 Task: Look for space in Parobé, Brazil from 11th June, 2023 to 15th June, 2023 for 2 adults in price range Rs.7000 to Rs.16000. Place can be private room with 1  bedroom having 2 beds and 1 bathroom. Property type can be house, flat, guest house, hotel. Booking option can be shelf check-in. Required host language is Spanish.
Action: Mouse moved to (526, 145)
Screenshot: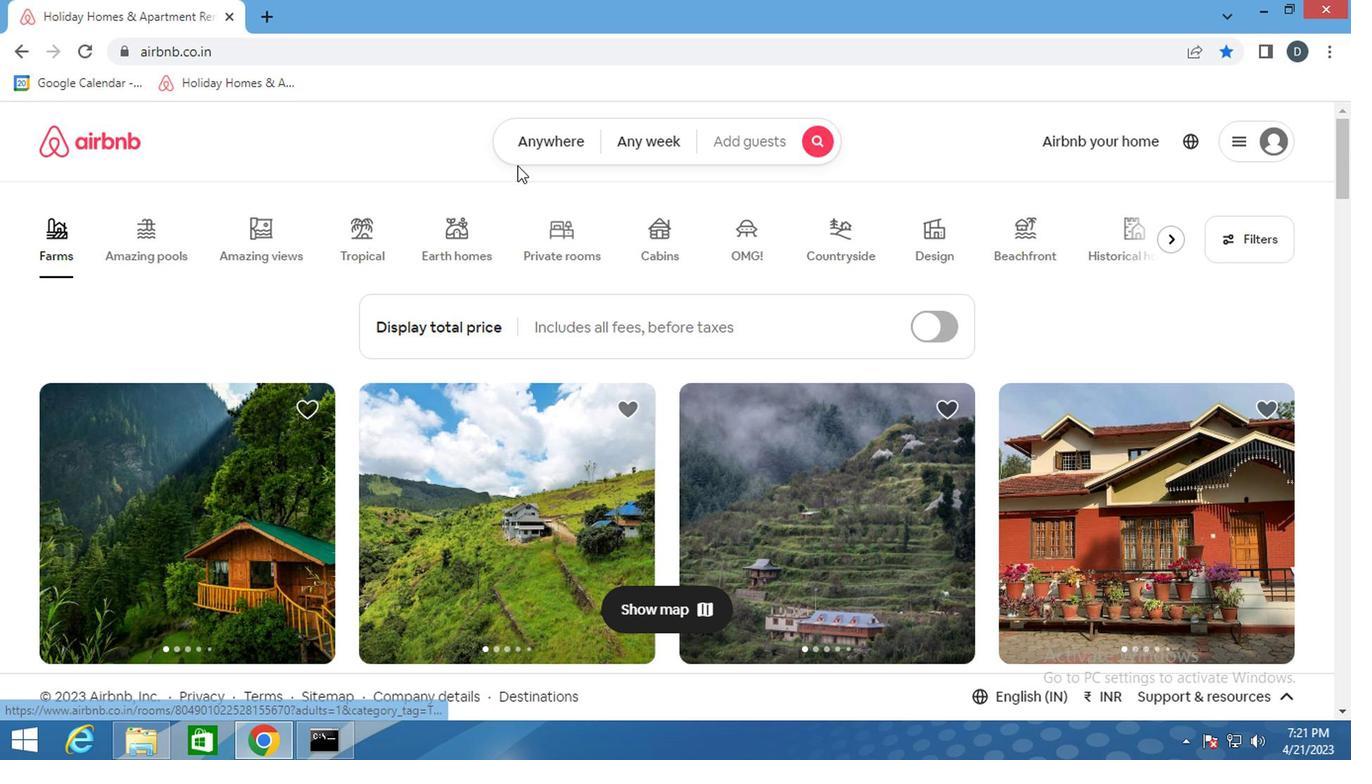 
Action: Mouse pressed left at (526, 145)
Screenshot: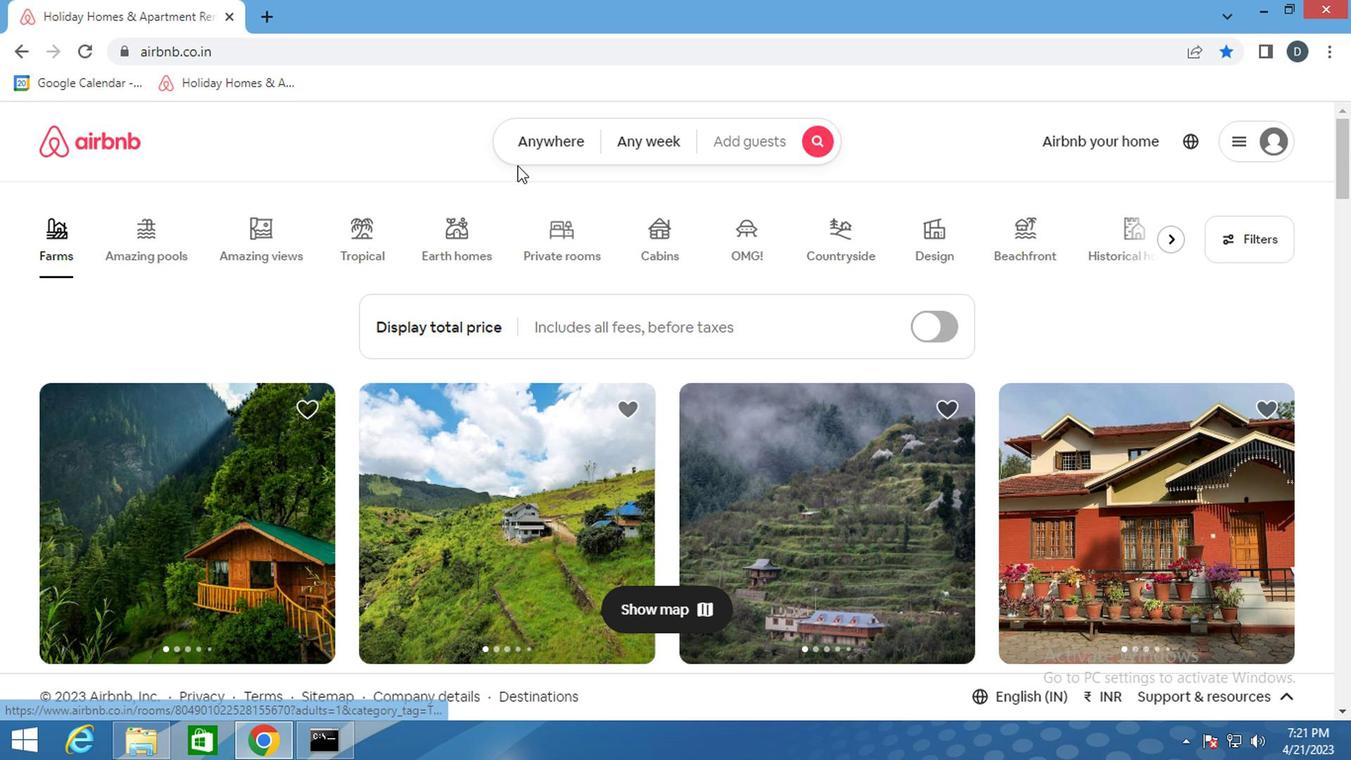 
Action: Mouse moved to (406, 222)
Screenshot: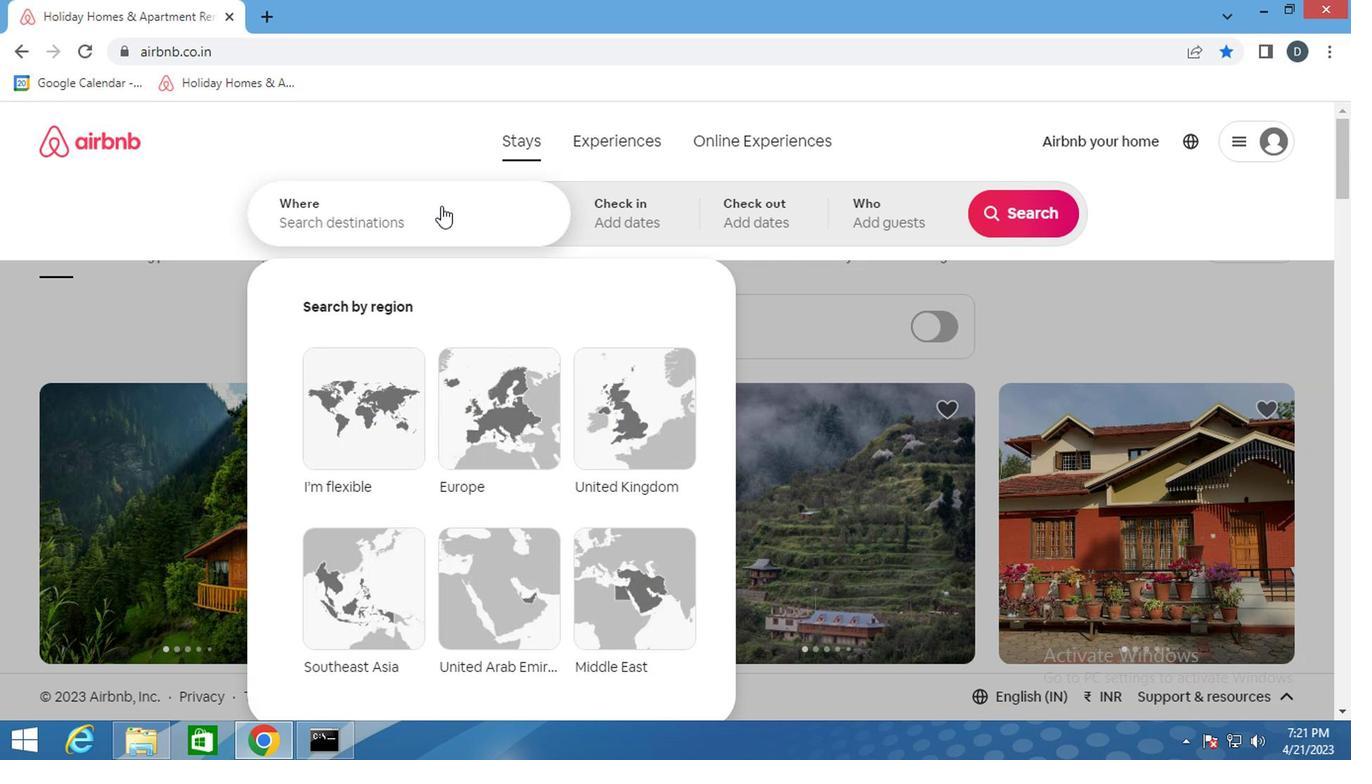 
Action: Mouse pressed left at (406, 222)
Screenshot: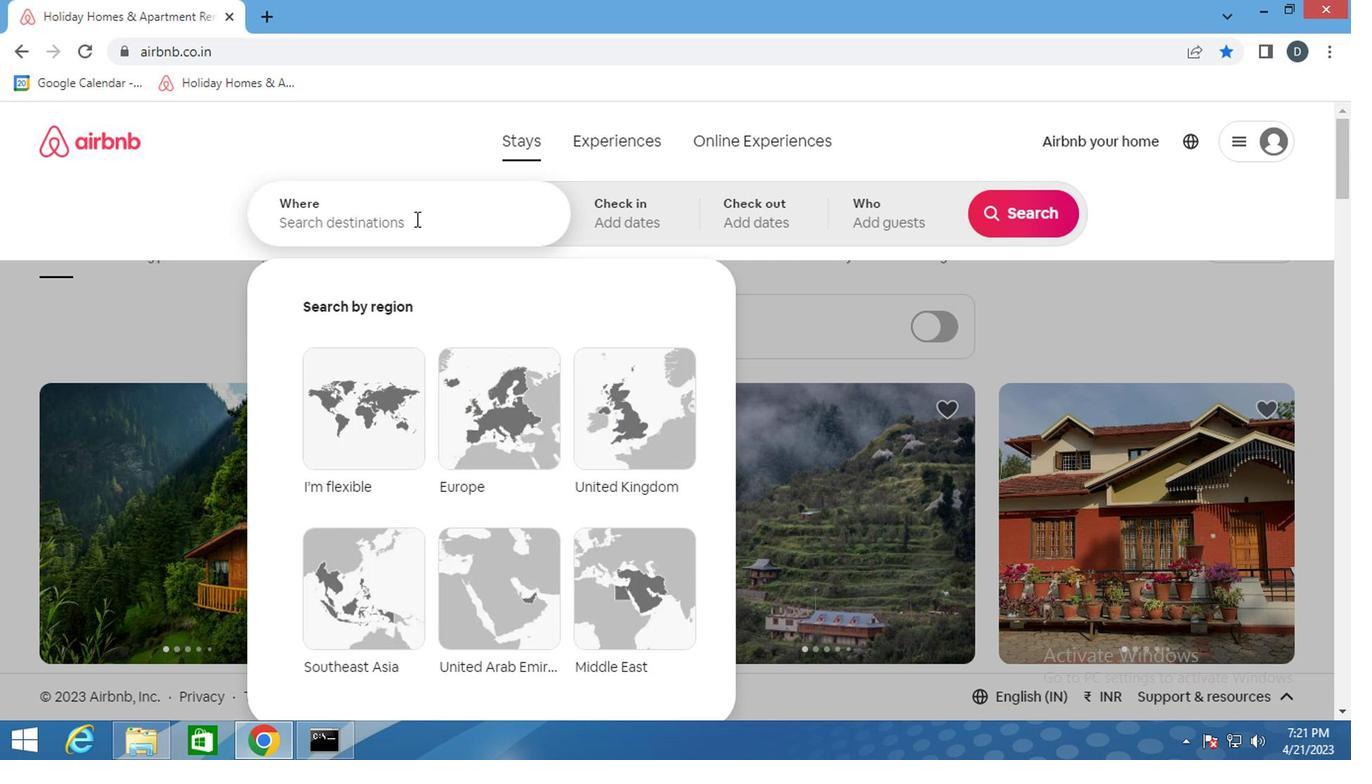 
Action: Mouse moved to (405, 222)
Screenshot: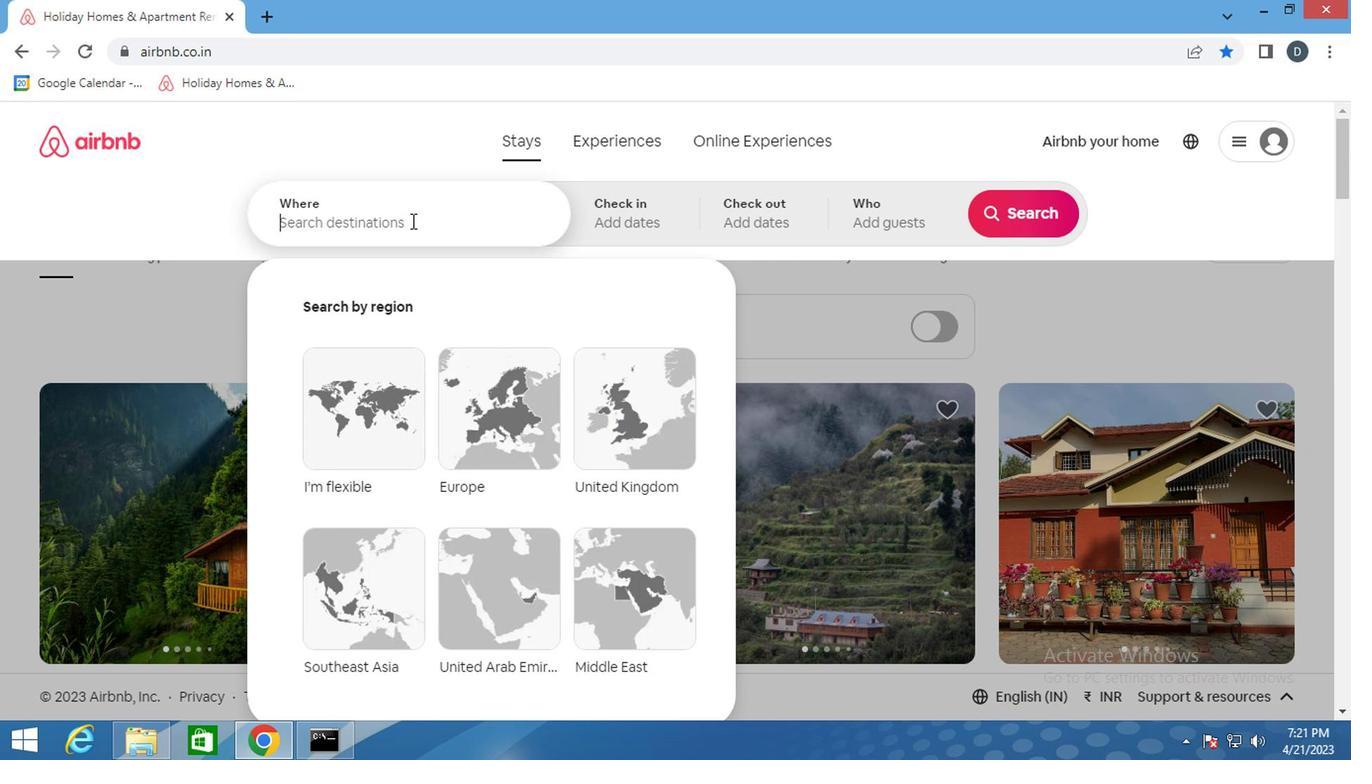 
Action: Key pressed <Key.shift>PAROBE,<Key.shift>BRA<Key.backspace>AZIL<Key.enter>
Screenshot: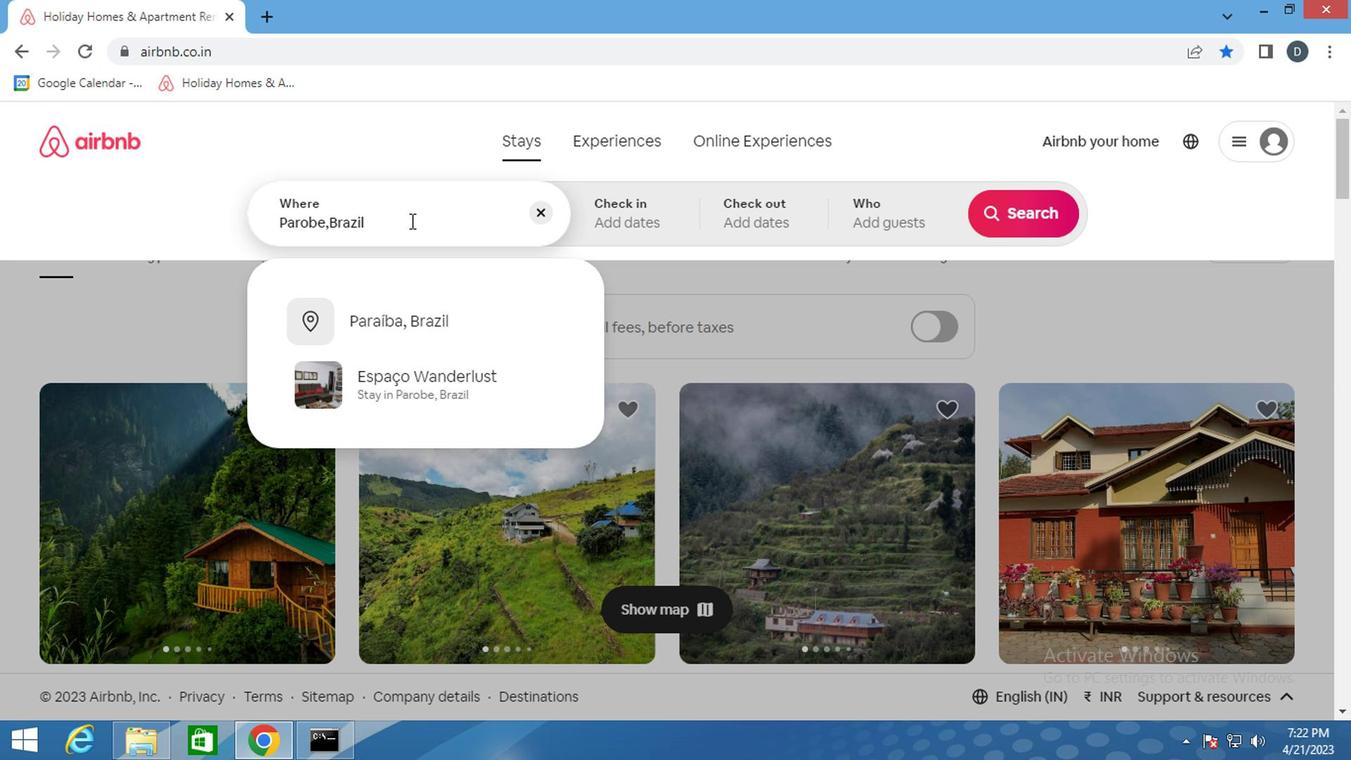 
Action: Mouse moved to (1002, 382)
Screenshot: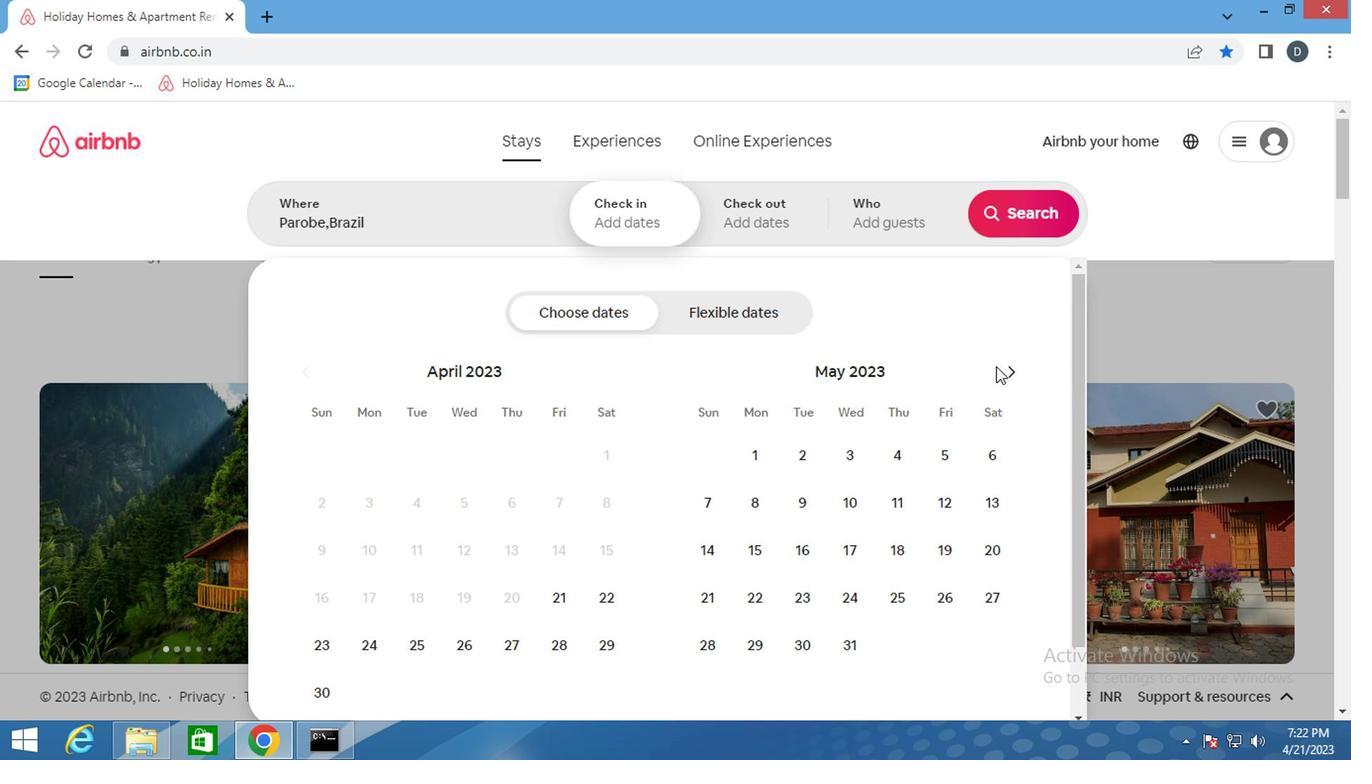 
Action: Mouse pressed left at (1002, 382)
Screenshot: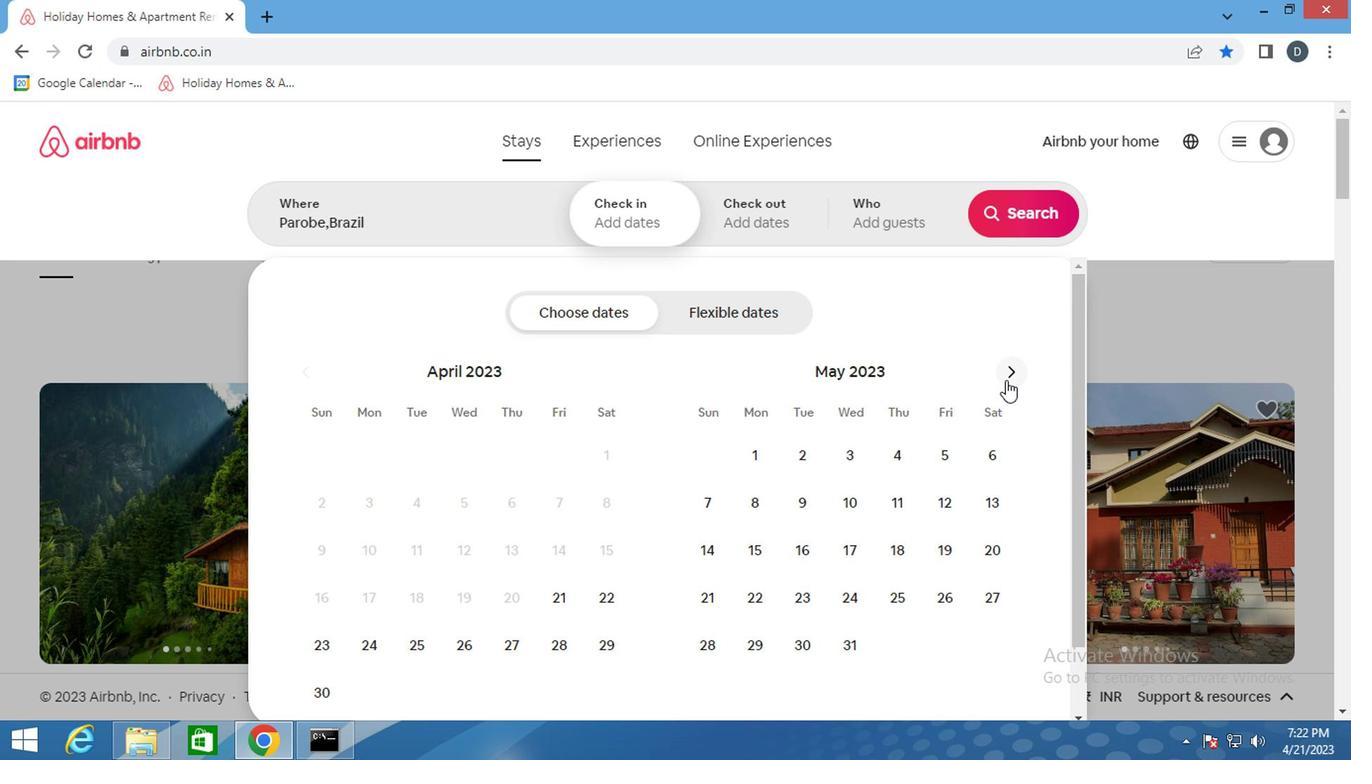 
Action: Mouse pressed left at (1002, 382)
Screenshot: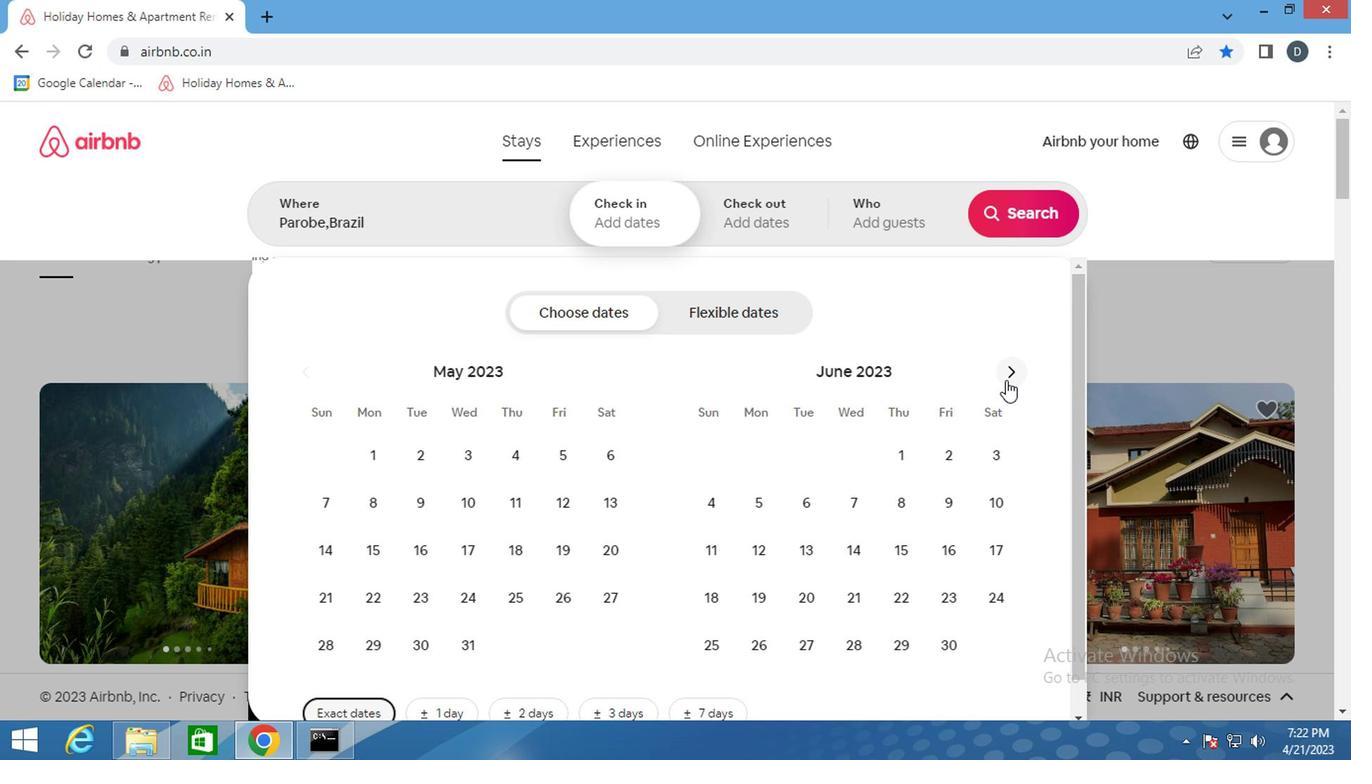 
Action: Mouse moved to (320, 556)
Screenshot: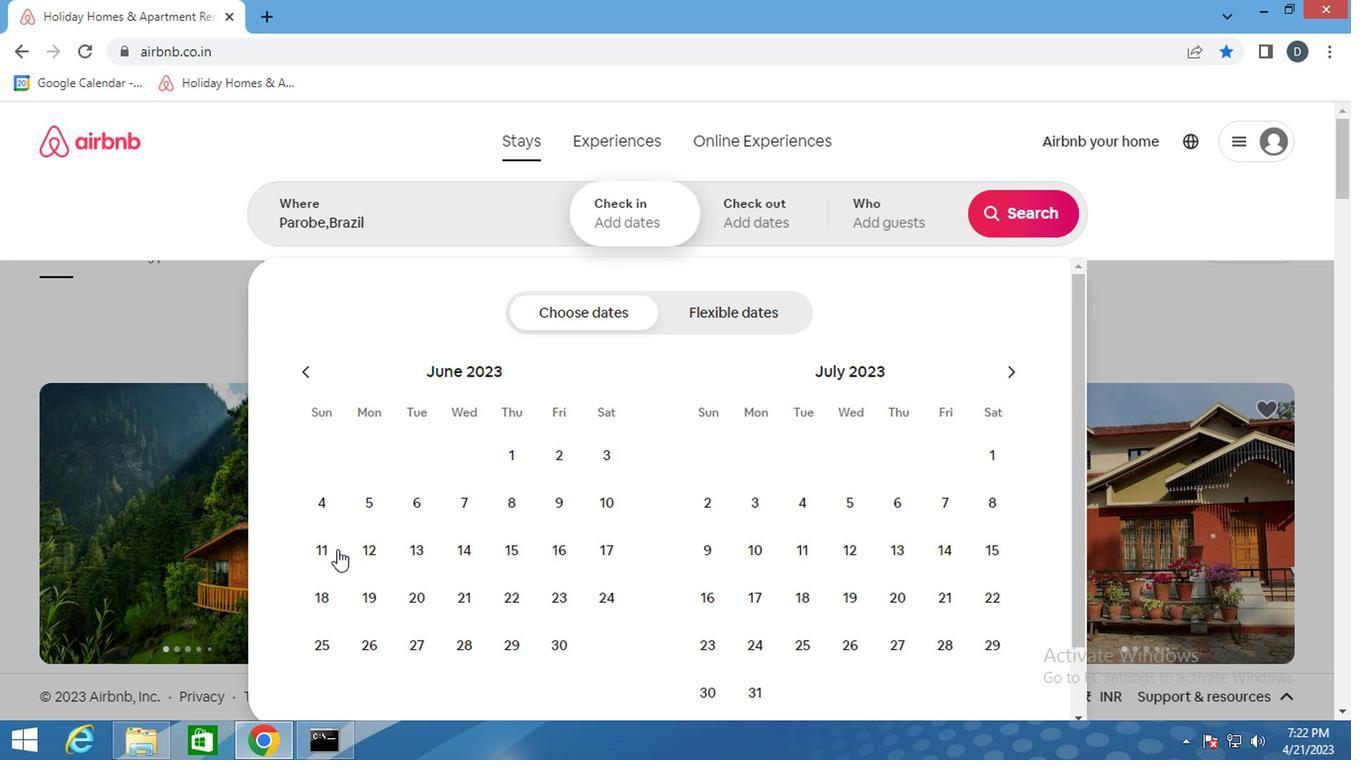 
Action: Mouse pressed left at (320, 556)
Screenshot: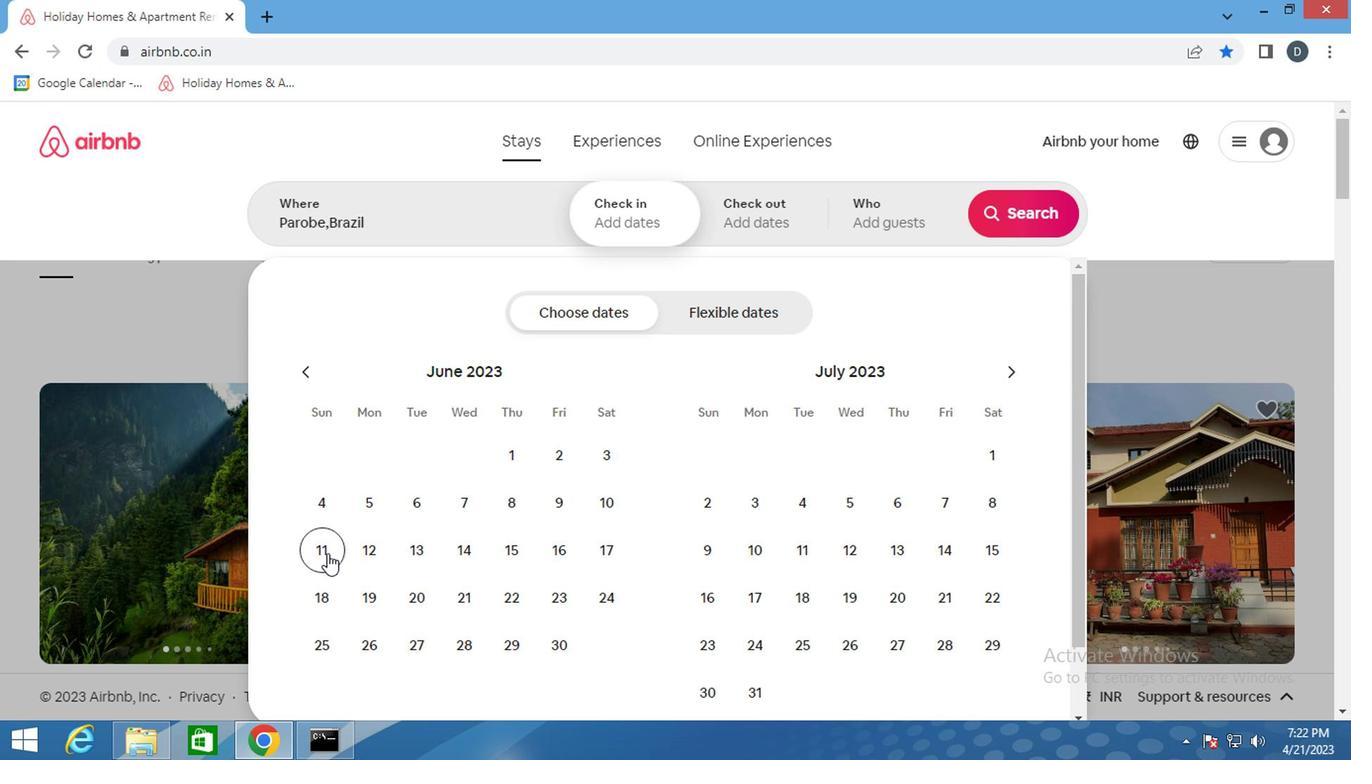 
Action: Mouse moved to (526, 542)
Screenshot: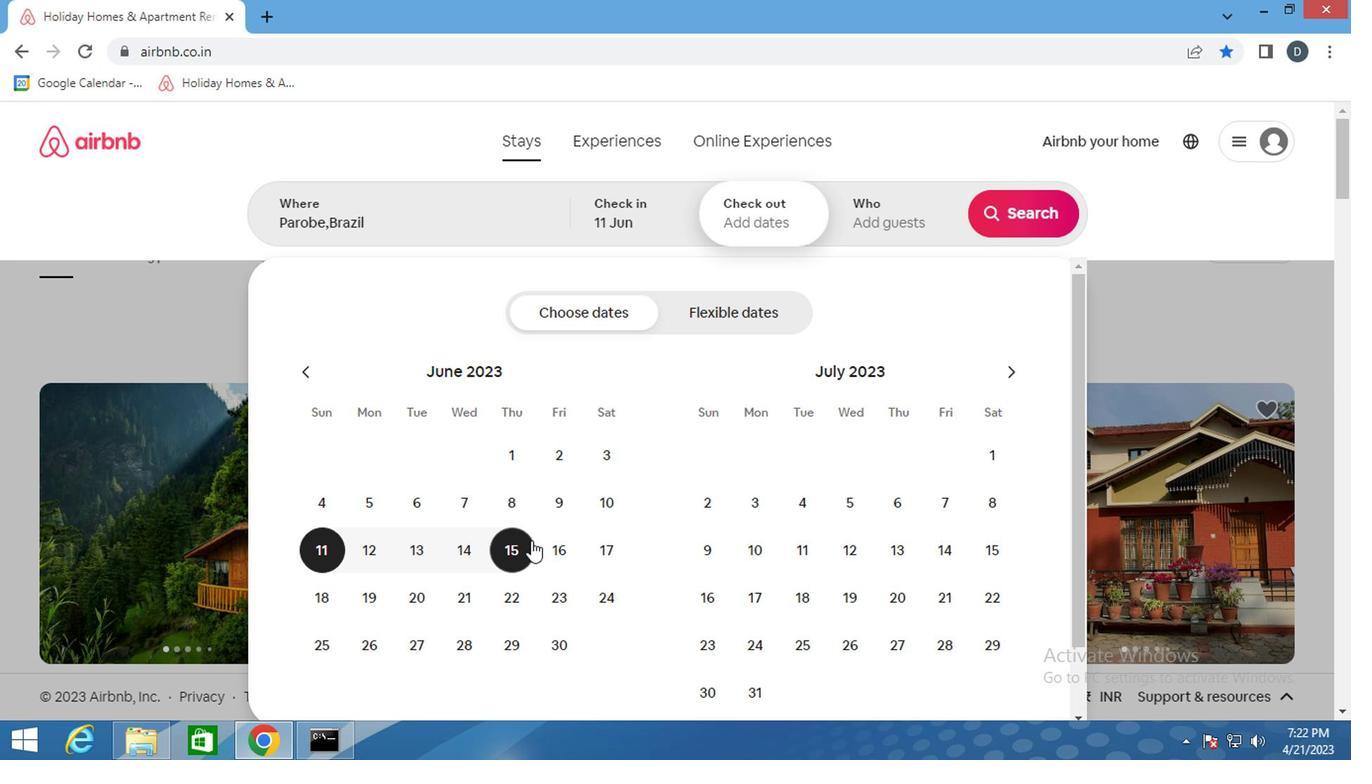 
Action: Mouse pressed left at (526, 542)
Screenshot: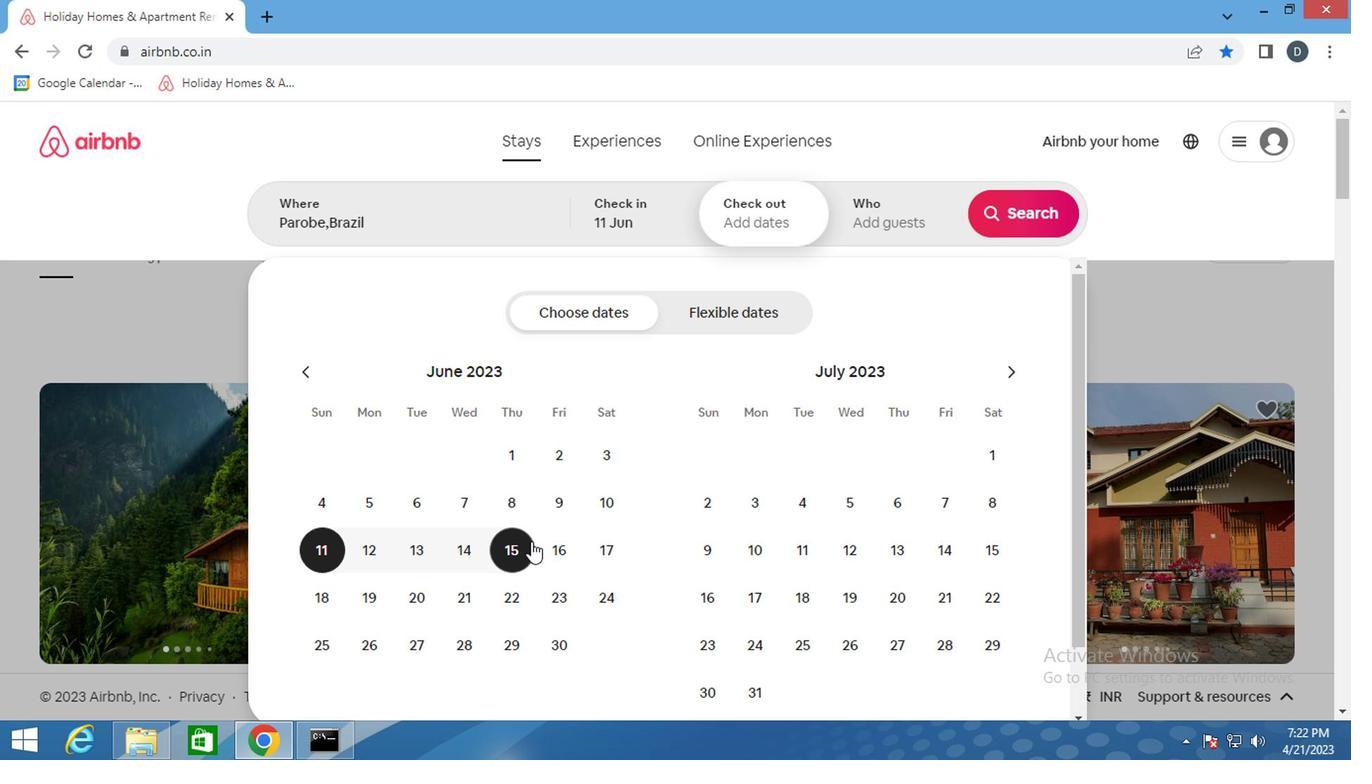
Action: Mouse moved to (859, 201)
Screenshot: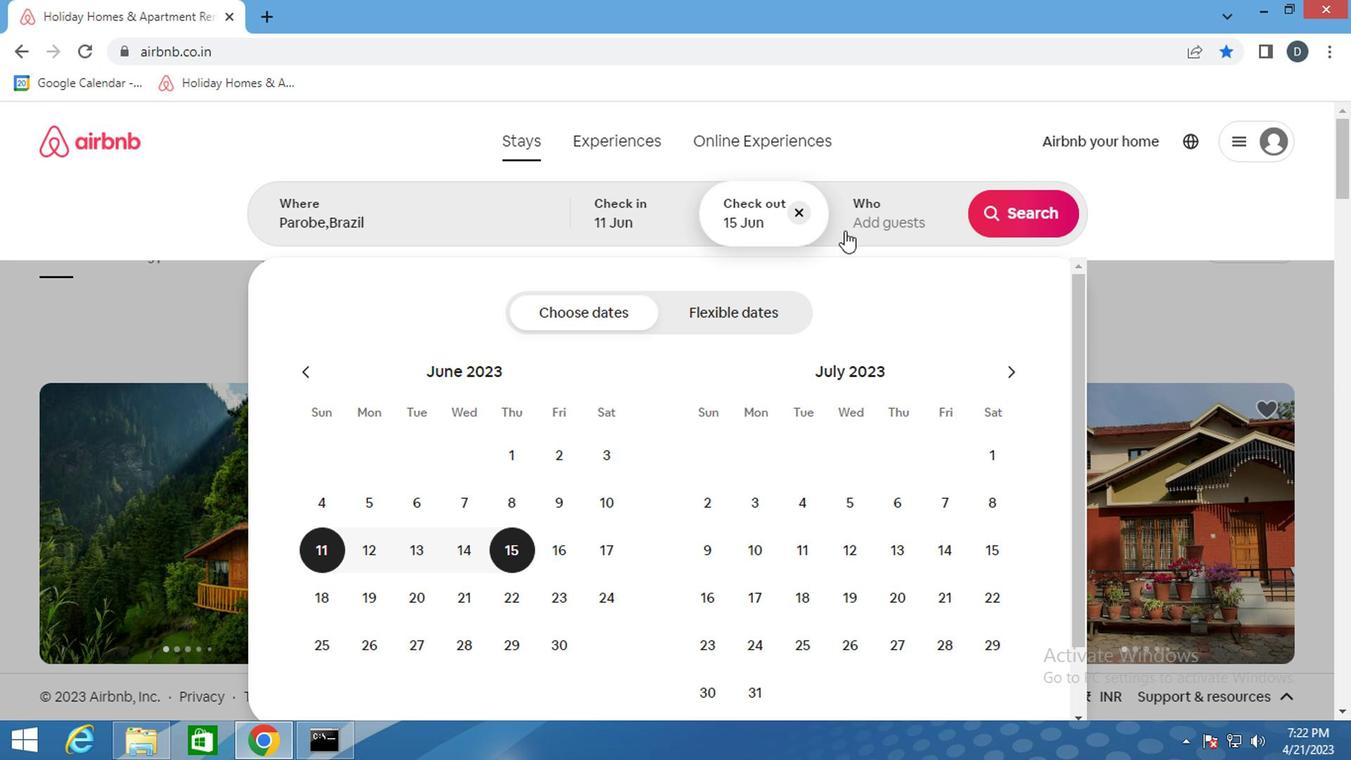 
Action: Mouse pressed left at (859, 201)
Screenshot: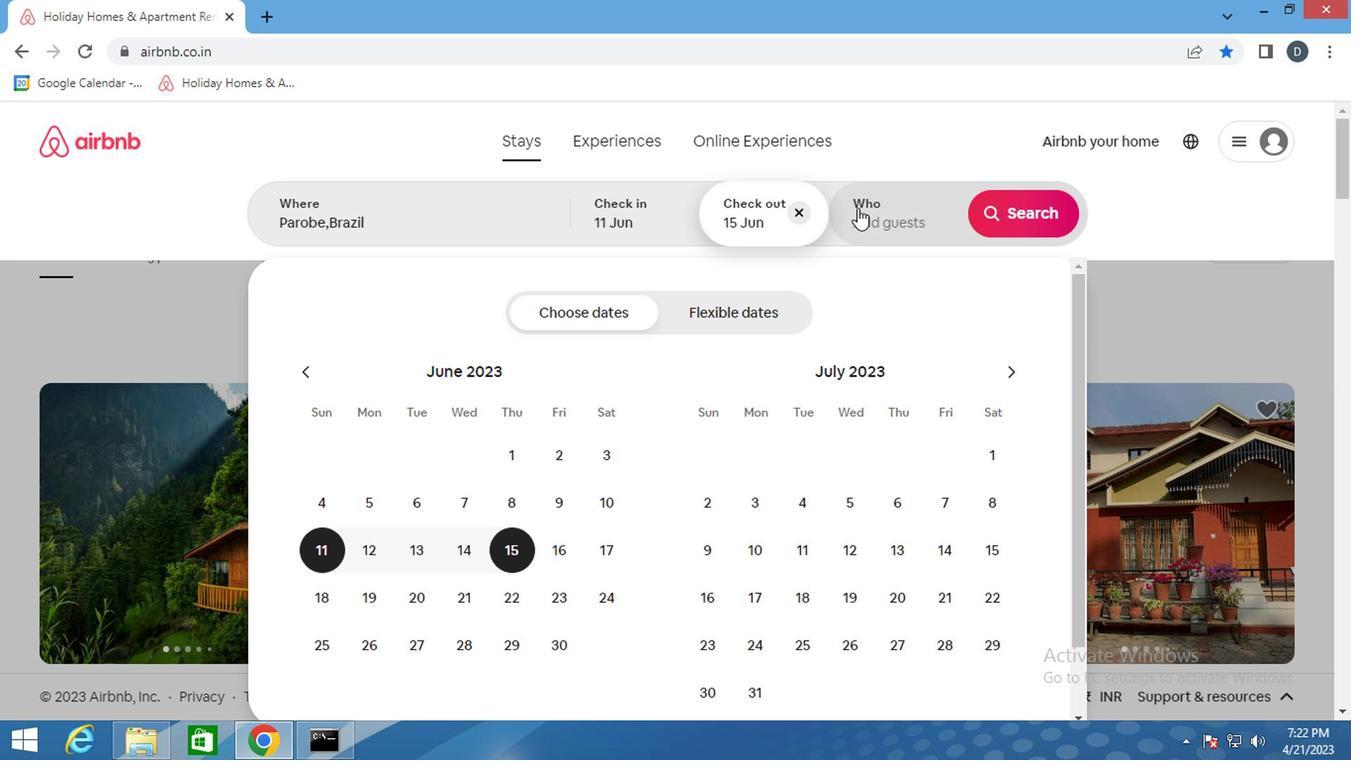 
Action: Mouse moved to (1017, 320)
Screenshot: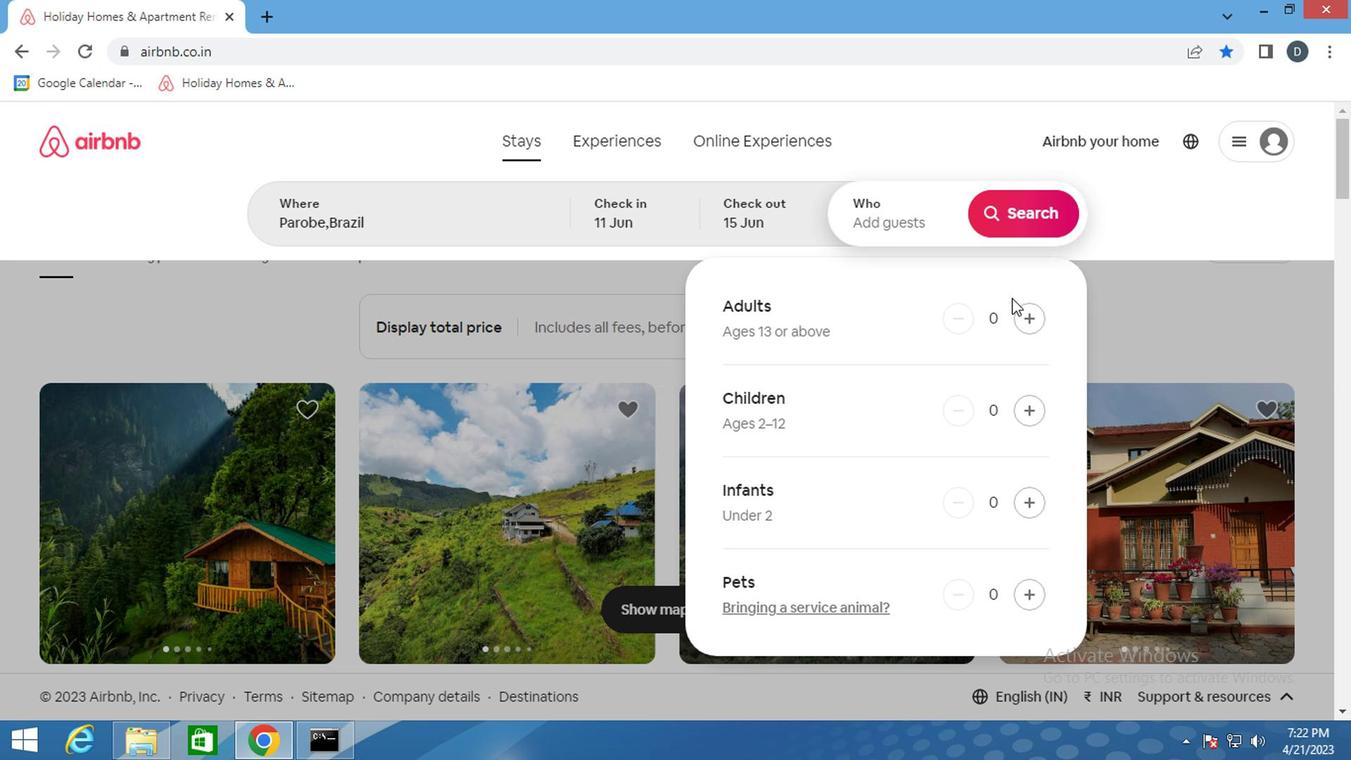 
Action: Mouse pressed left at (1017, 320)
Screenshot: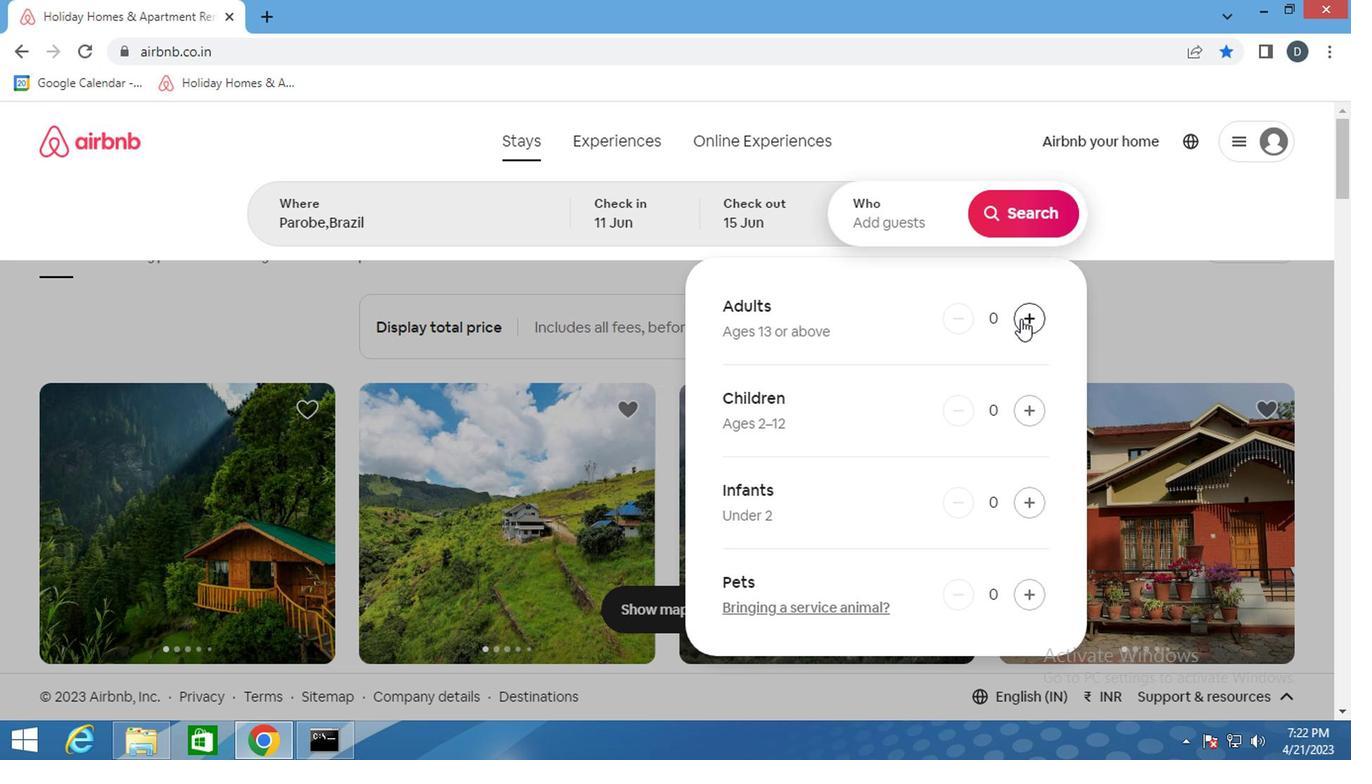 
Action: Mouse pressed left at (1017, 320)
Screenshot: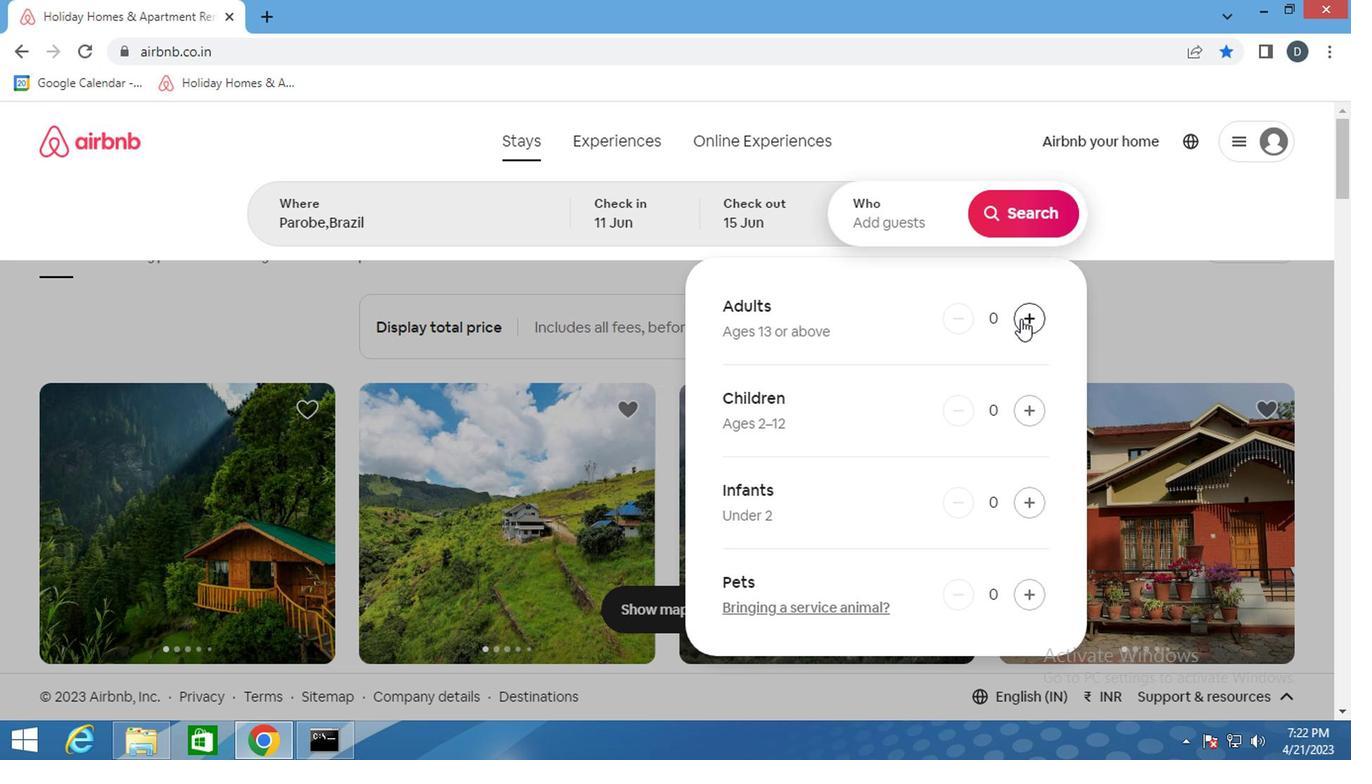 
Action: Mouse moved to (1005, 223)
Screenshot: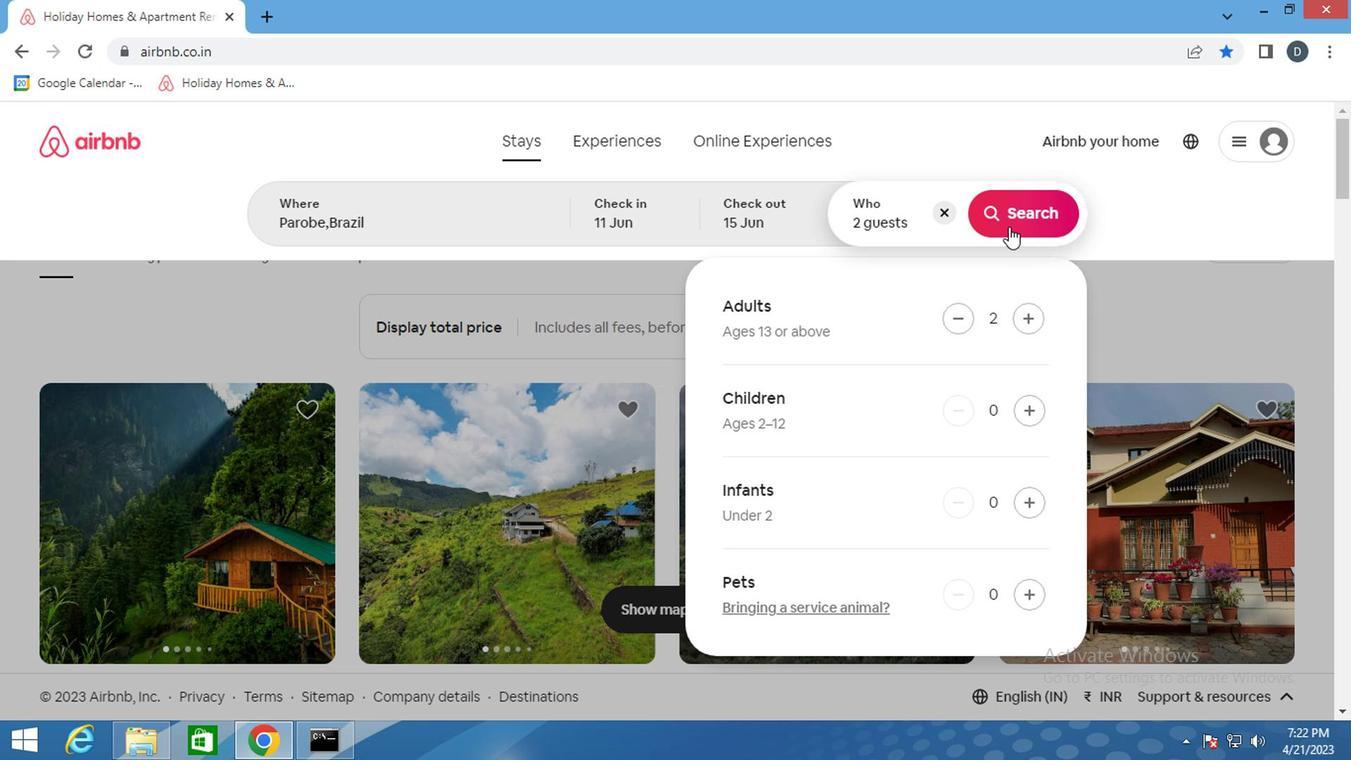 
Action: Mouse pressed left at (1005, 223)
Screenshot: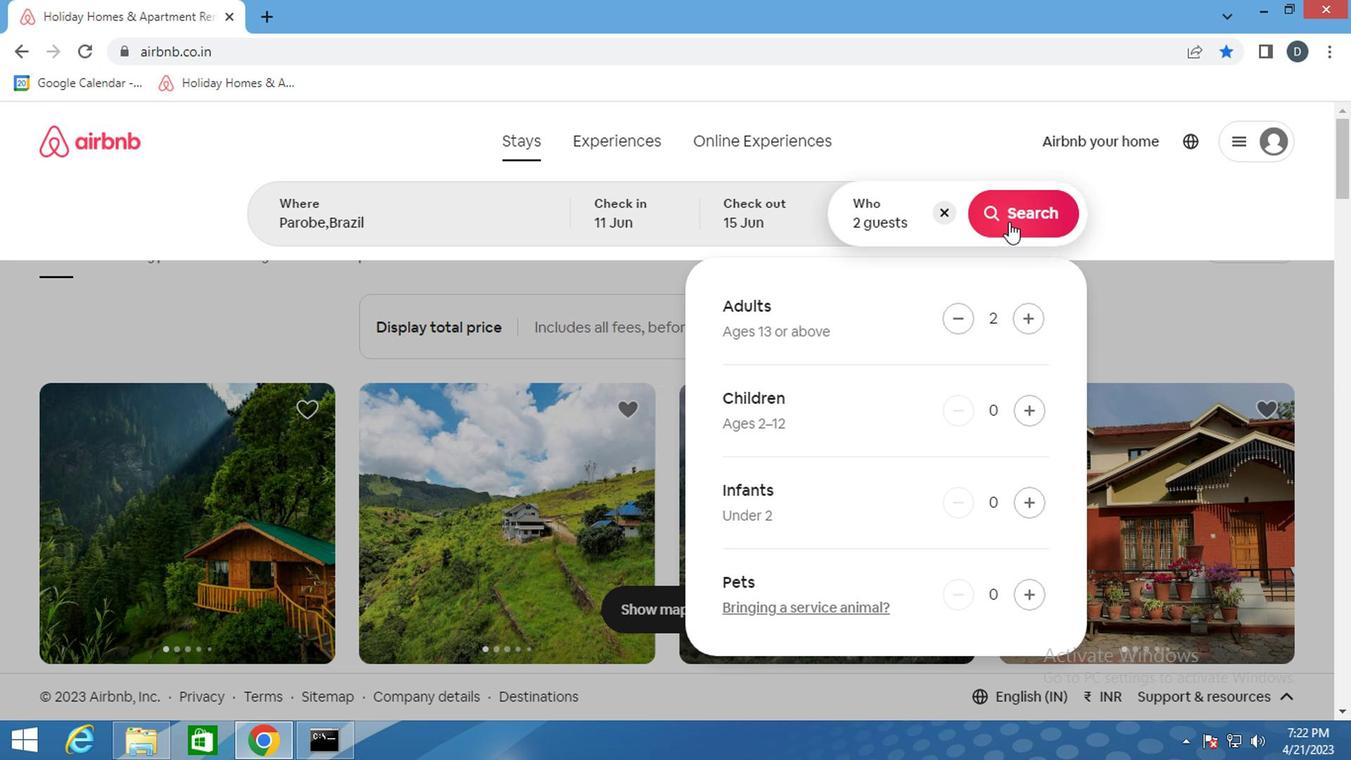 
Action: Mouse moved to (1288, 207)
Screenshot: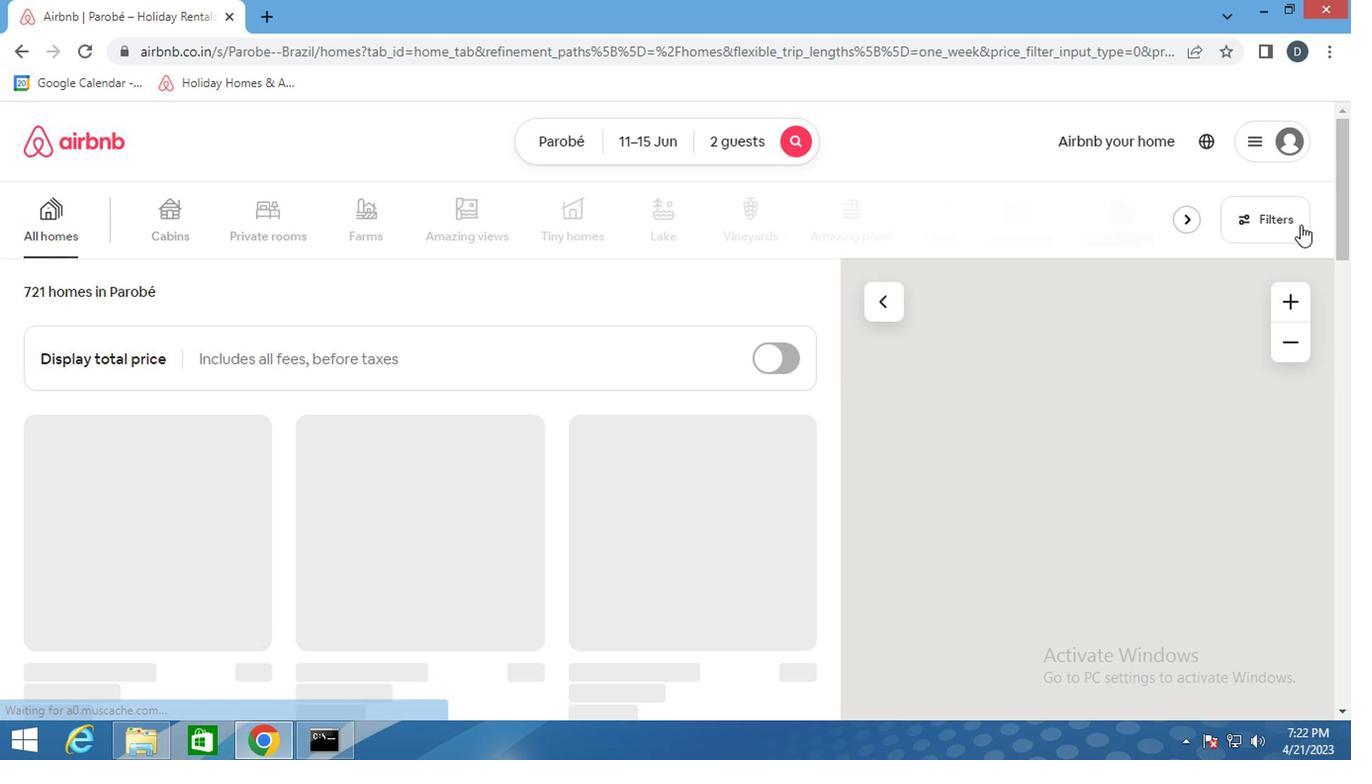 
Action: Mouse pressed left at (1288, 207)
Screenshot: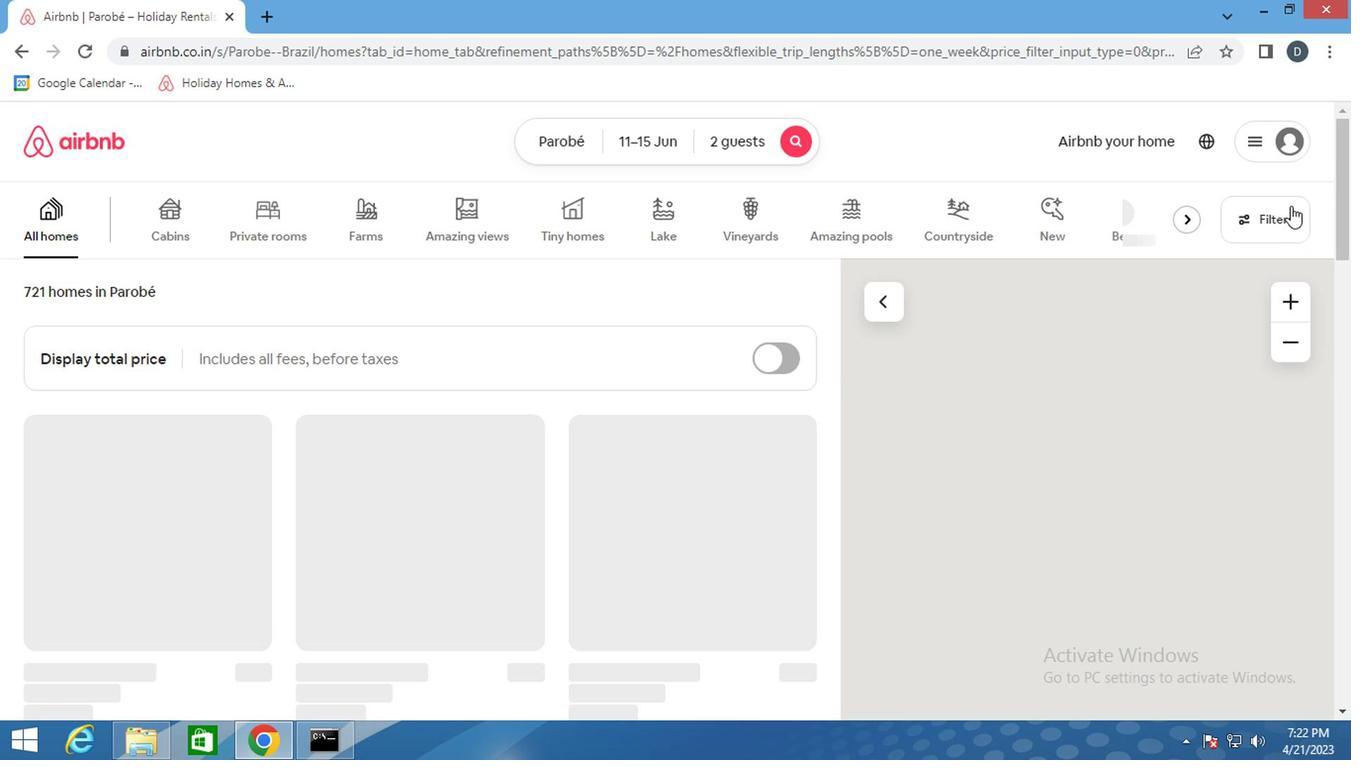 
Action: Mouse moved to (429, 465)
Screenshot: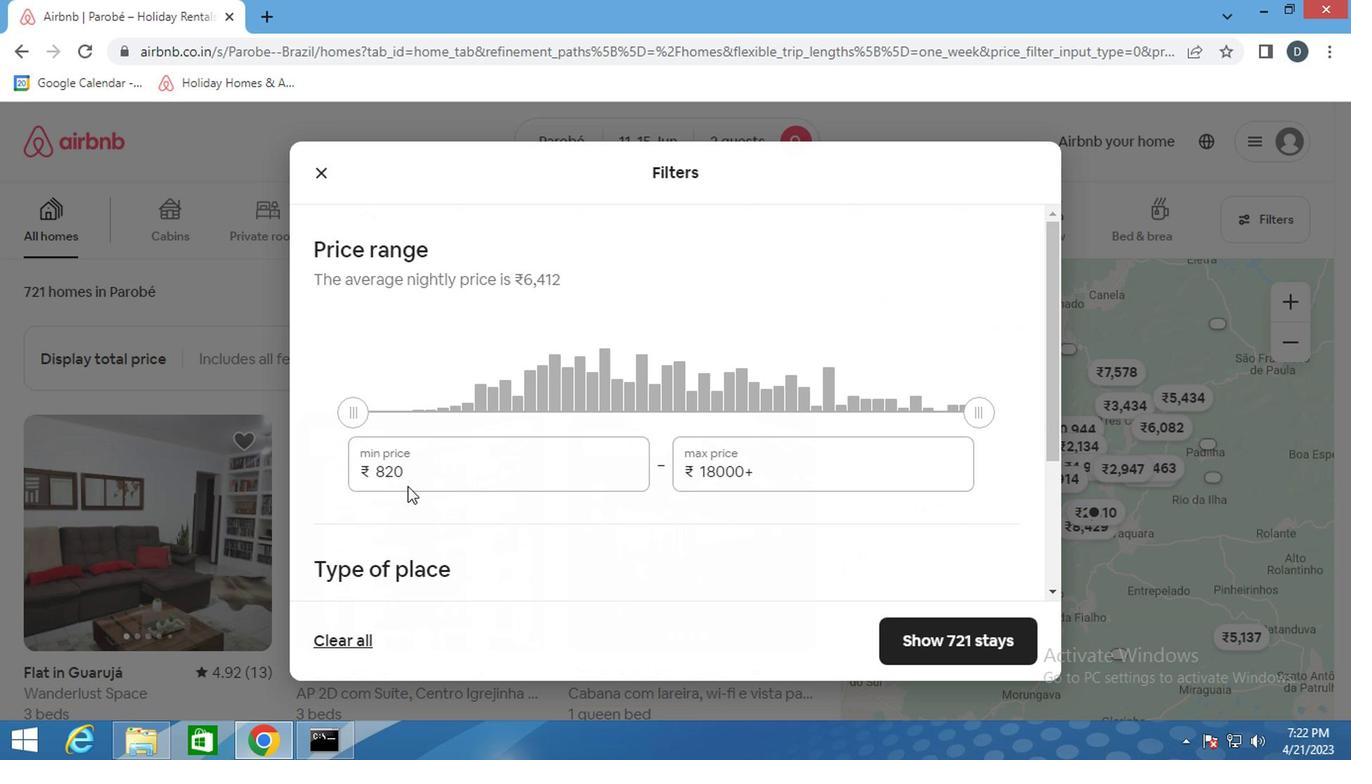 
Action: Mouse pressed left at (429, 465)
Screenshot: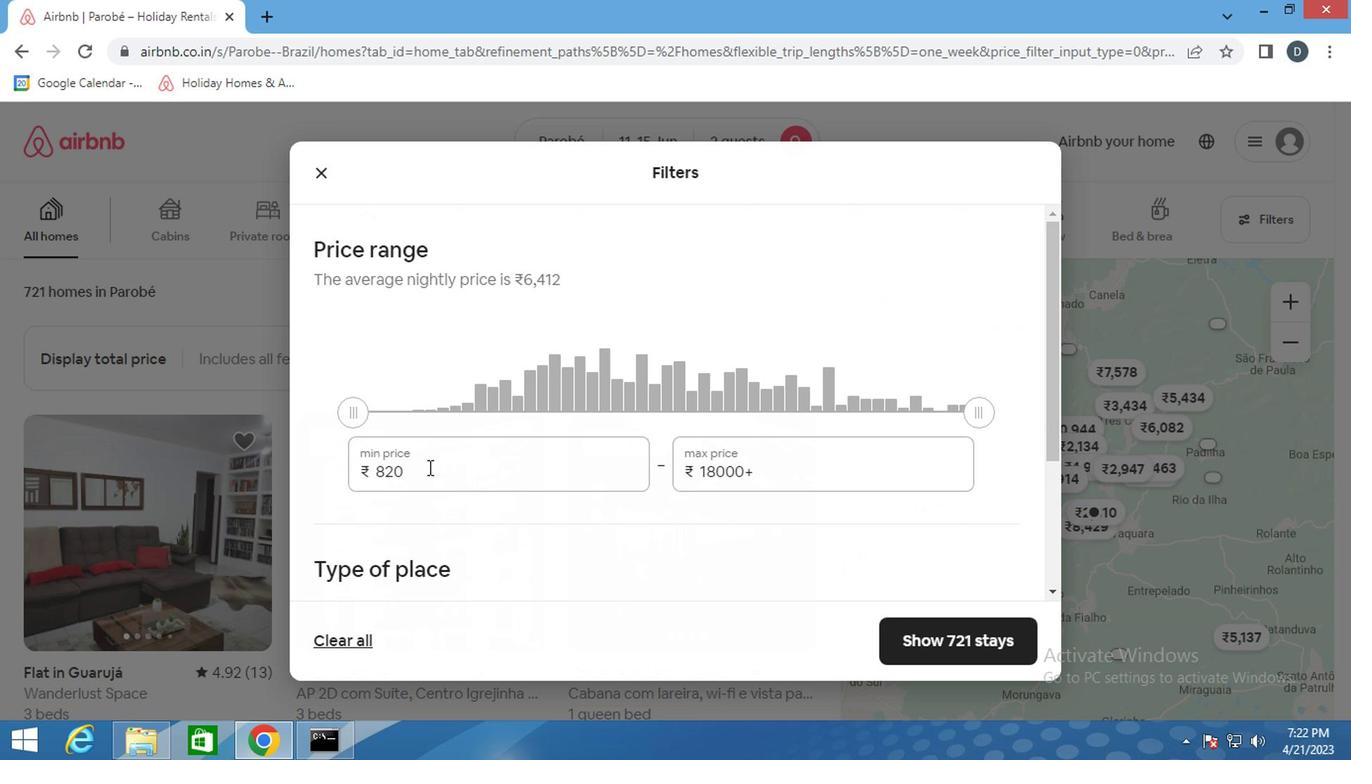 
Action: Mouse pressed left at (429, 465)
Screenshot: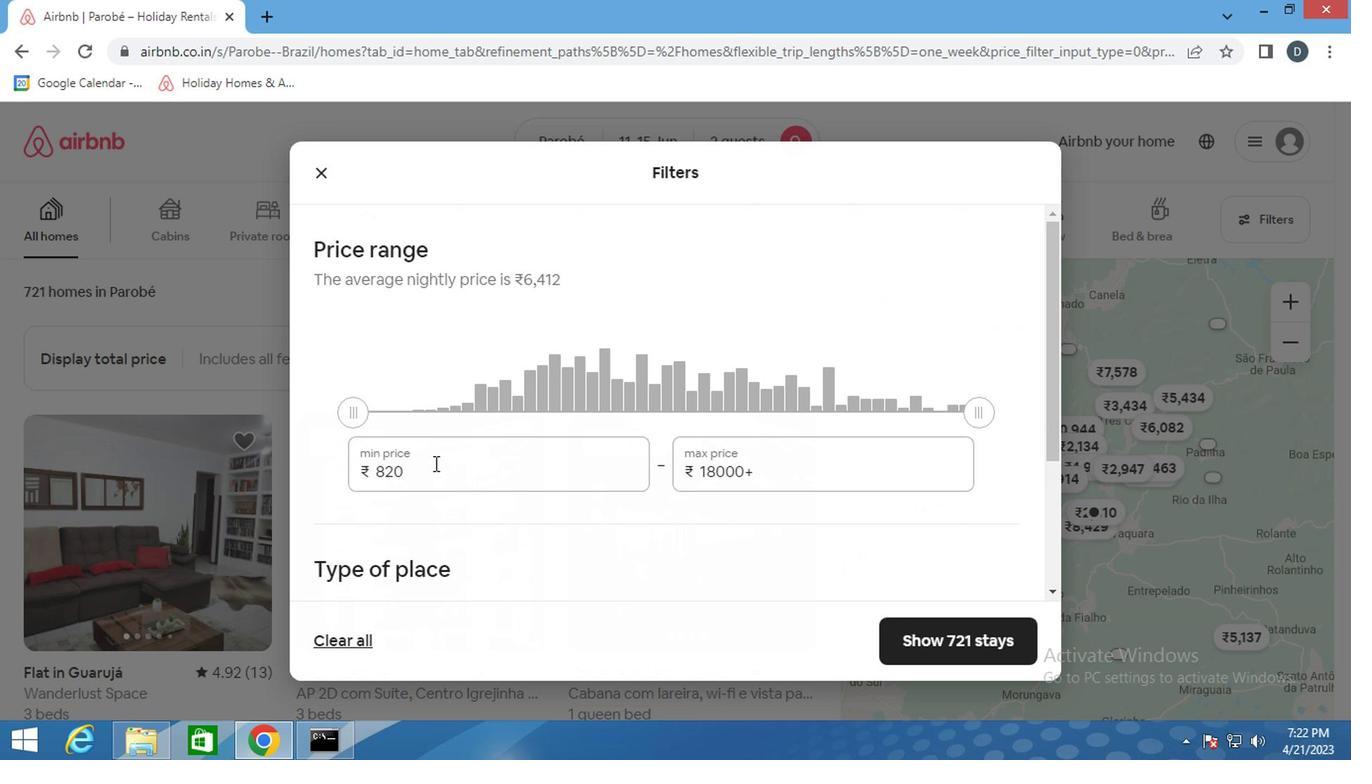 
Action: Key pressed 7000<Key.tab>ctrl+Actrl+1600
Screenshot: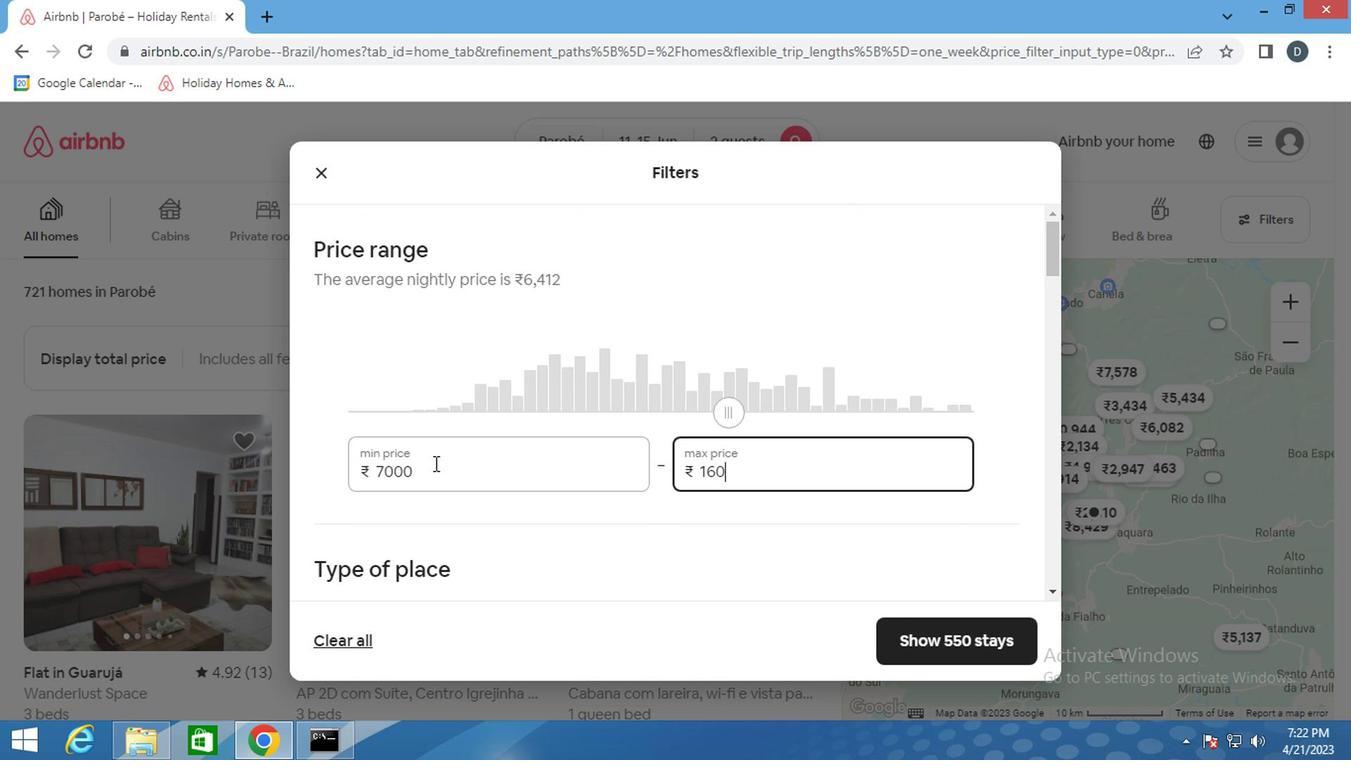 
Action: Mouse moved to (455, 473)
Screenshot: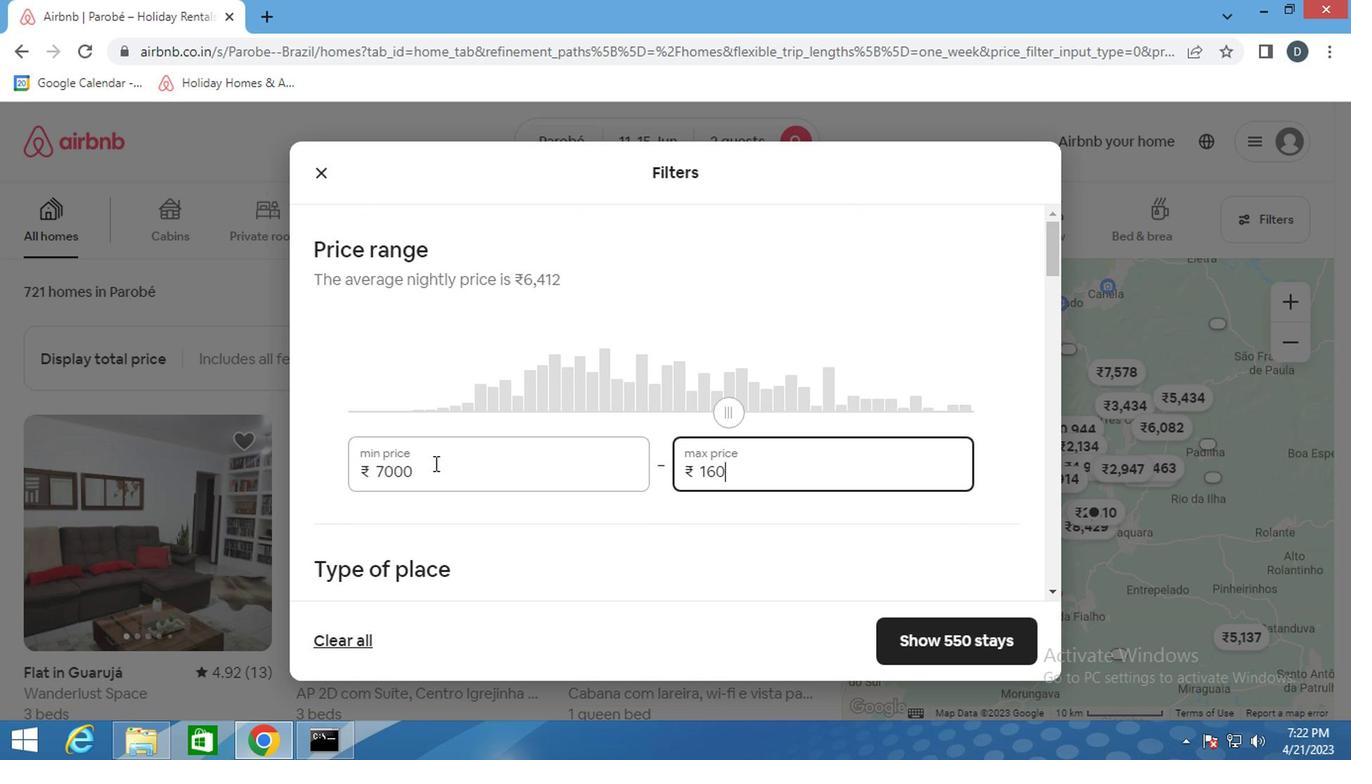 
Action: Key pressed 0
Screenshot: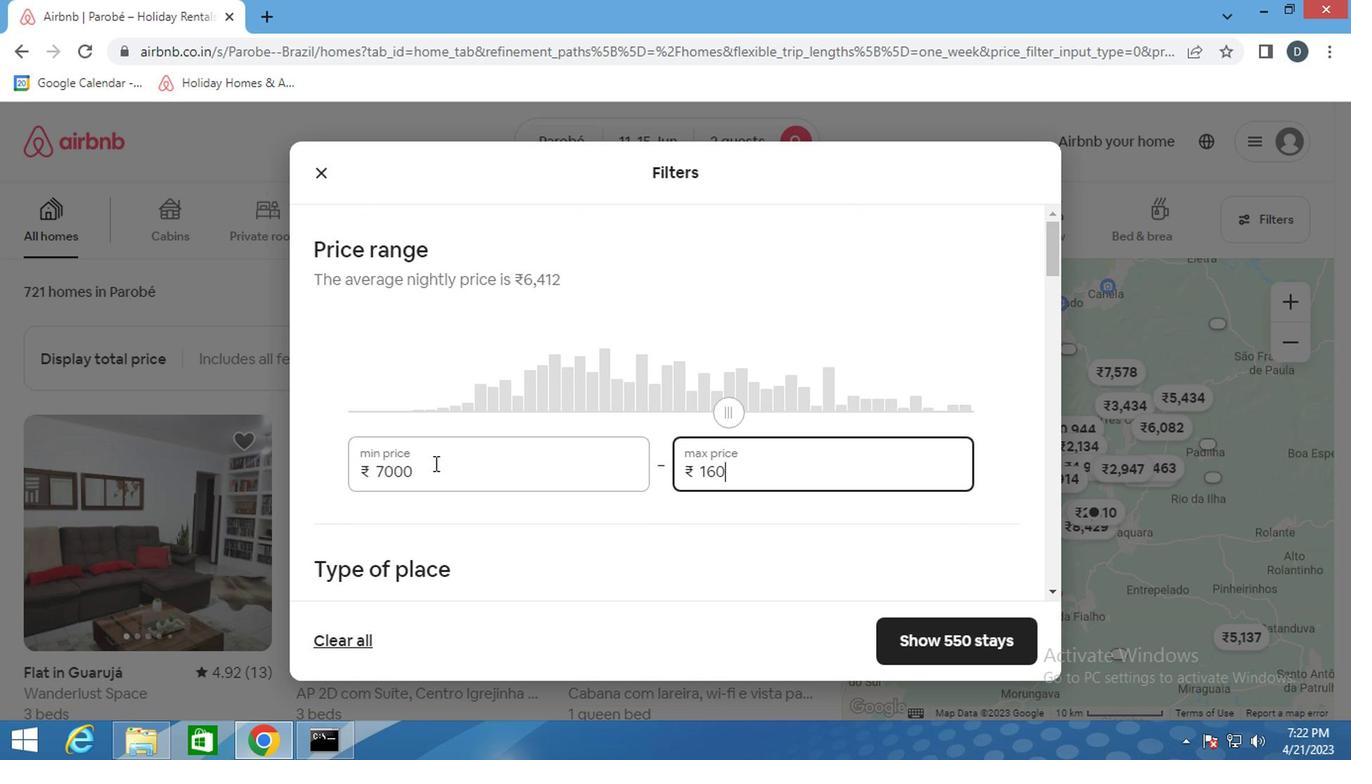 
Action: Mouse moved to (608, 544)
Screenshot: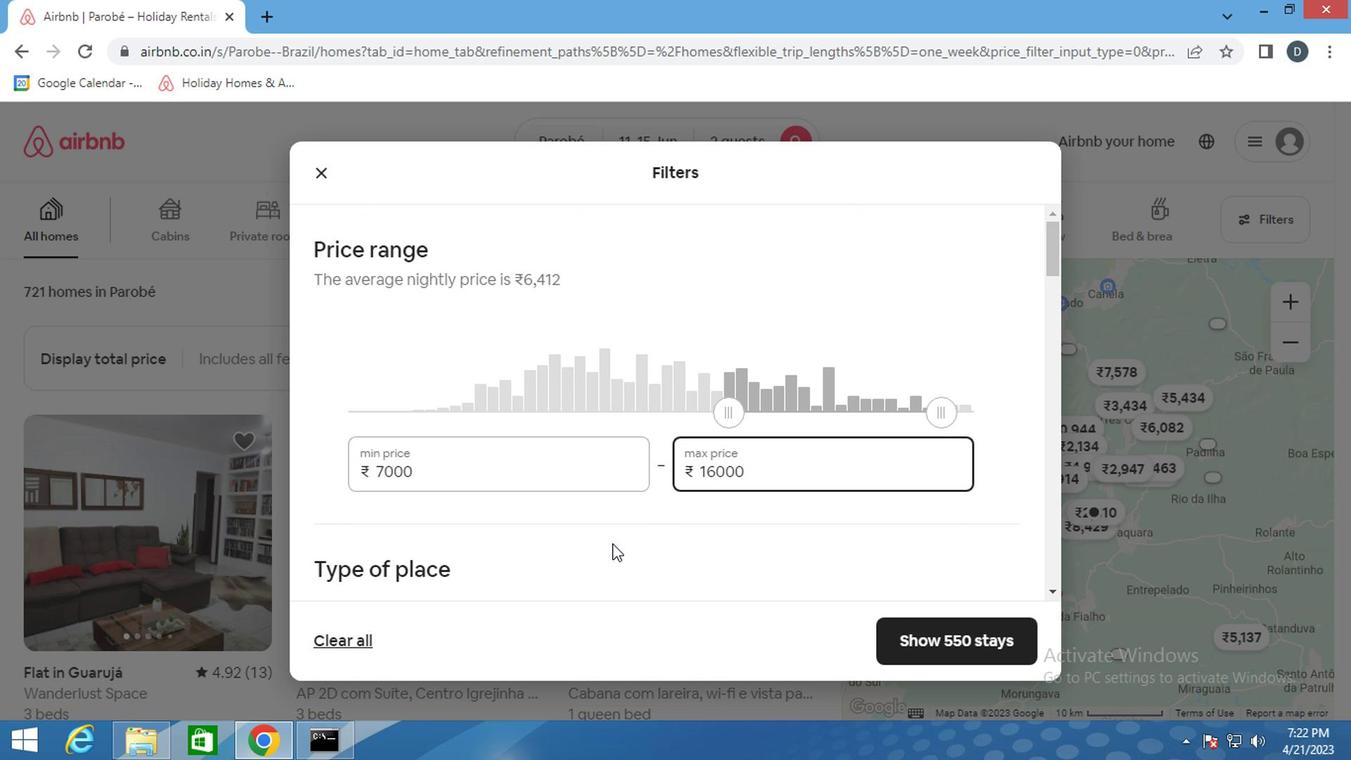 
Action: Mouse scrolled (608, 542) with delta (0, -1)
Screenshot: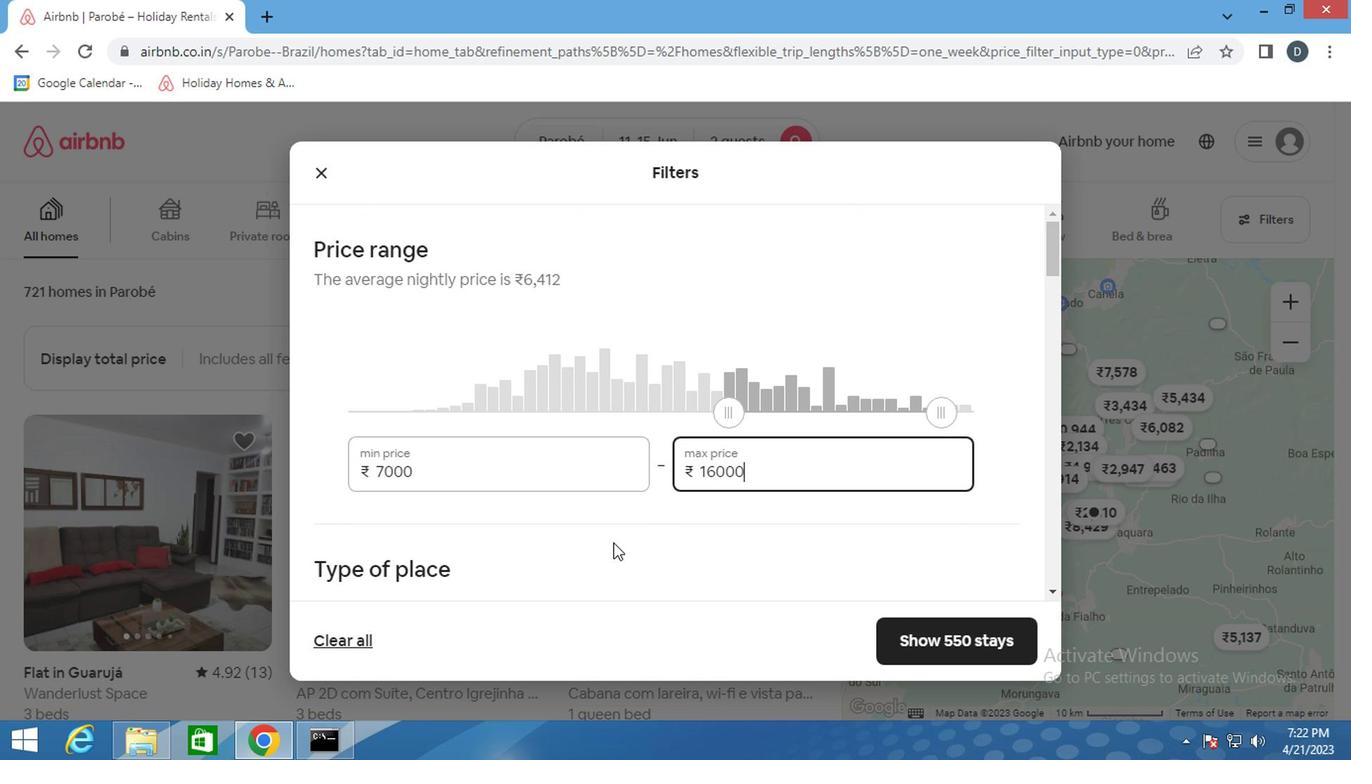 
Action: Mouse scrolled (608, 542) with delta (0, -1)
Screenshot: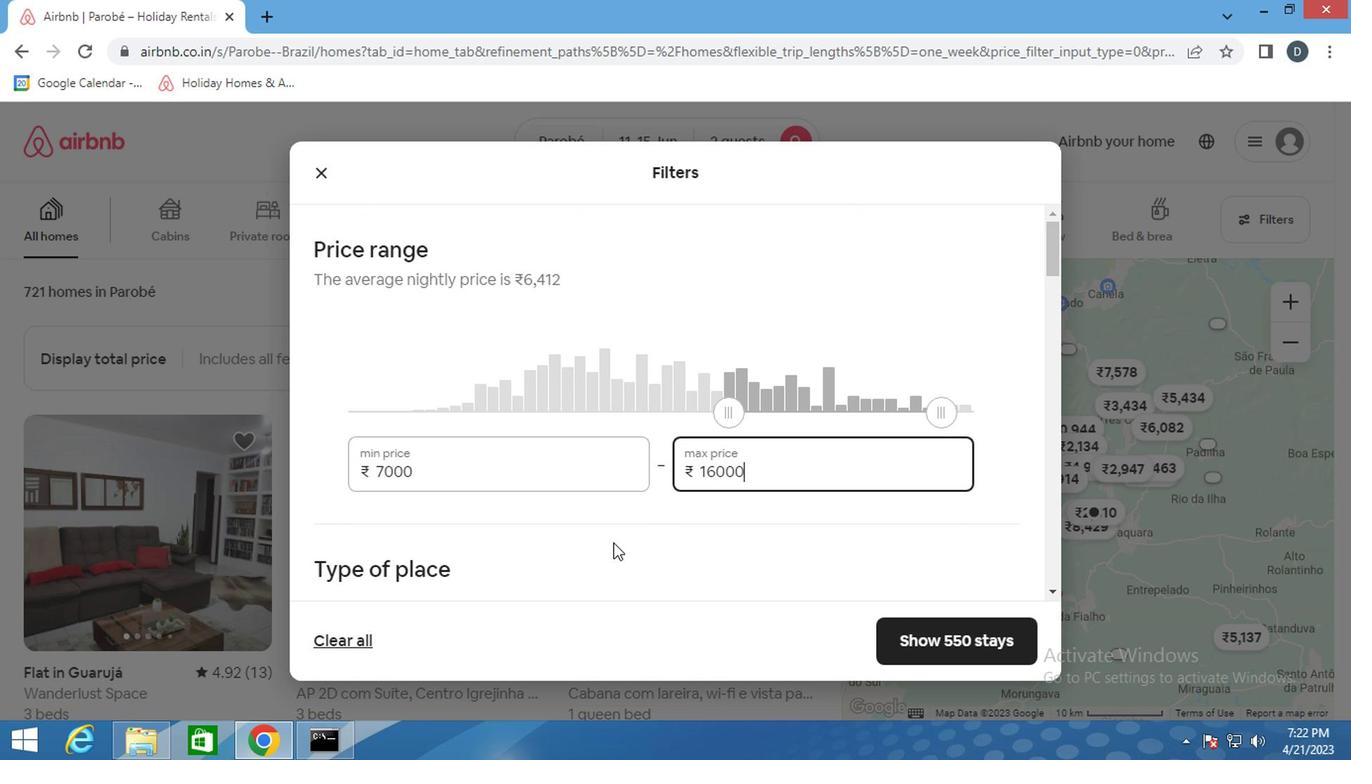 
Action: Mouse scrolled (608, 542) with delta (0, -1)
Screenshot: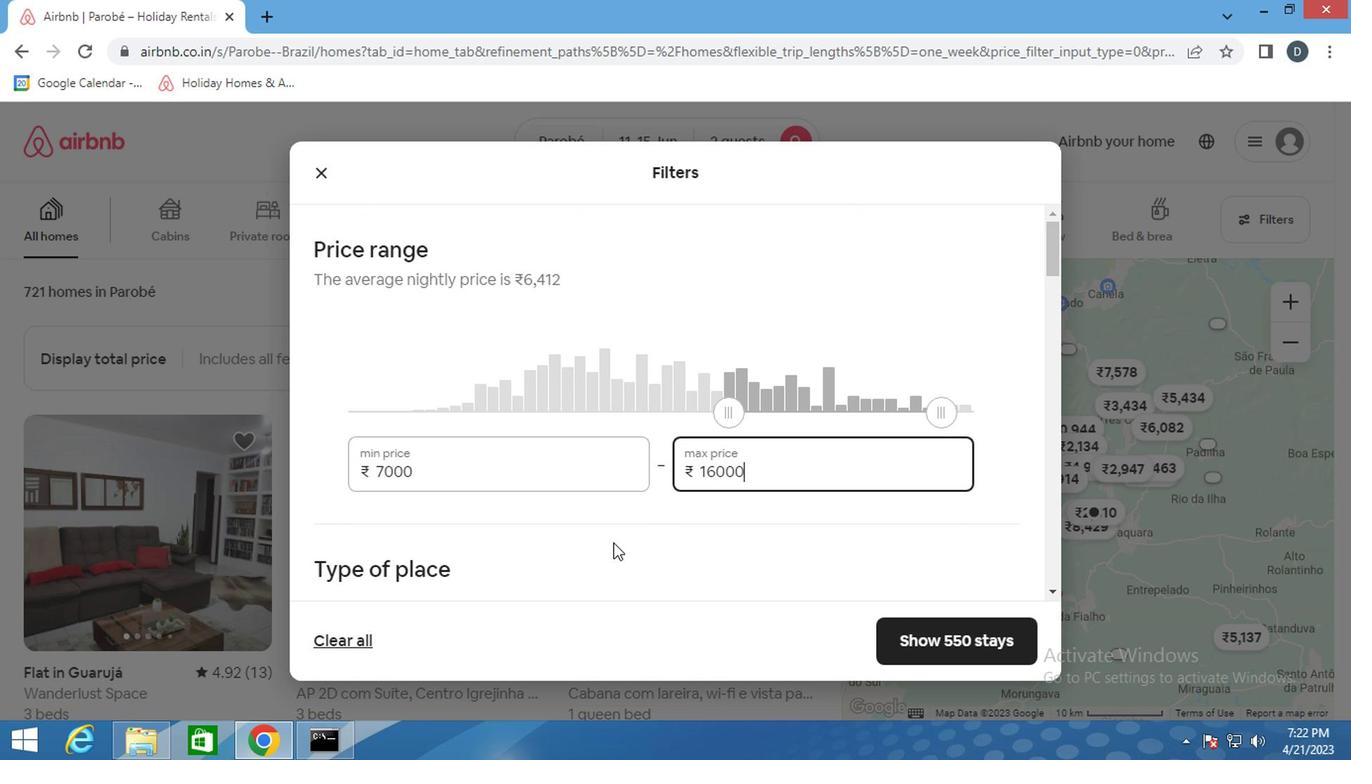 
Action: Mouse scrolled (608, 542) with delta (0, -1)
Screenshot: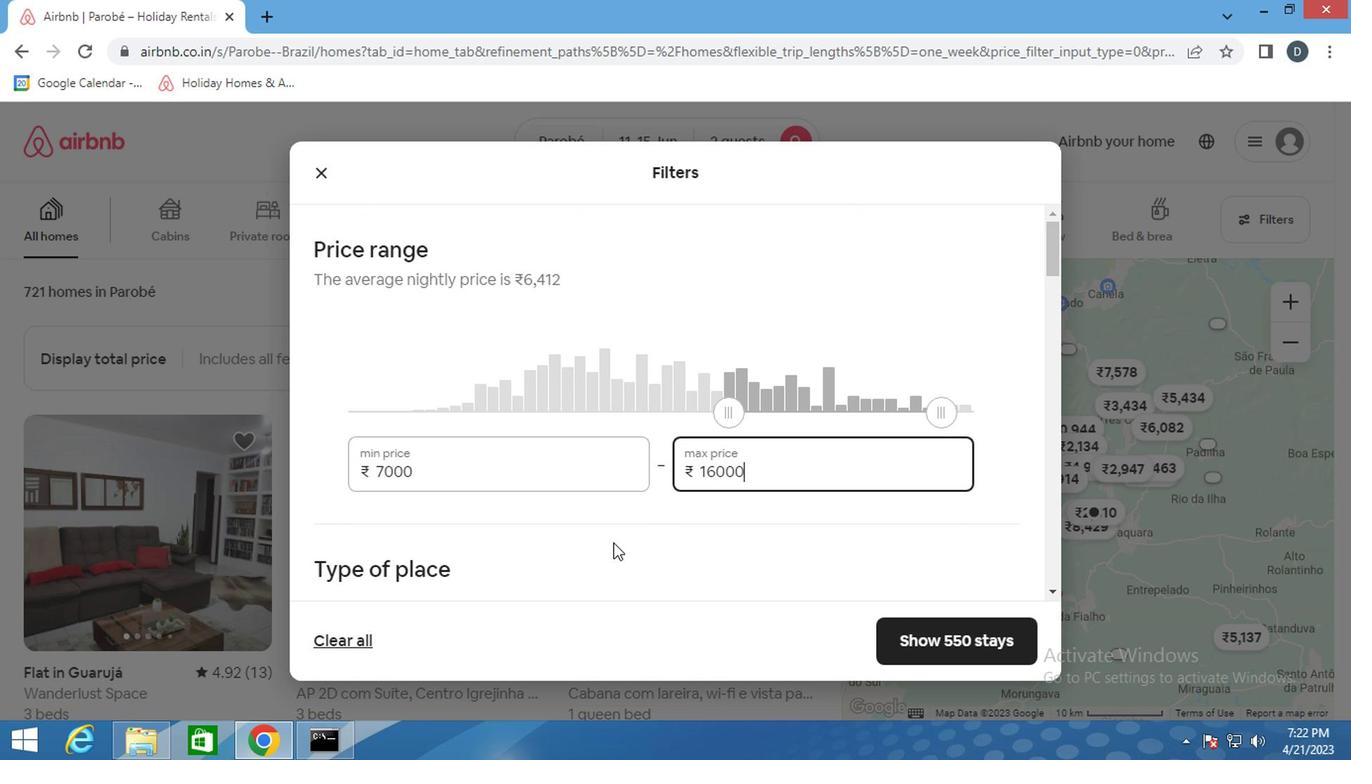 
Action: Mouse moved to (815, 270)
Screenshot: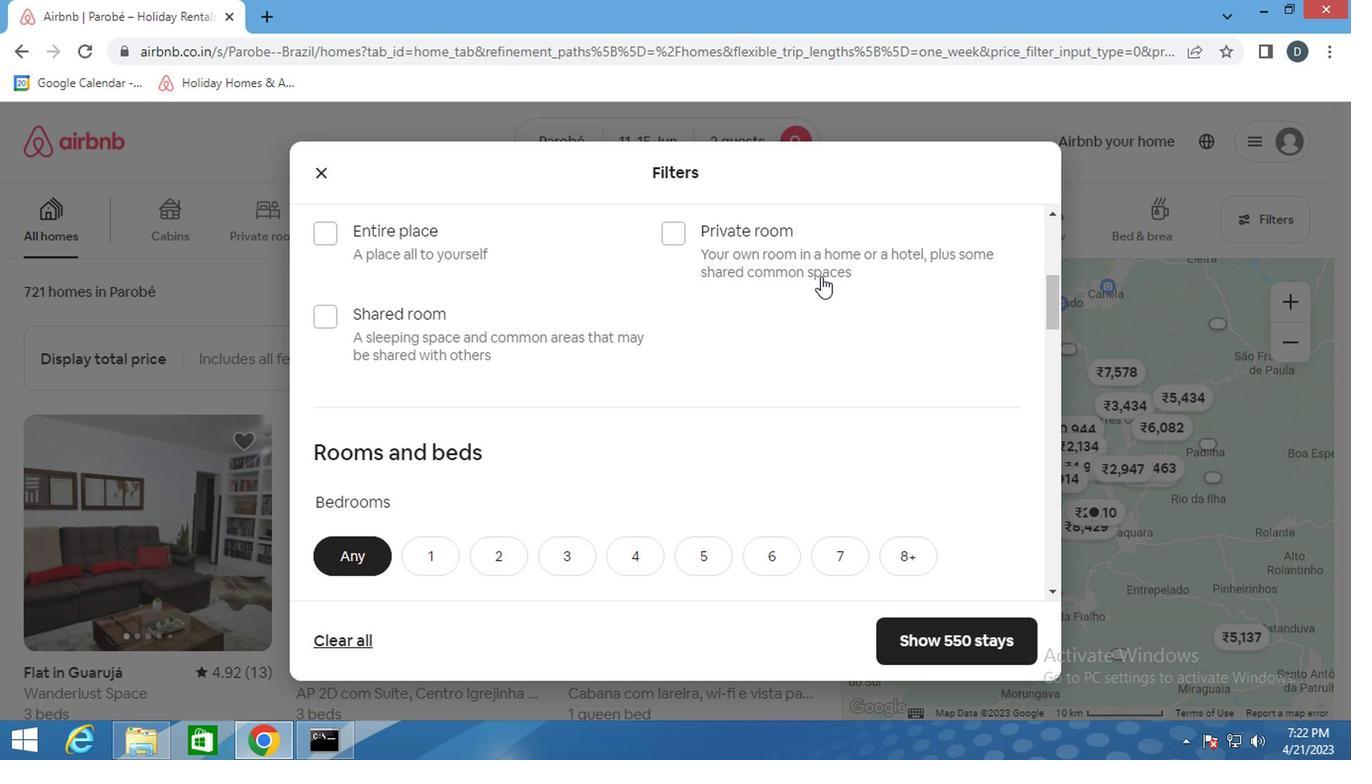 
Action: Mouse pressed left at (815, 270)
Screenshot: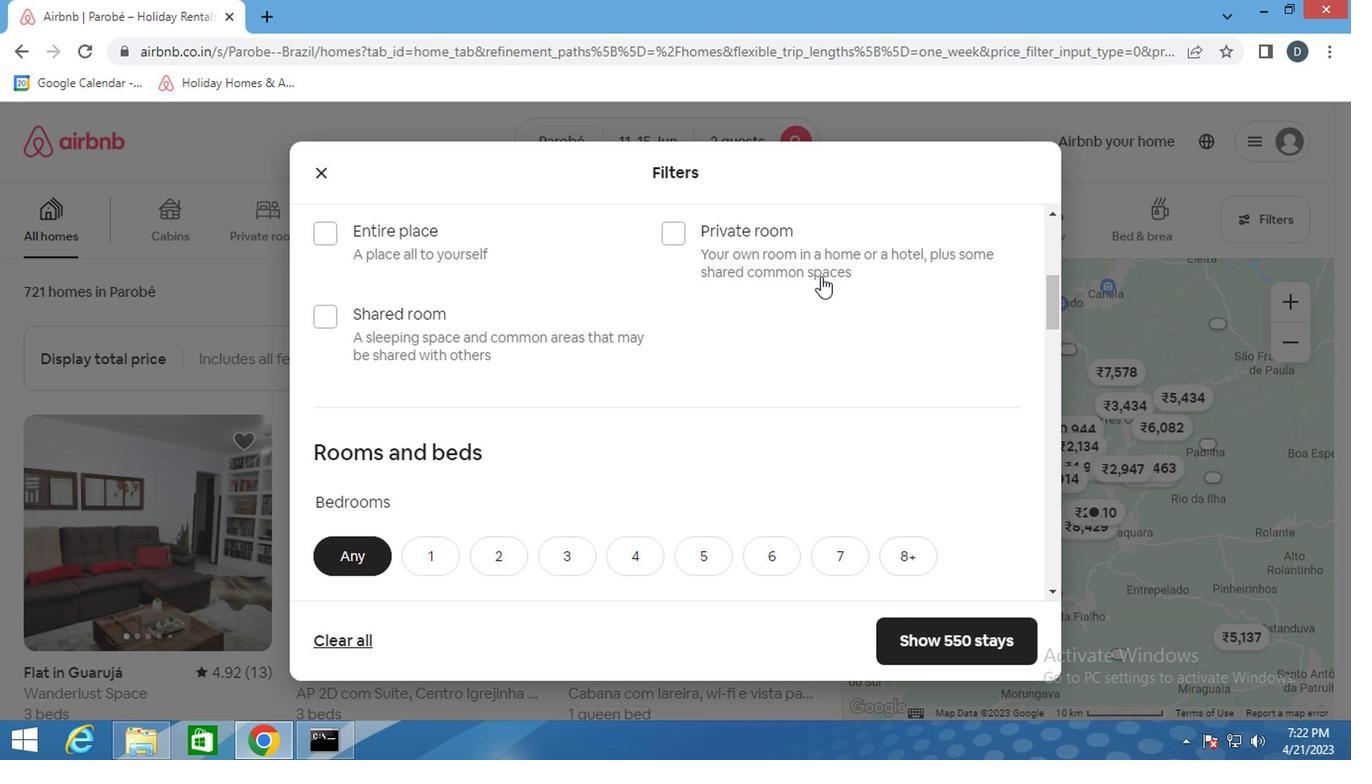 
Action: Mouse moved to (743, 446)
Screenshot: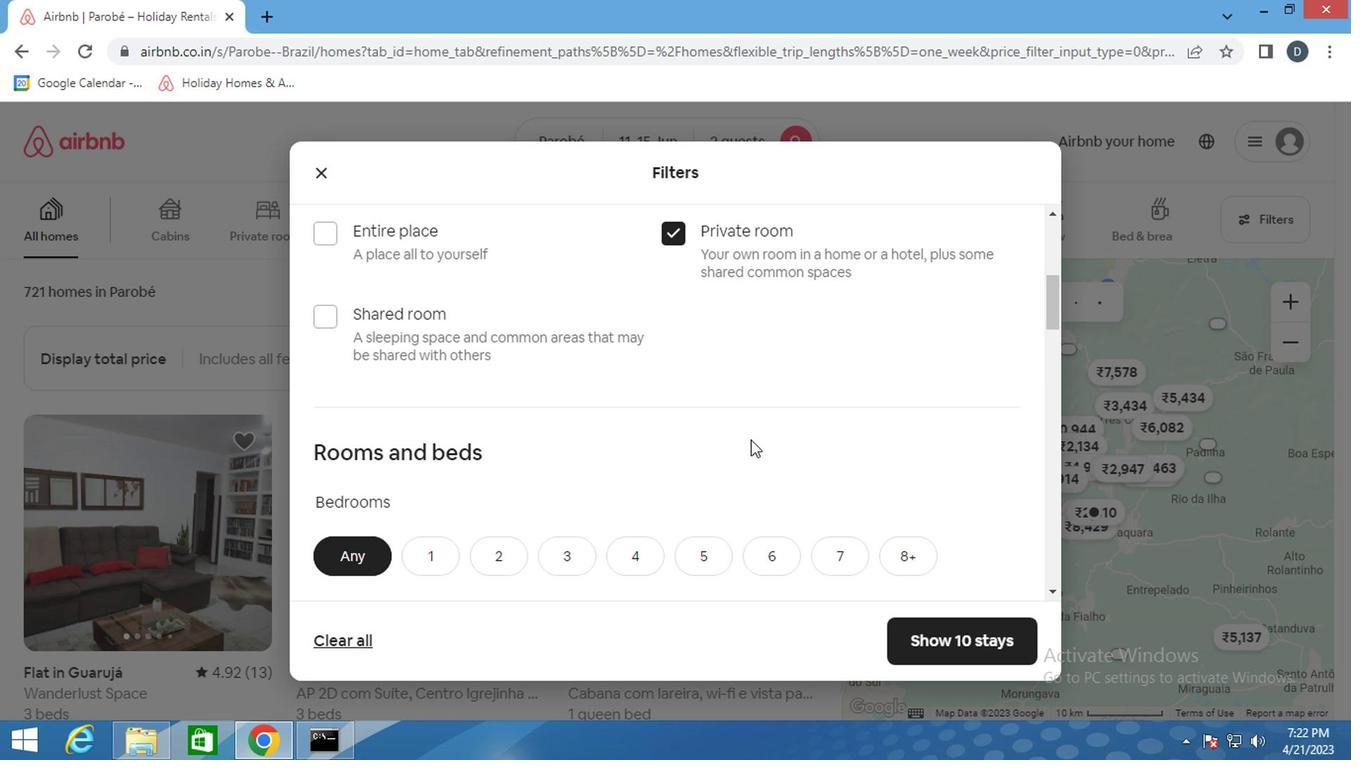 
Action: Mouse scrolled (743, 444) with delta (0, -1)
Screenshot: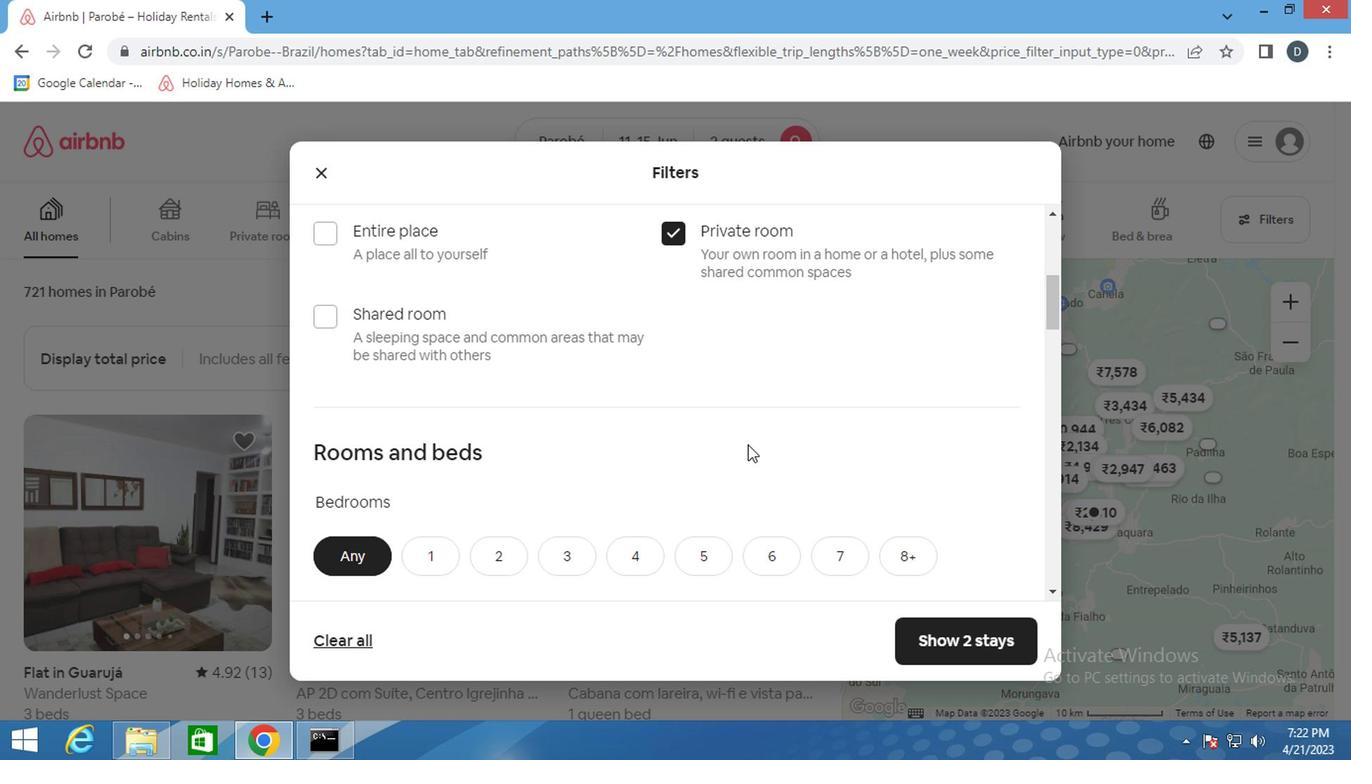 
Action: Mouse scrolled (743, 444) with delta (0, -1)
Screenshot: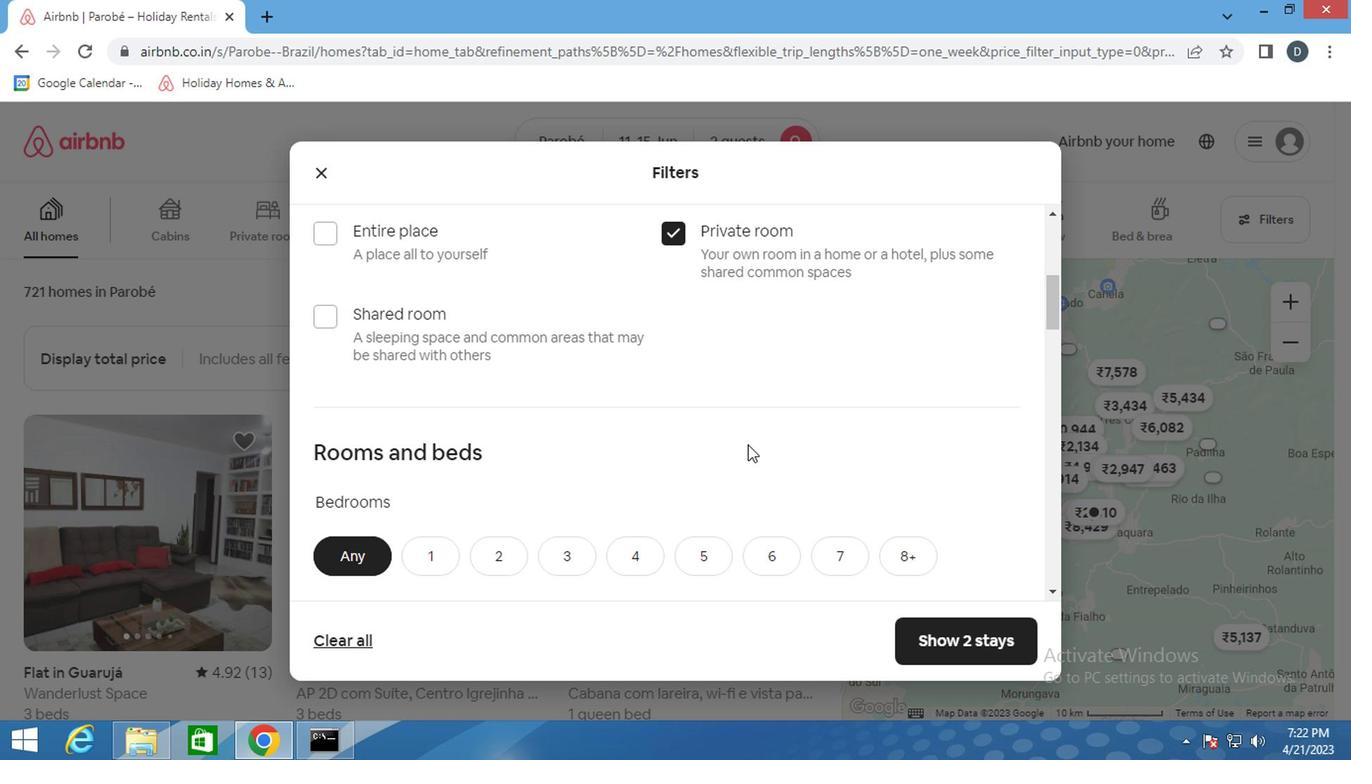 
Action: Mouse moved to (427, 354)
Screenshot: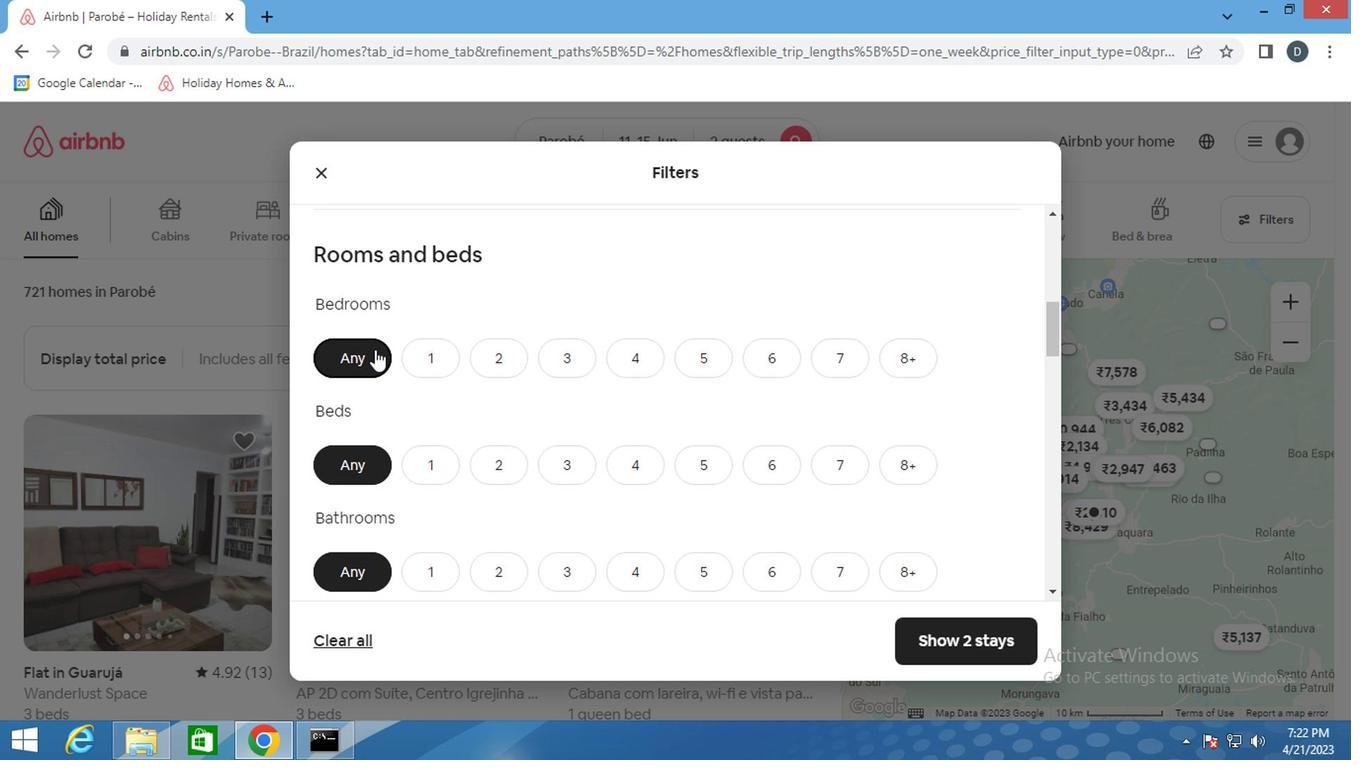 
Action: Mouse pressed left at (427, 354)
Screenshot: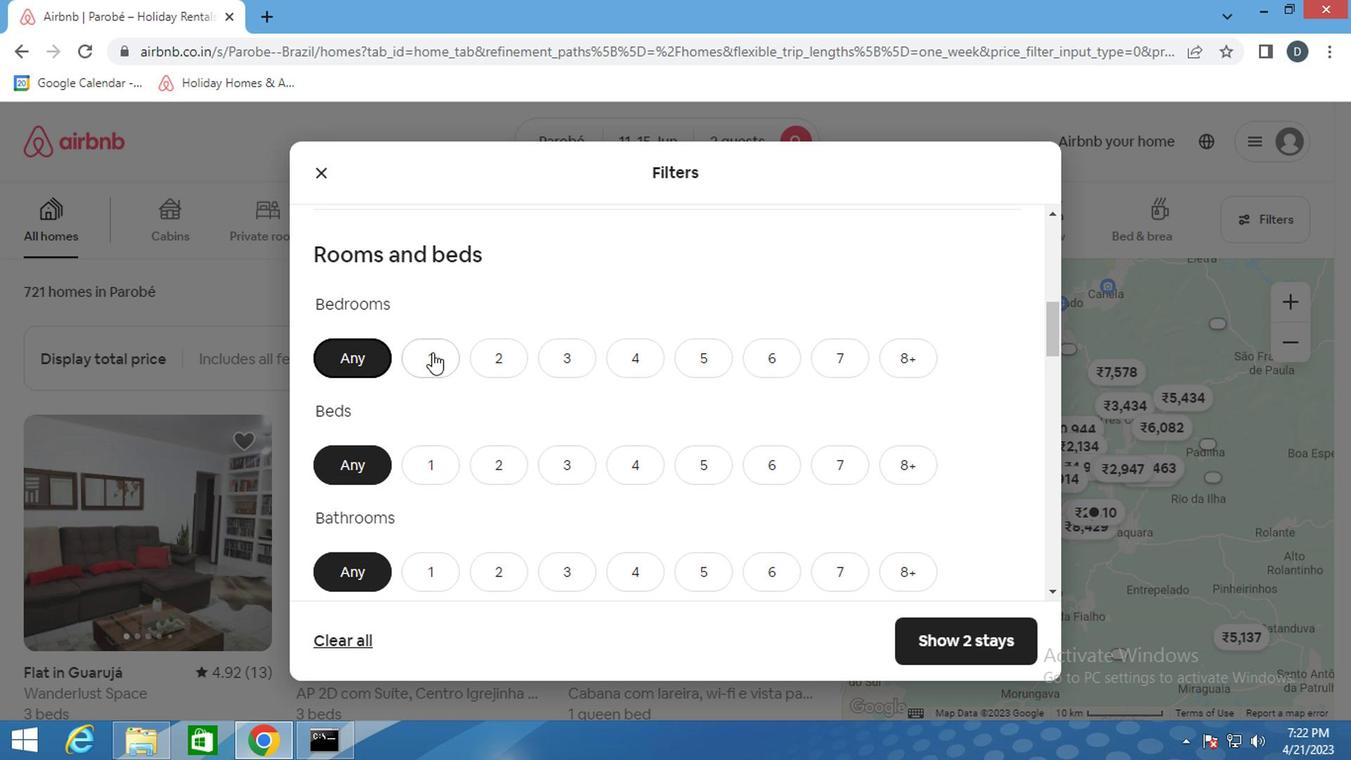 
Action: Mouse moved to (431, 470)
Screenshot: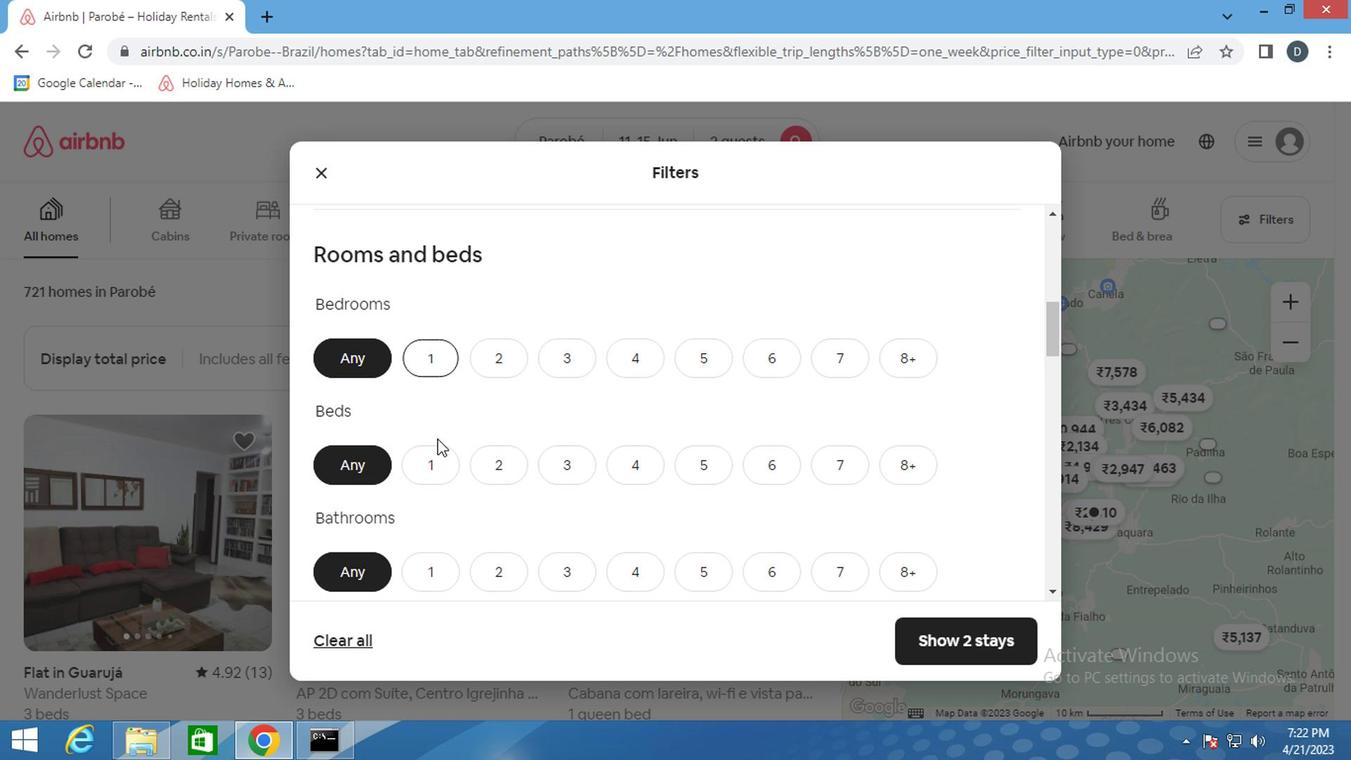 
Action: Mouse pressed left at (431, 470)
Screenshot: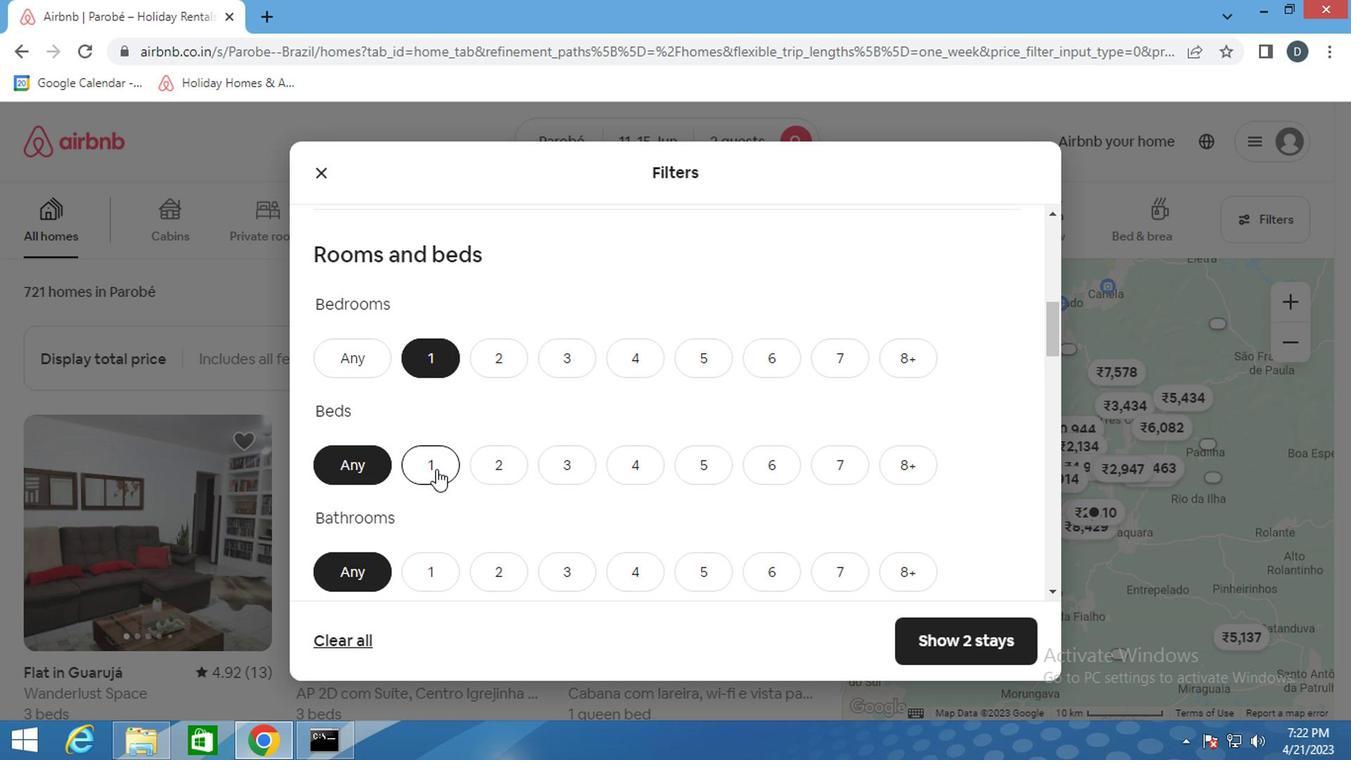 
Action: Mouse moved to (495, 470)
Screenshot: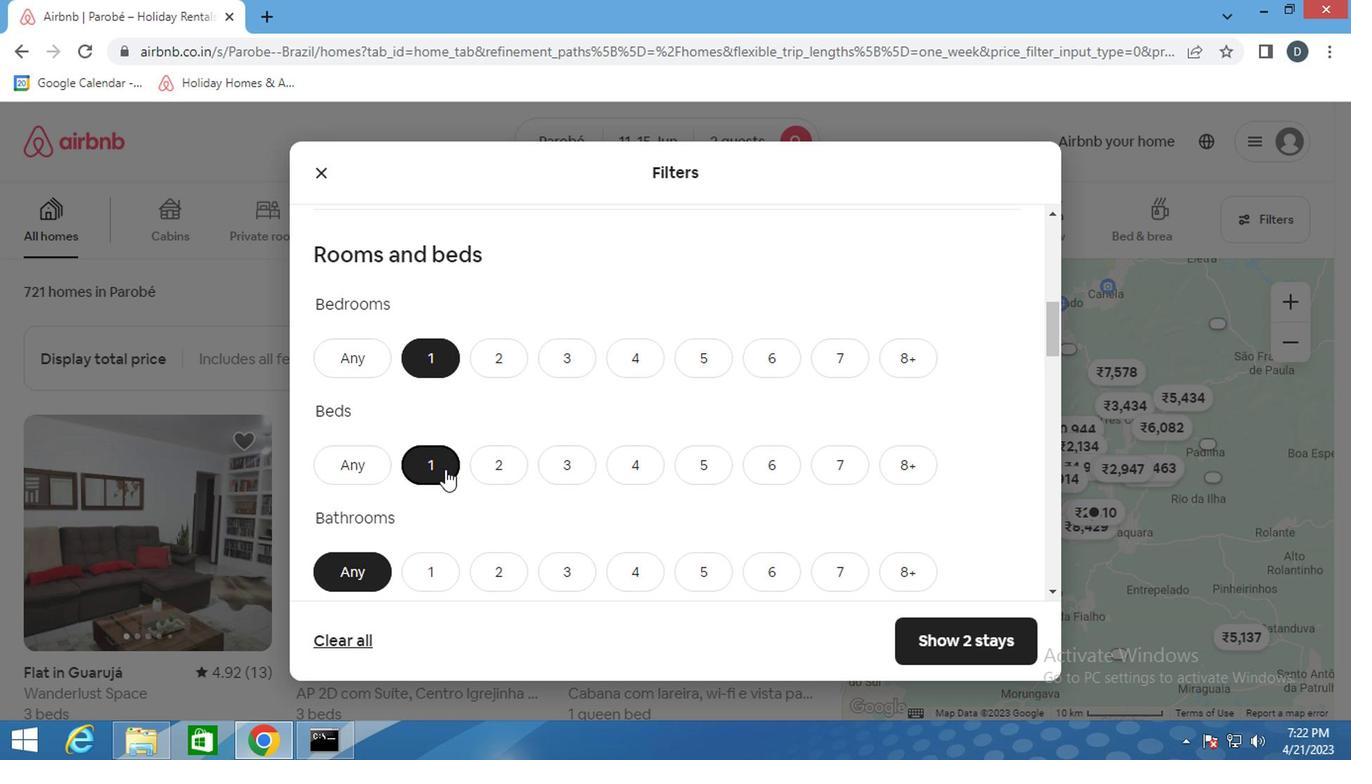 
Action: Mouse pressed left at (495, 470)
Screenshot: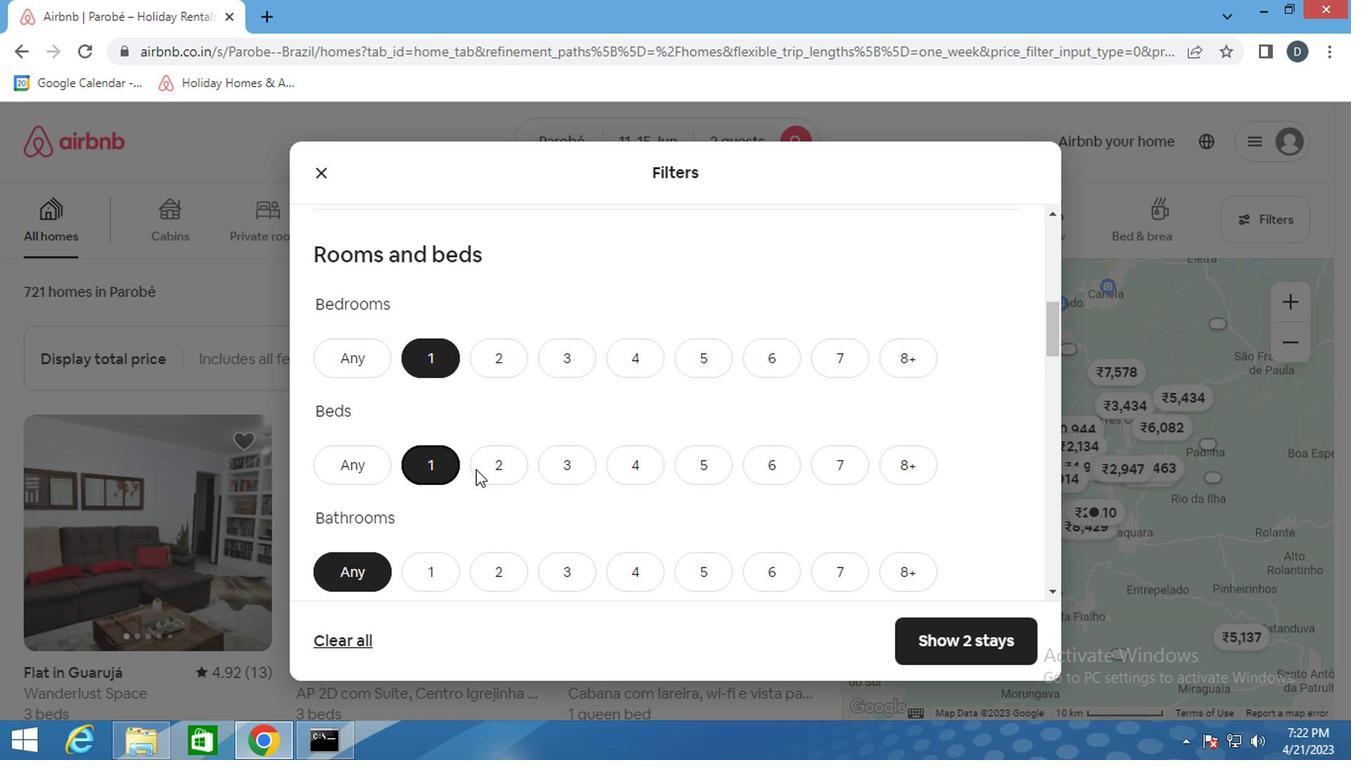 
Action: Mouse moved to (423, 573)
Screenshot: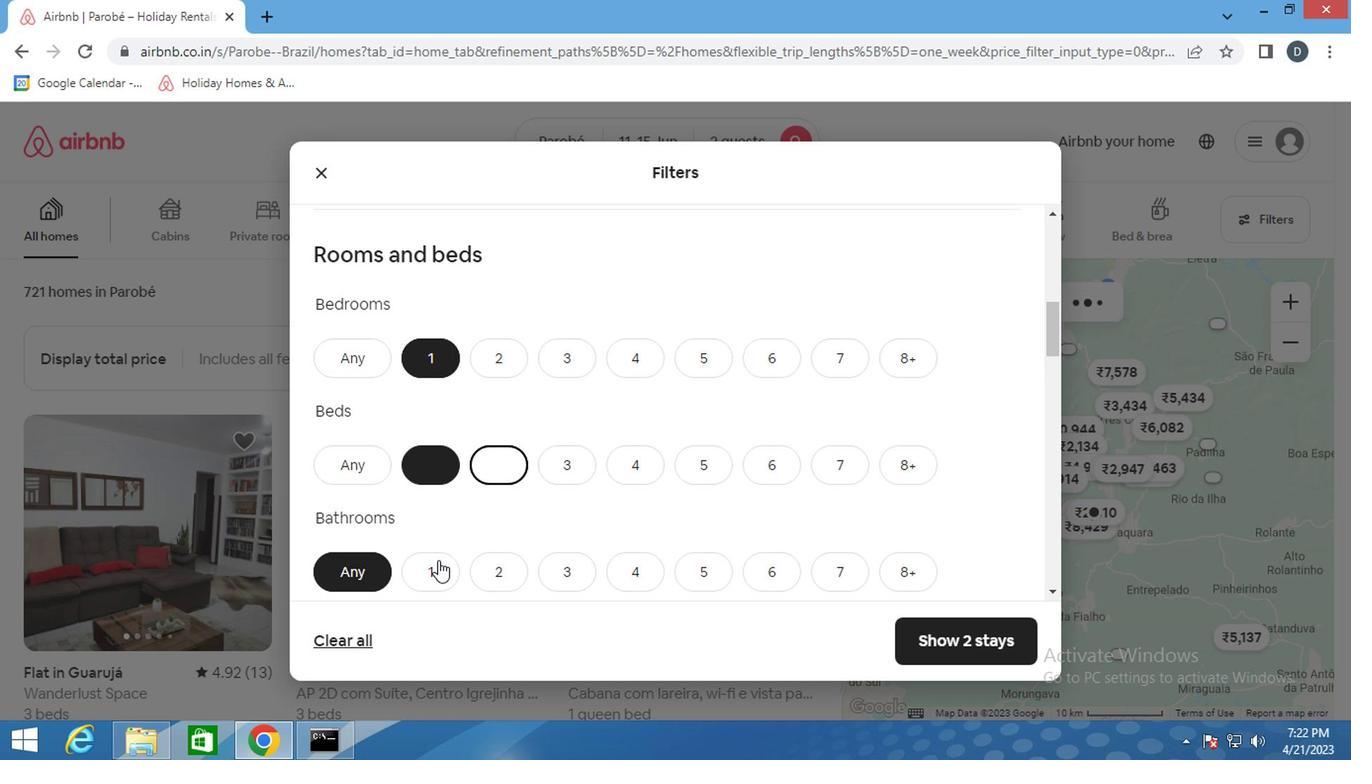
Action: Mouse pressed left at (423, 573)
Screenshot: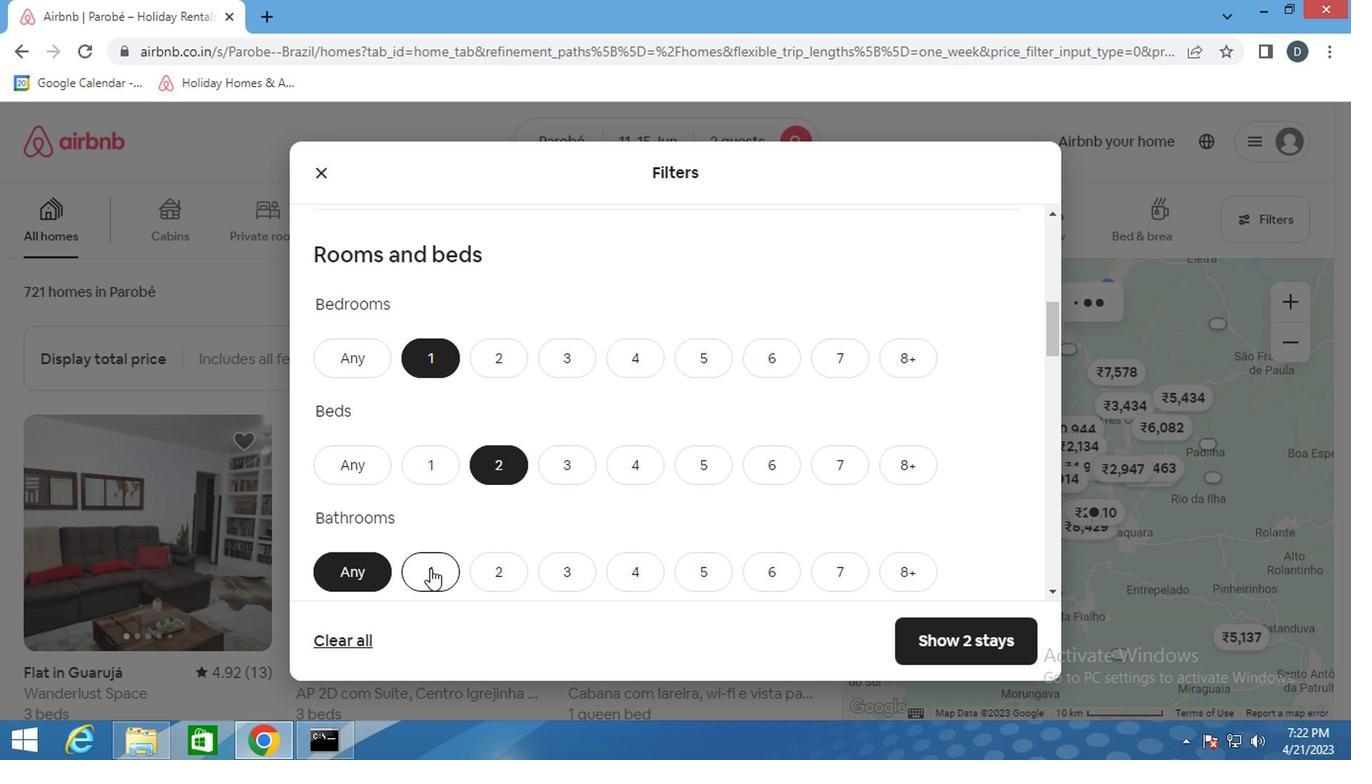
Action: Mouse moved to (542, 504)
Screenshot: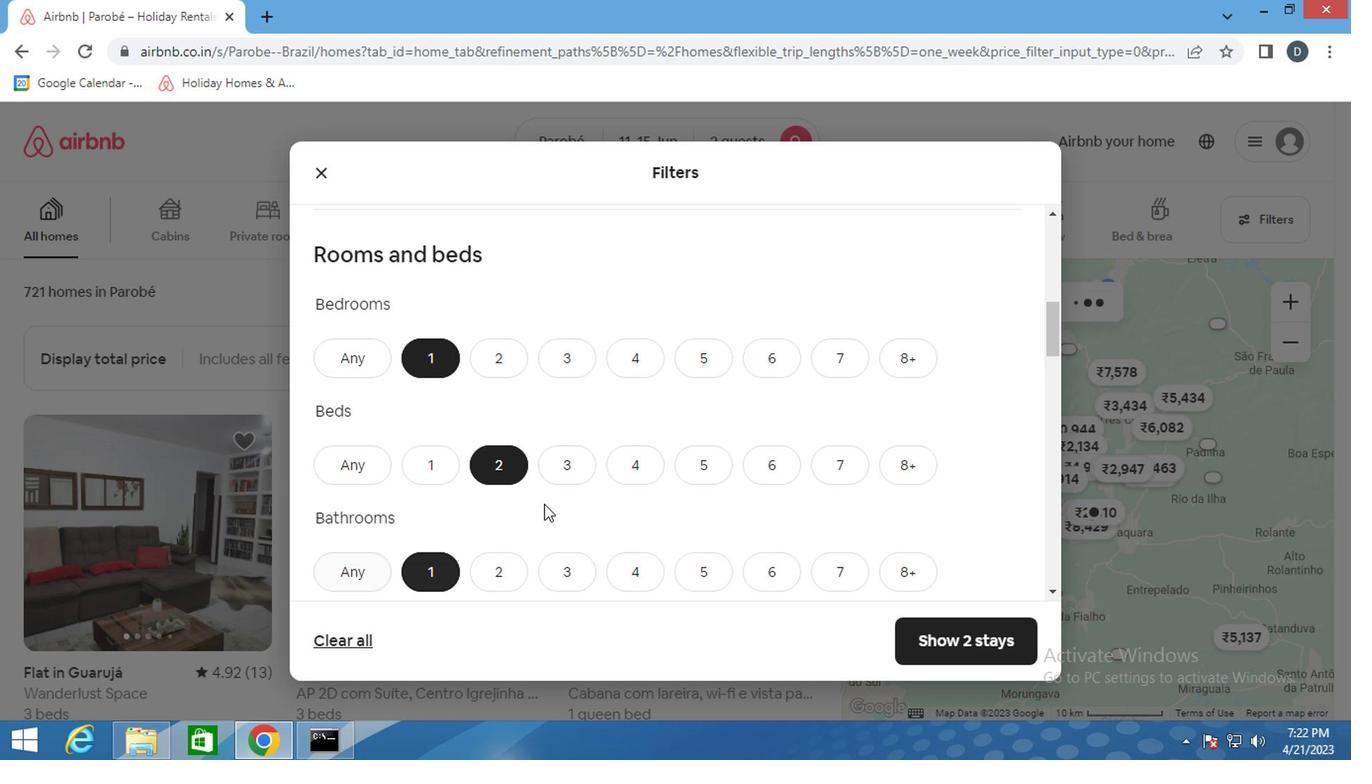 
Action: Mouse scrolled (542, 503) with delta (0, -1)
Screenshot: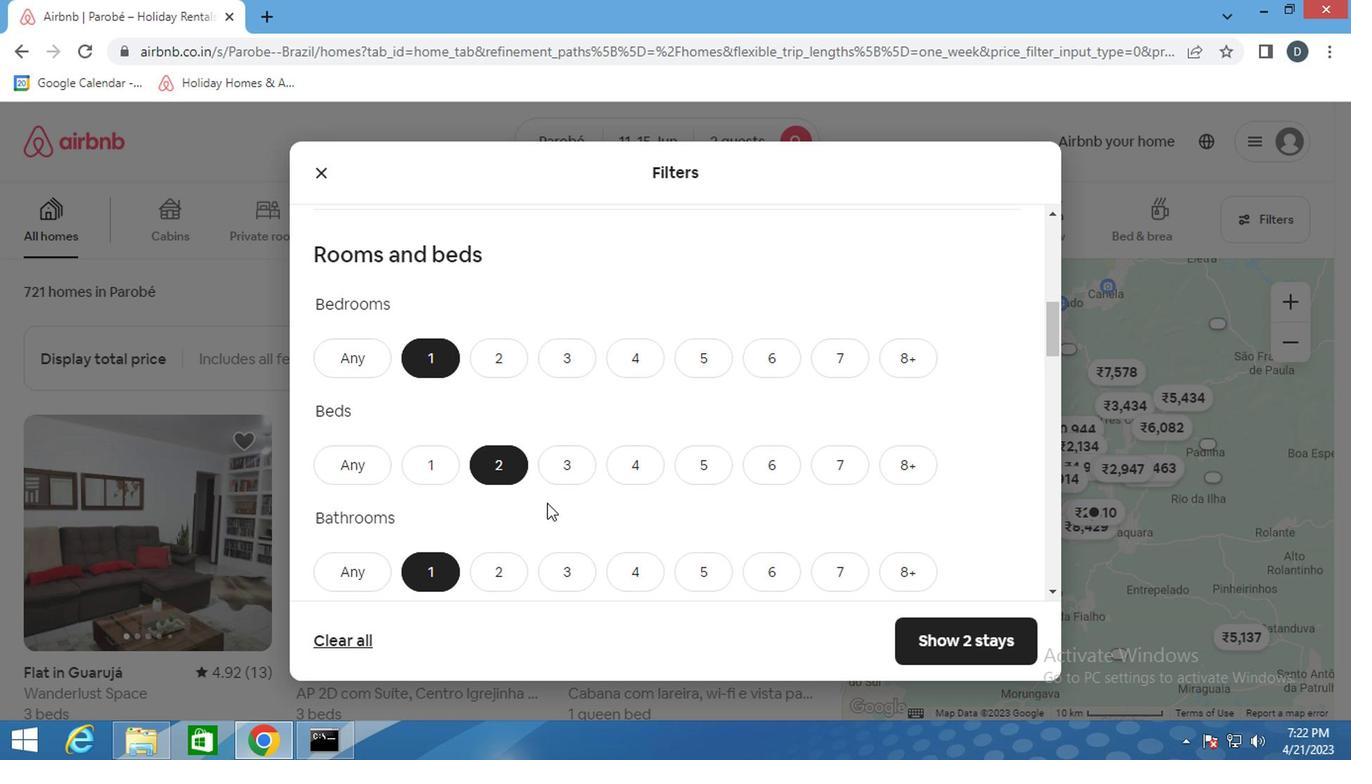
Action: Mouse scrolled (542, 503) with delta (0, -1)
Screenshot: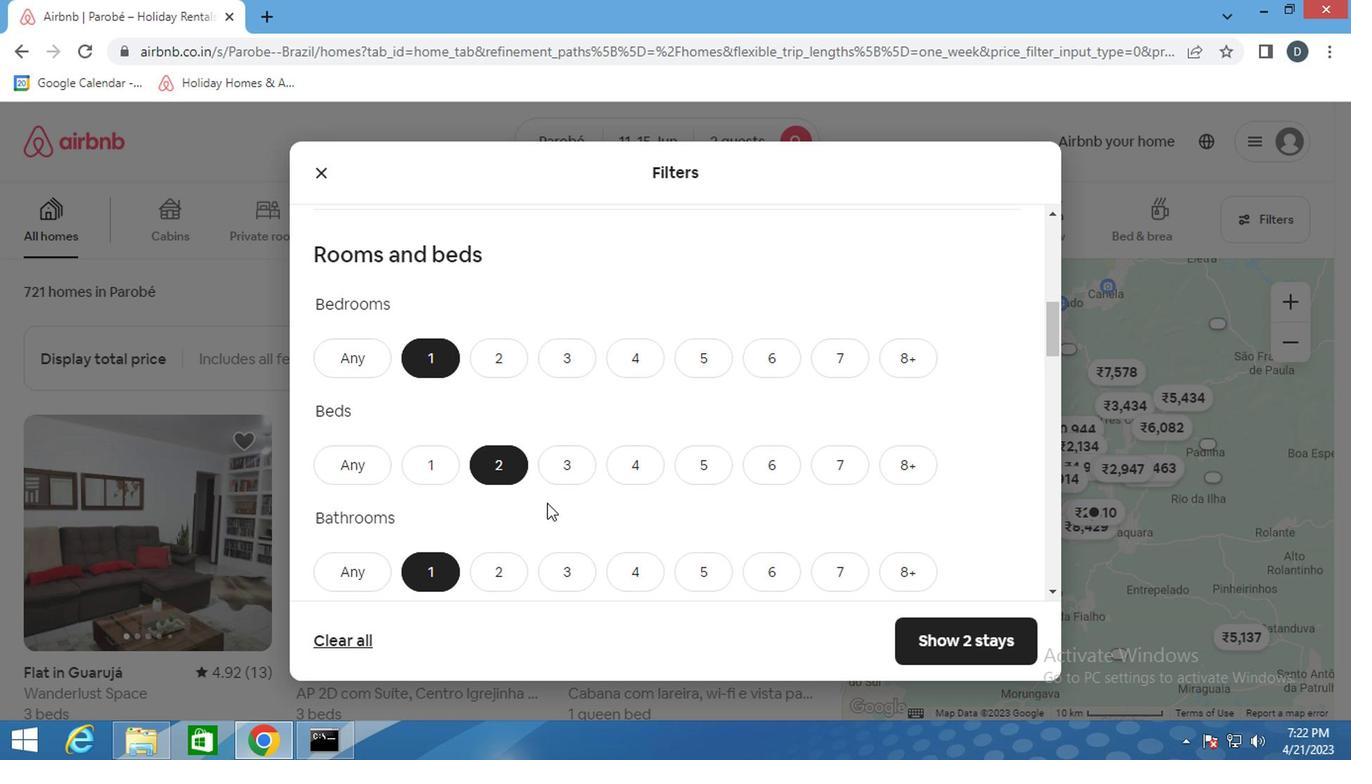 
Action: Mouse scrolled (542, 503) with delta (0, -1)
Screenshot: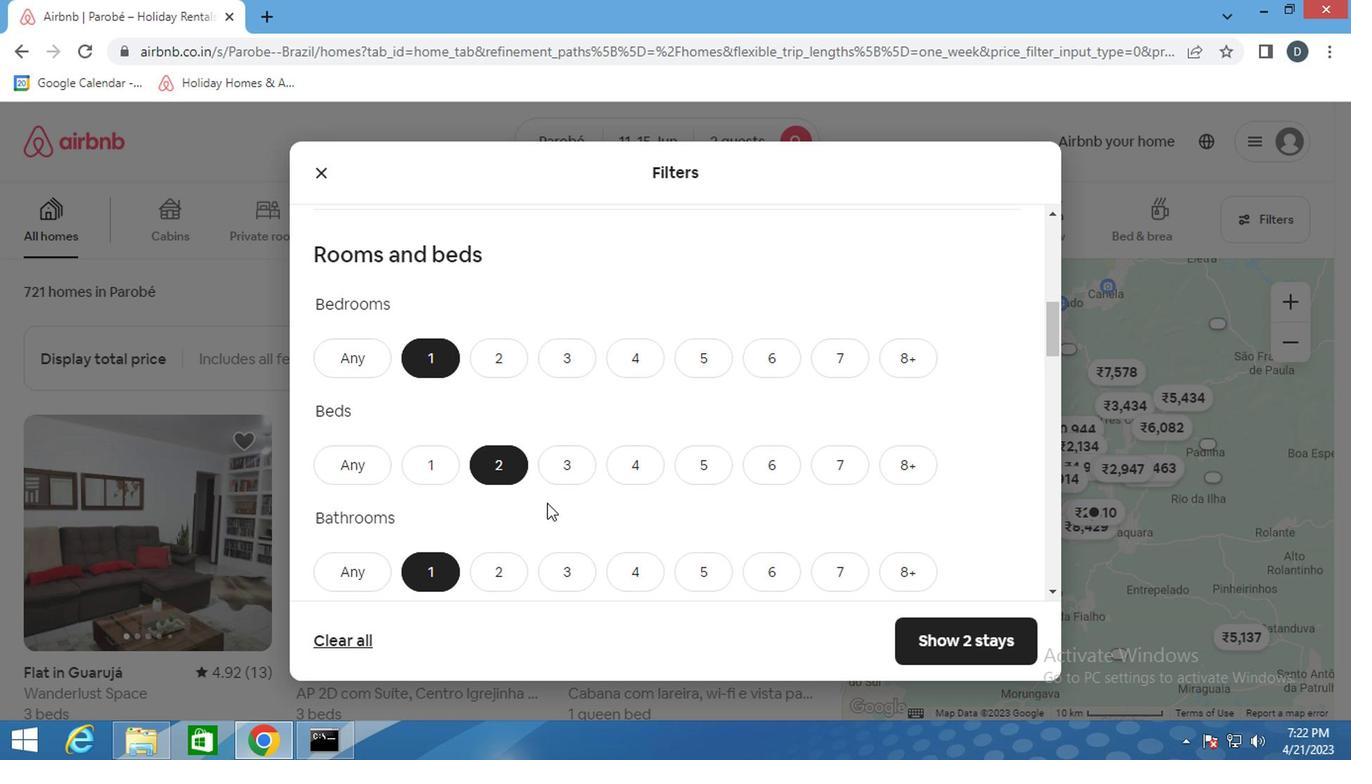 
Action: Mouse moved to (425, 497)
Screenshot: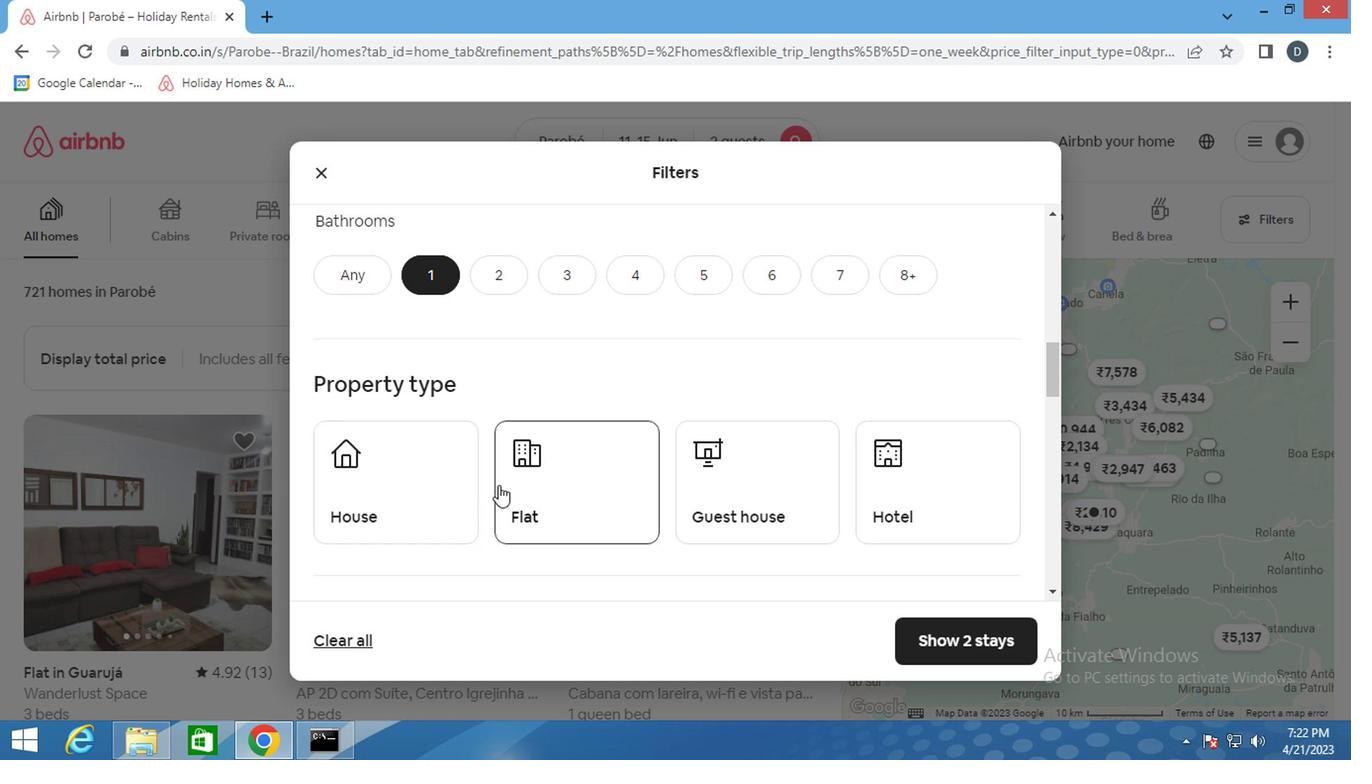 
Action: Mouse pressed left at (425, 497)
Screenshot: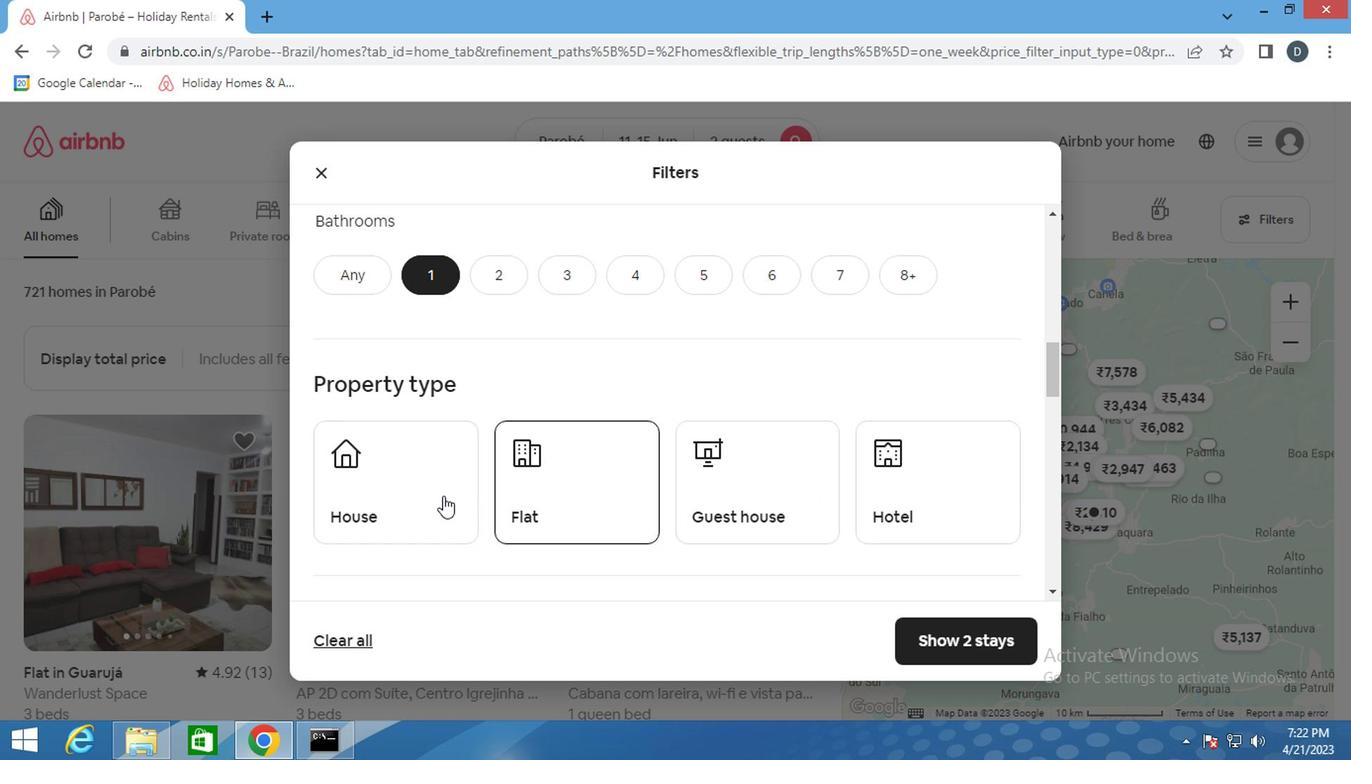 
Action: Mouse moved to (585, 485)
Screenshot: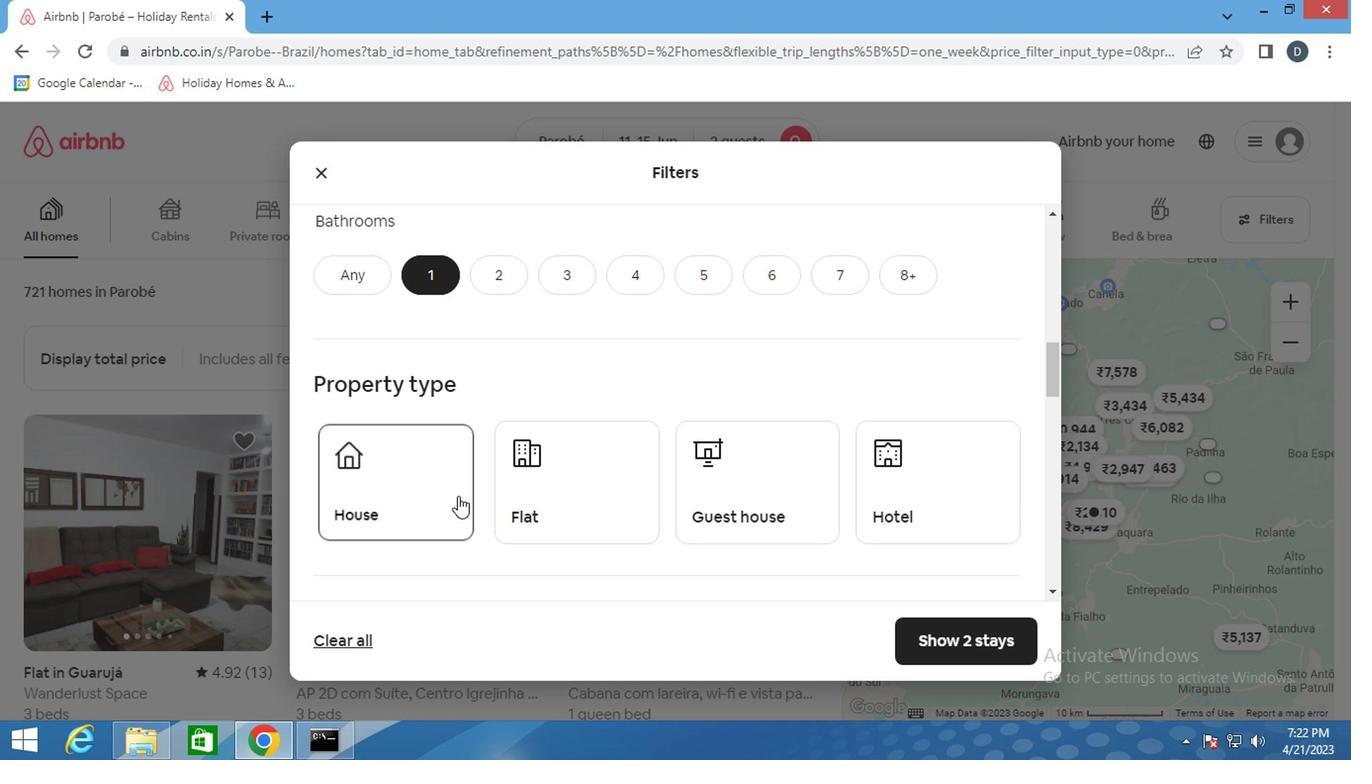
Action: Mouse pressed left at (585, 485)
Screenshot: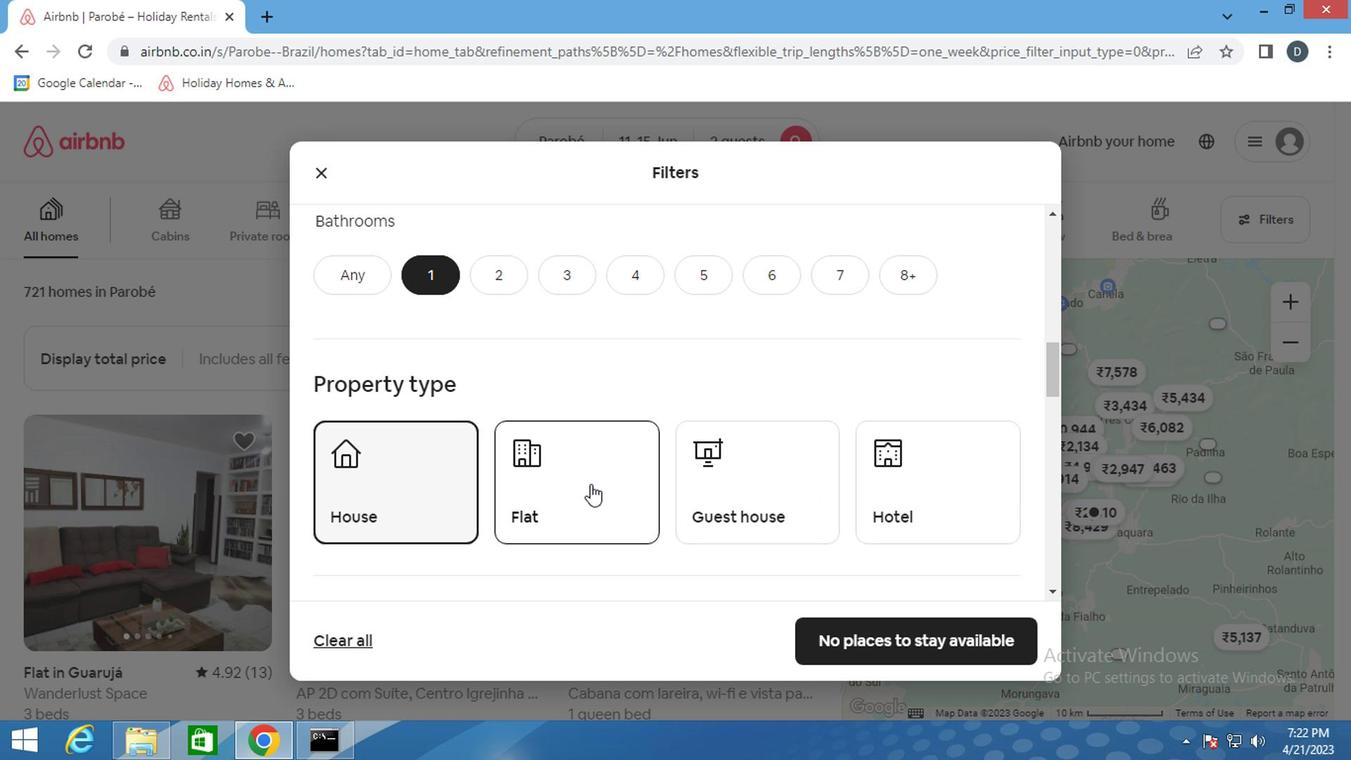
Action: Mouse moved to (743, 475)
Screenshot: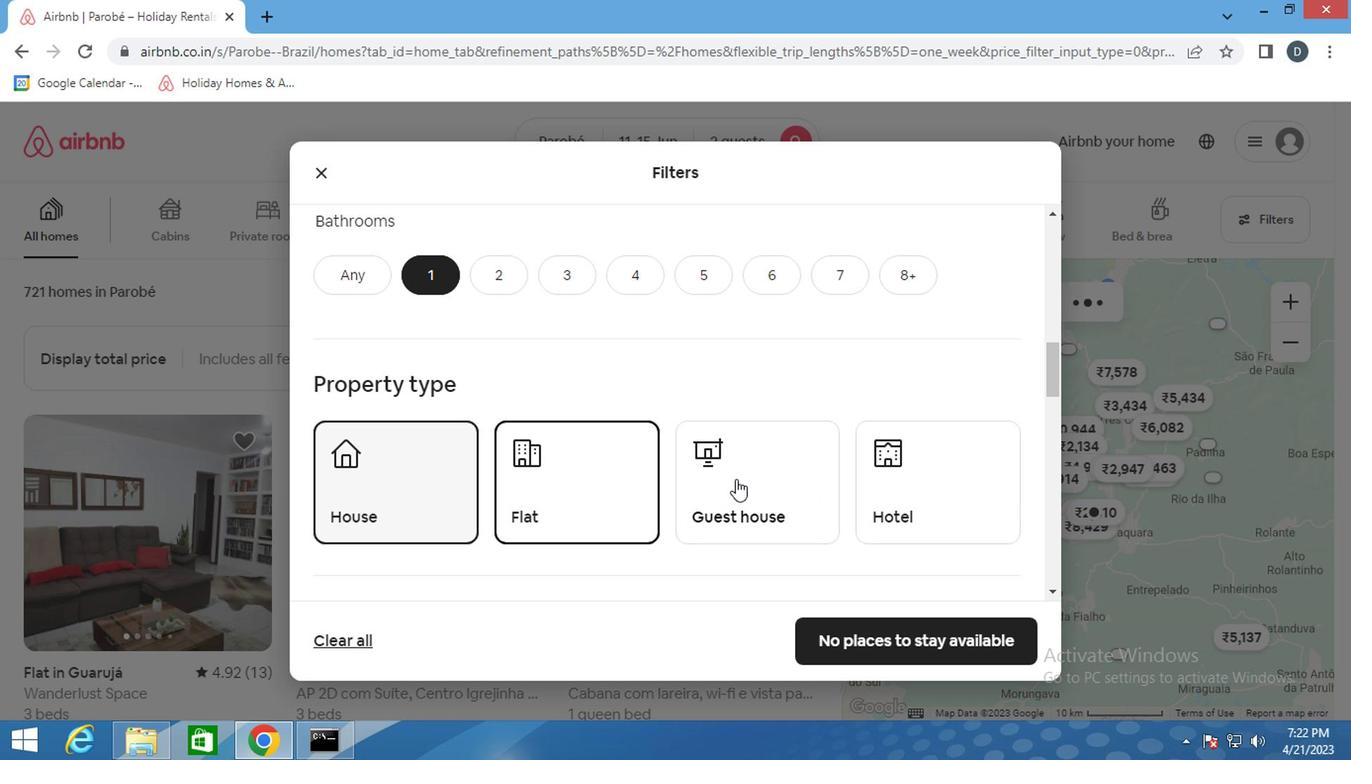 
Action: Mouse pressed left at (743, 475)
Screenshot: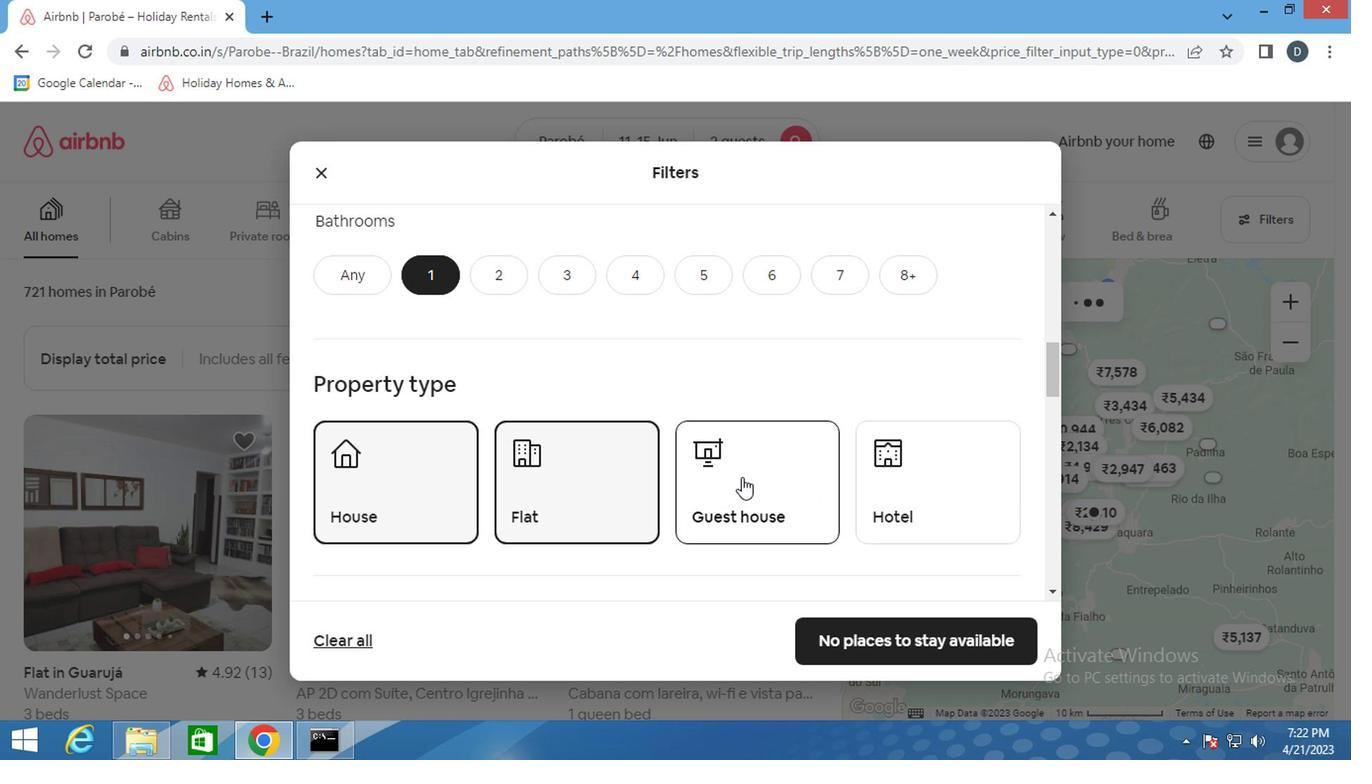 
Action: Mouse moved to (858, 493)
Screenshot: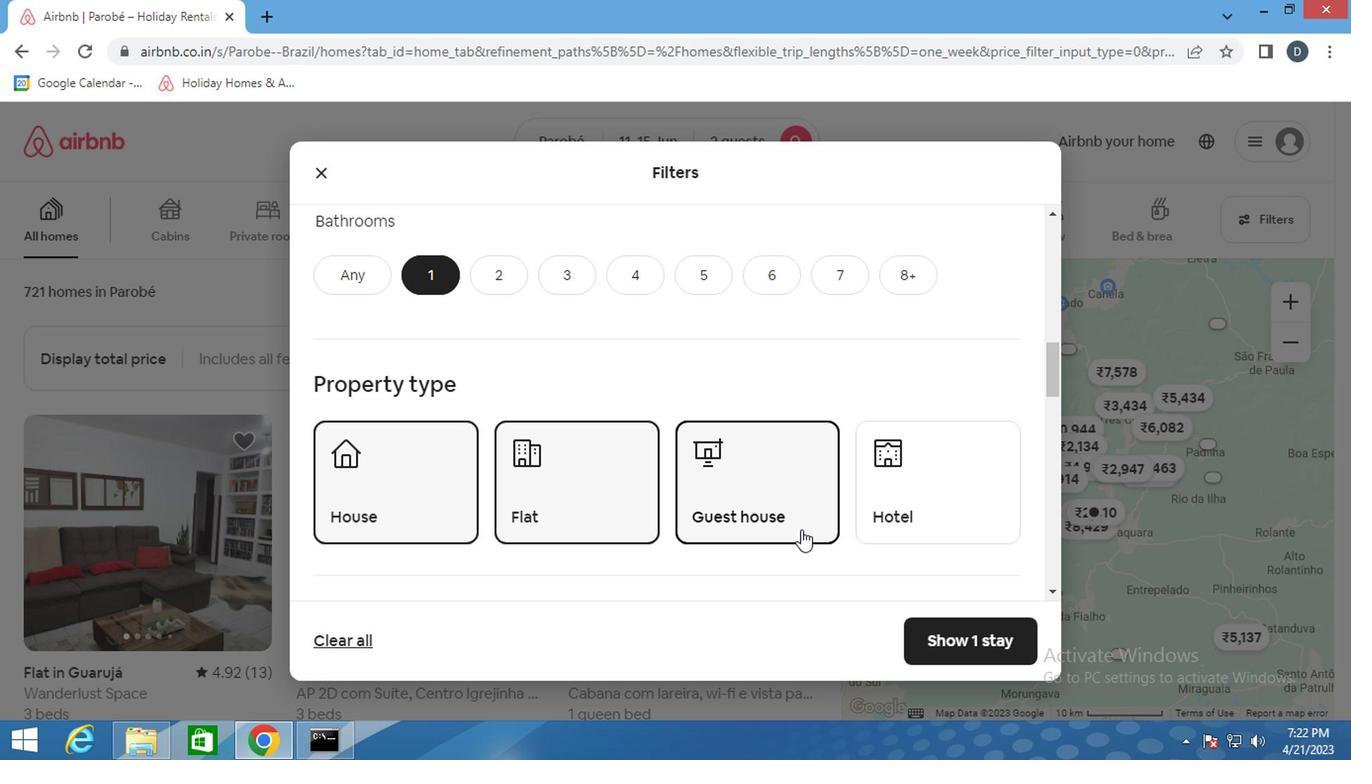 
Action: Mouse pressed left at (858, 493)
Screenshot: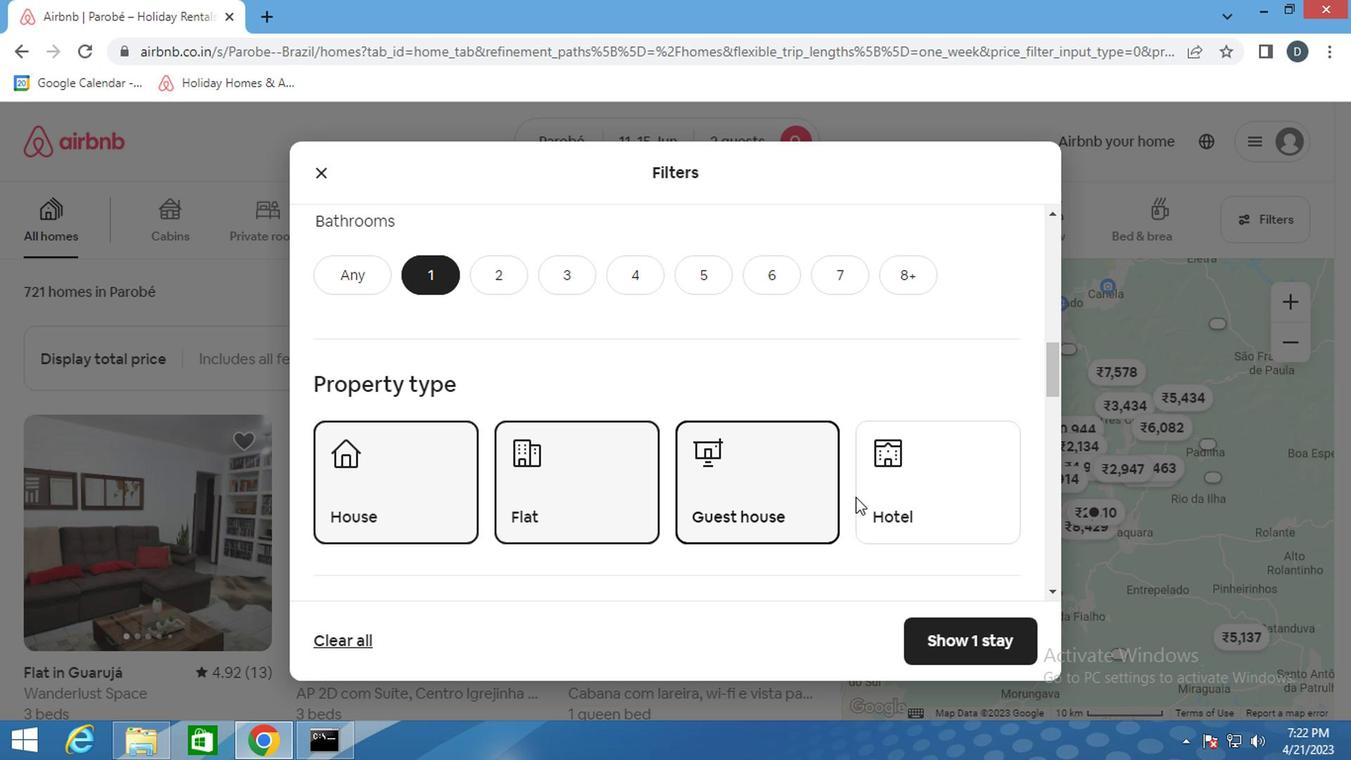 
Action: Mouse moved to (839, 492)
Screenshot: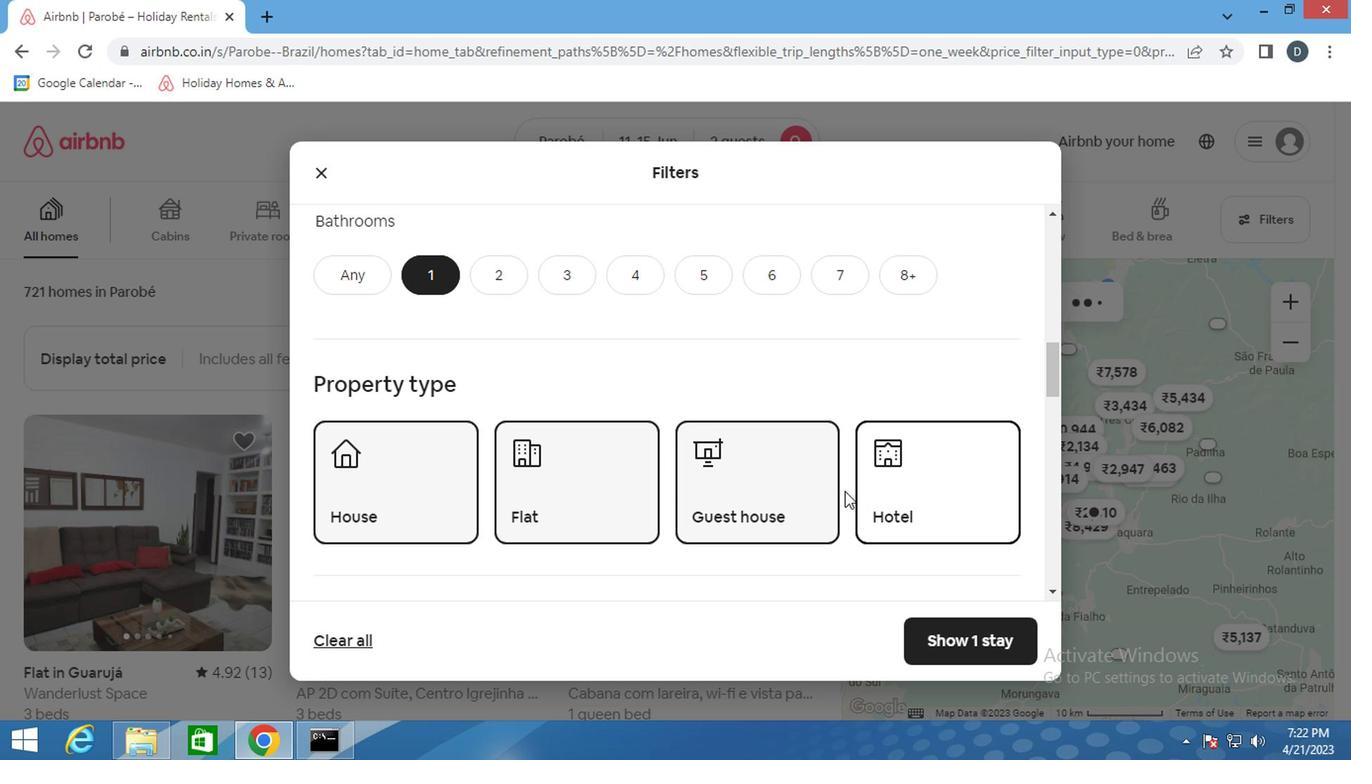 
Action: Mouse scrolled (839, 491) with delta (0, -1)
Screenshot: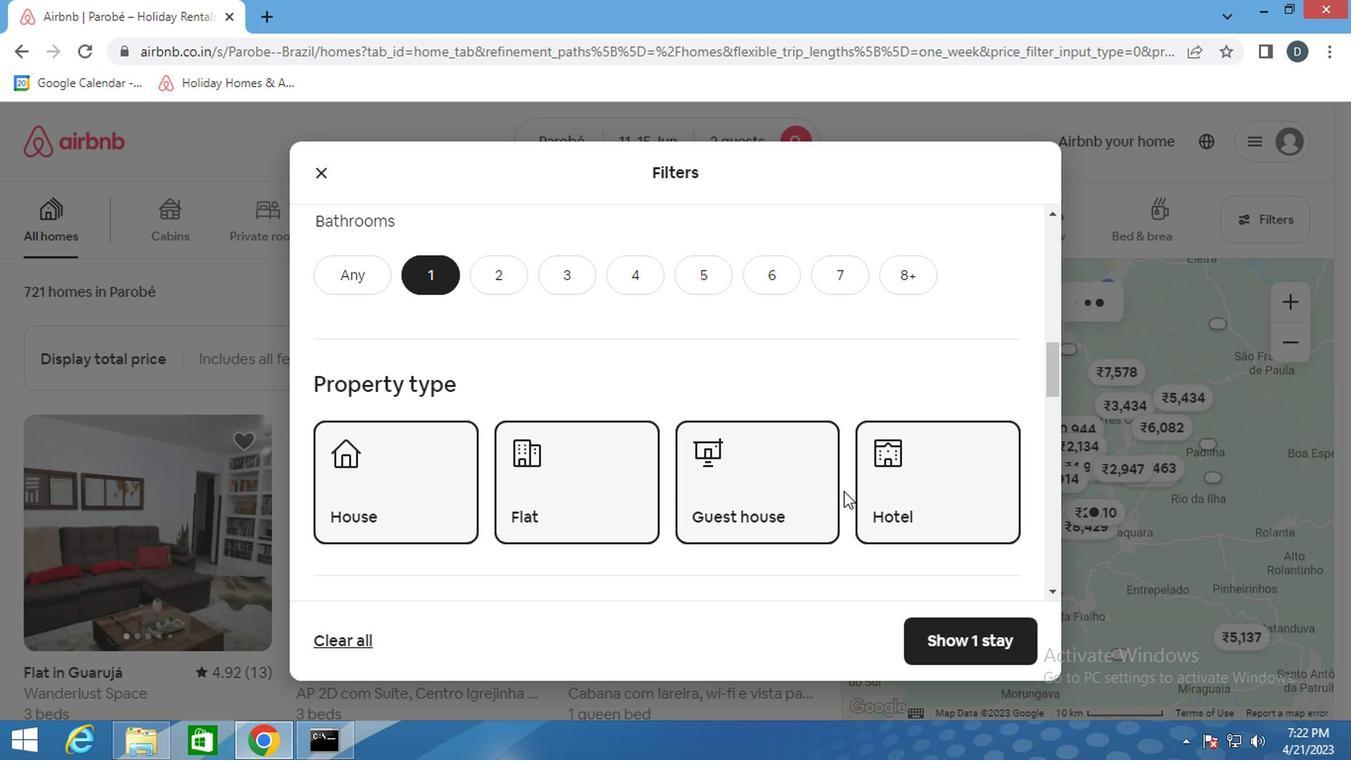 
Action: Mouse scrolled (839, 491) with delta (0, -1)
Screenshot: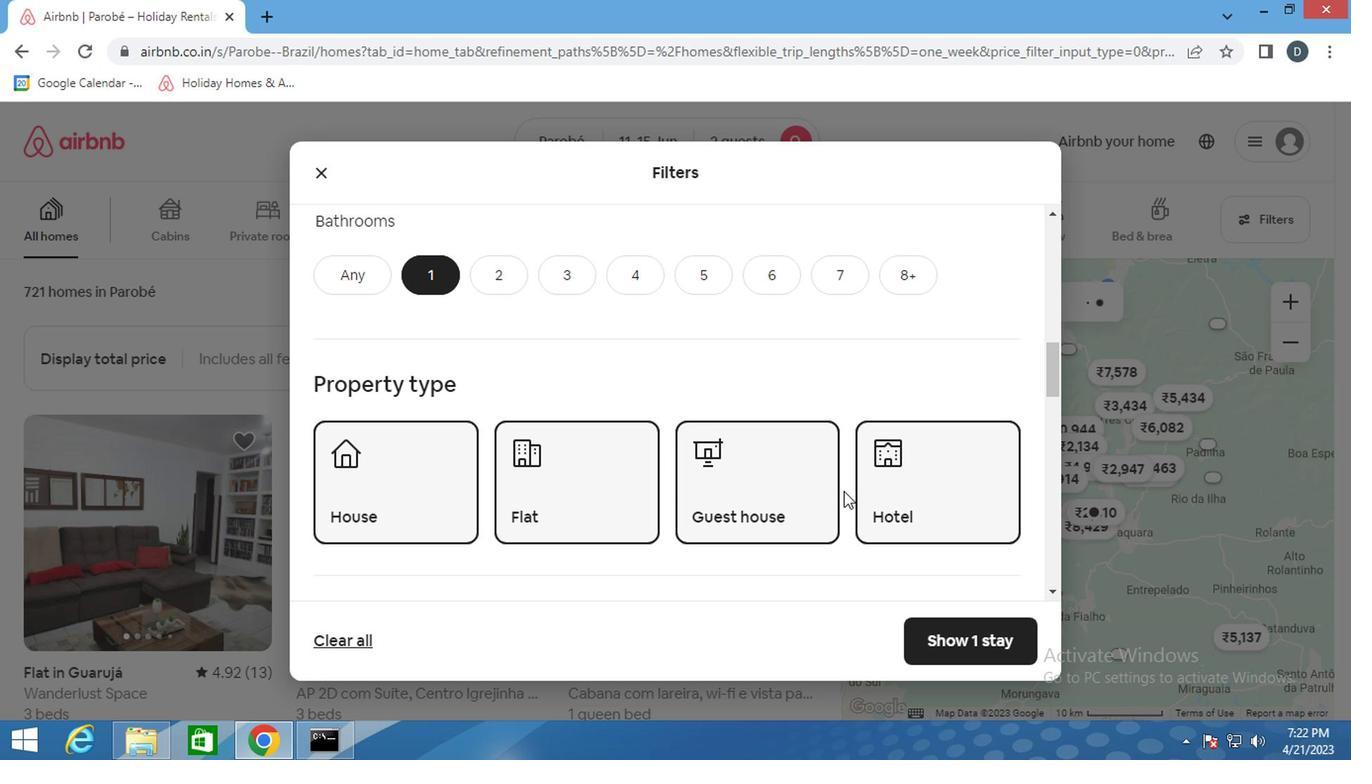 
Action: Mouse scrolled (839, 491) with delta (0, -1)
Screenshot: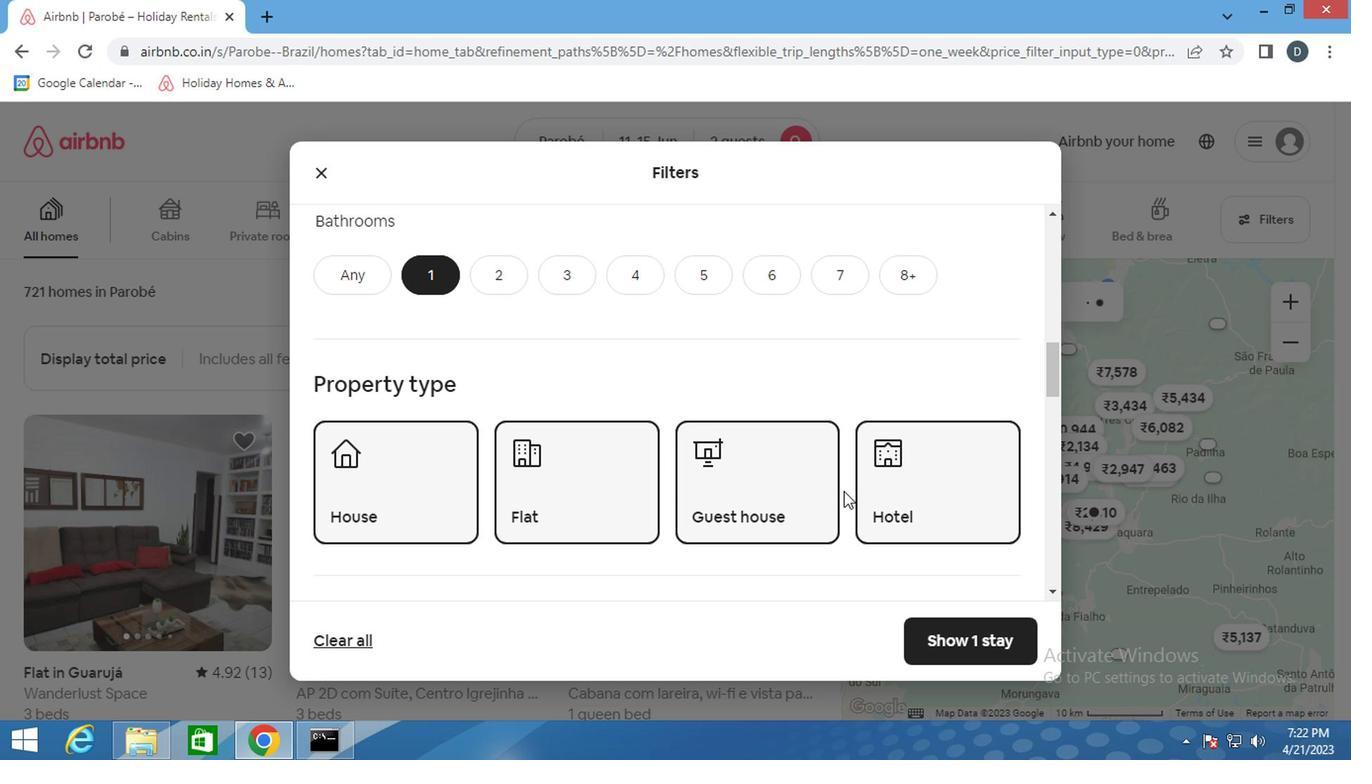 
Action: Mouse scrolled (839, 491) with delta (0, -1)
Screenshot: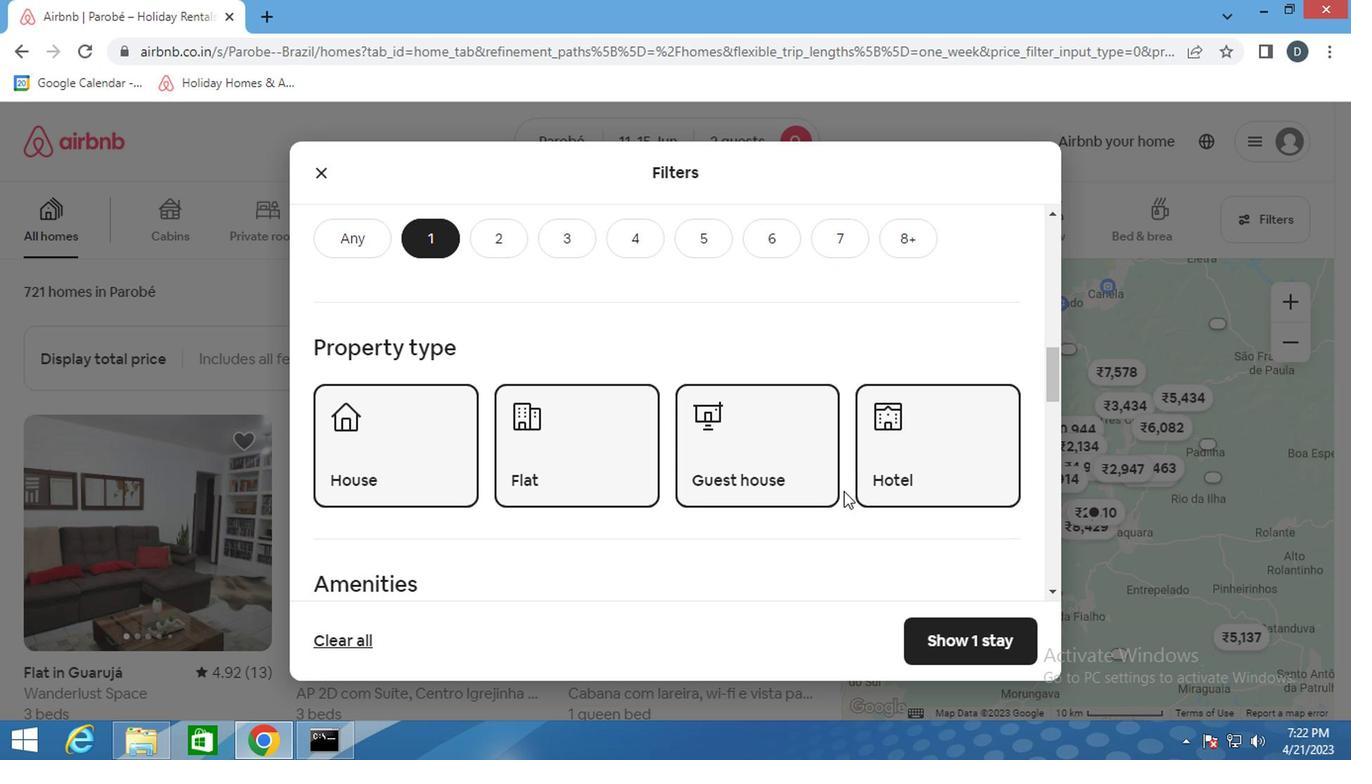 
Action: Mouse moved to (613, 430)
Screenshot: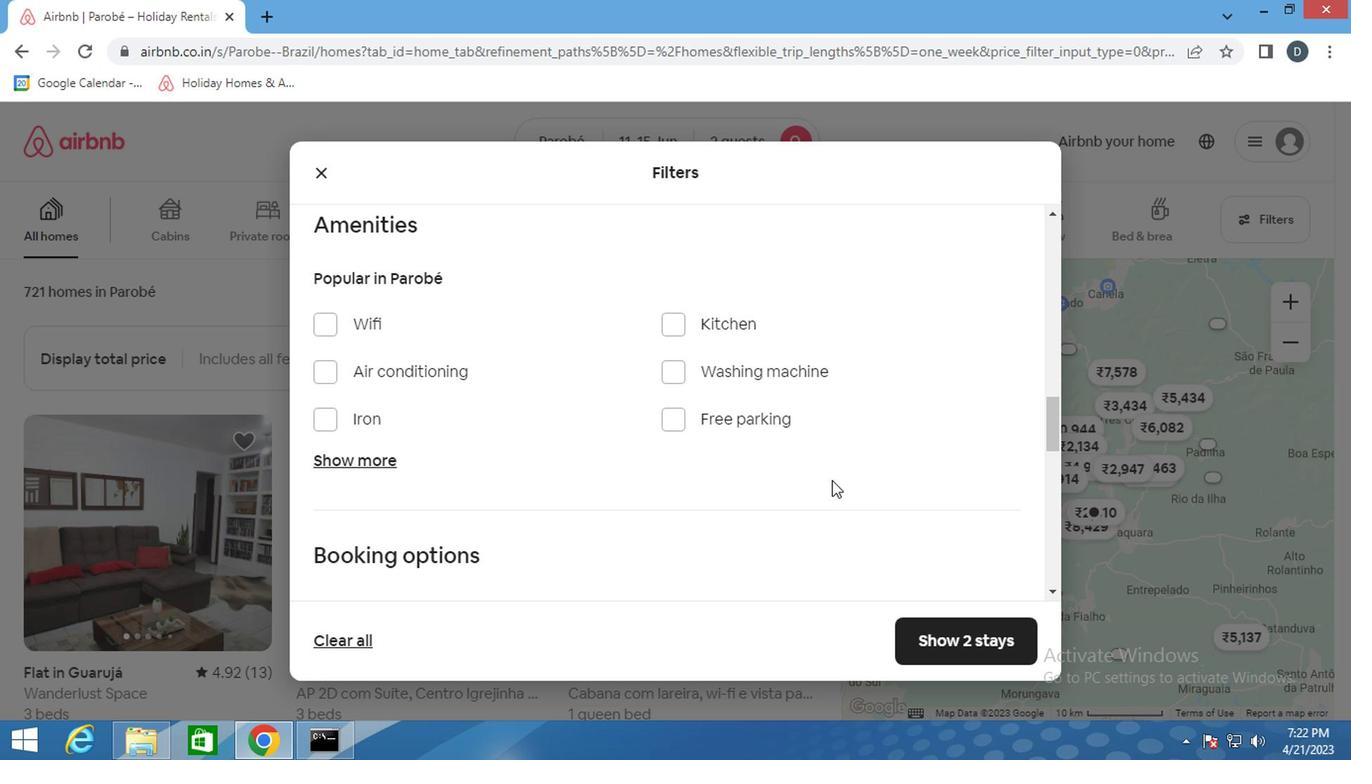 
Action: Mouse scrolled (613, 429) with delta (0, 0)
Screenshot: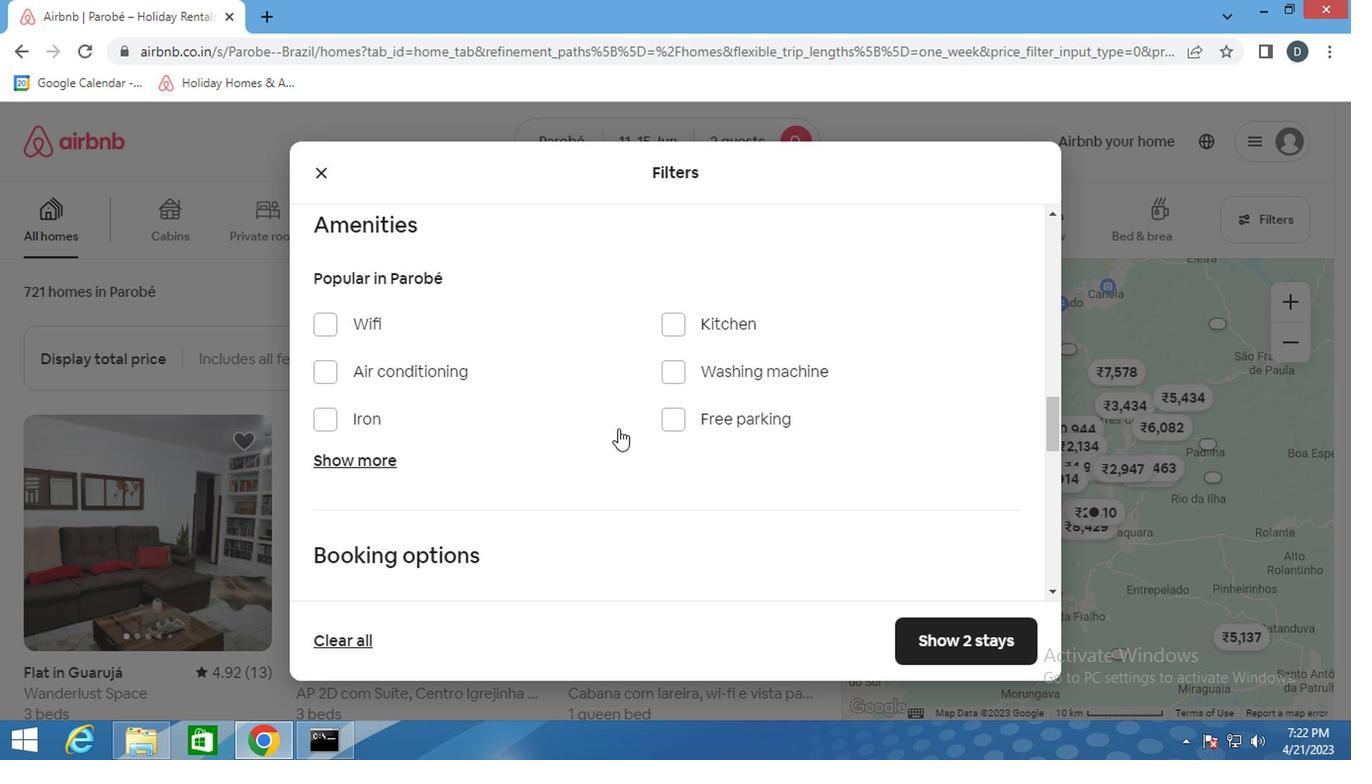 
Action: Mouse scrolled (613, 429) with delta (0, 0)
Screenshot: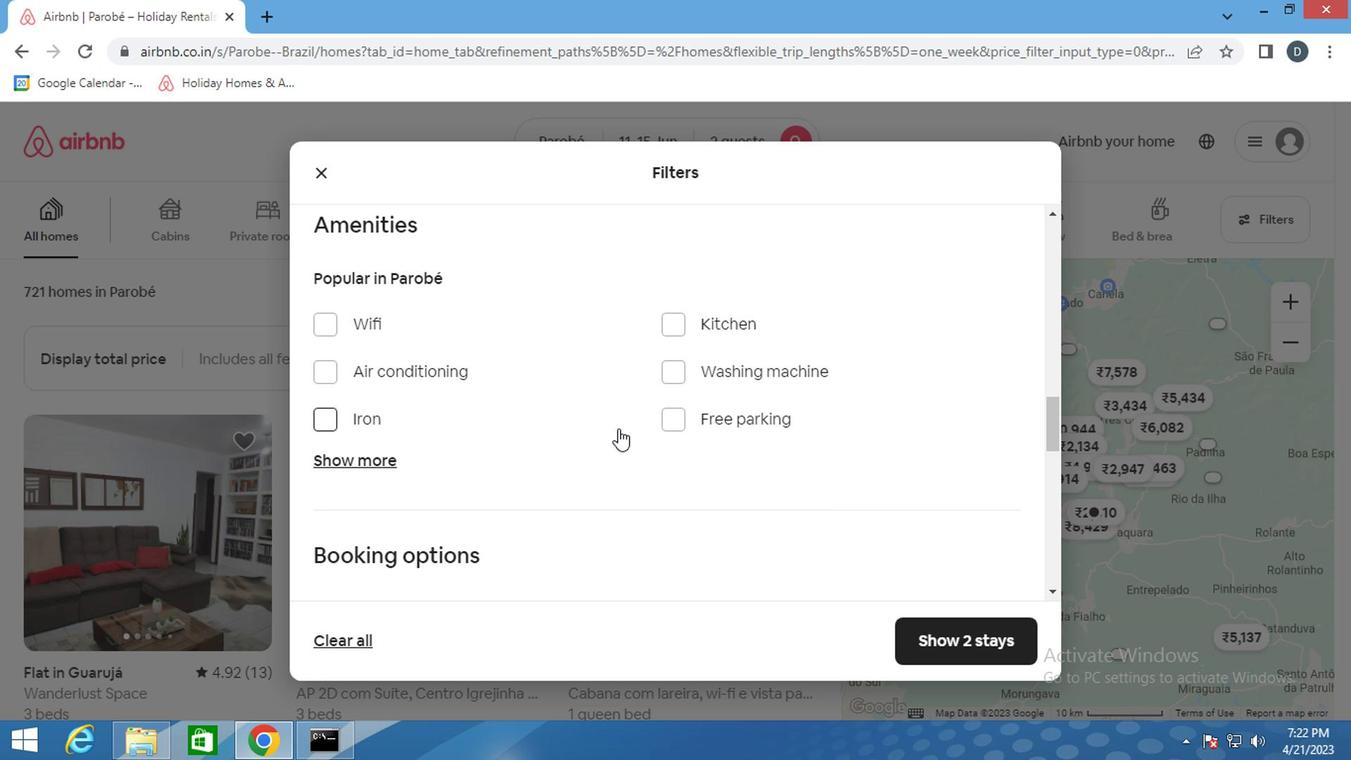
Action: Mouse scrolled (613, 429) with delta (0, 0)
Screenshot: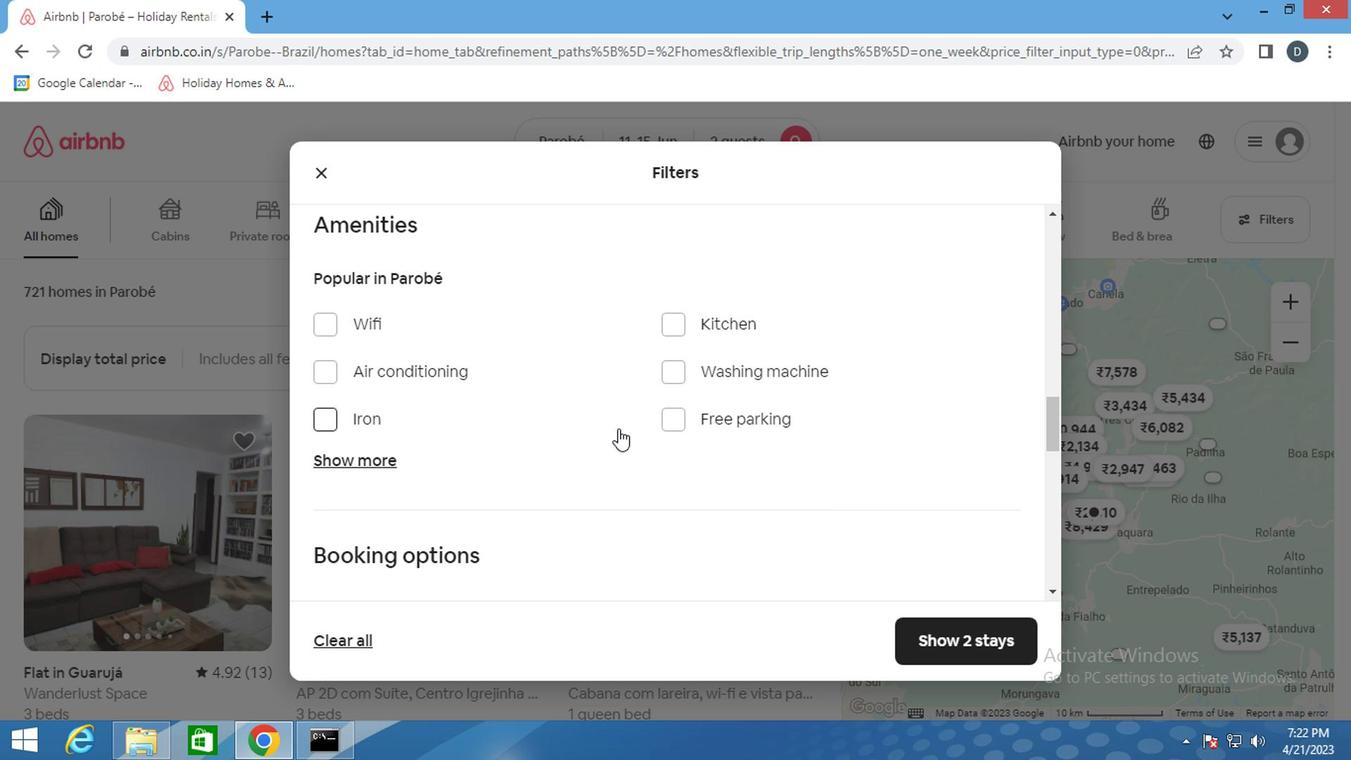 
Action: Mouse moved to (974, 388)
Screenshot: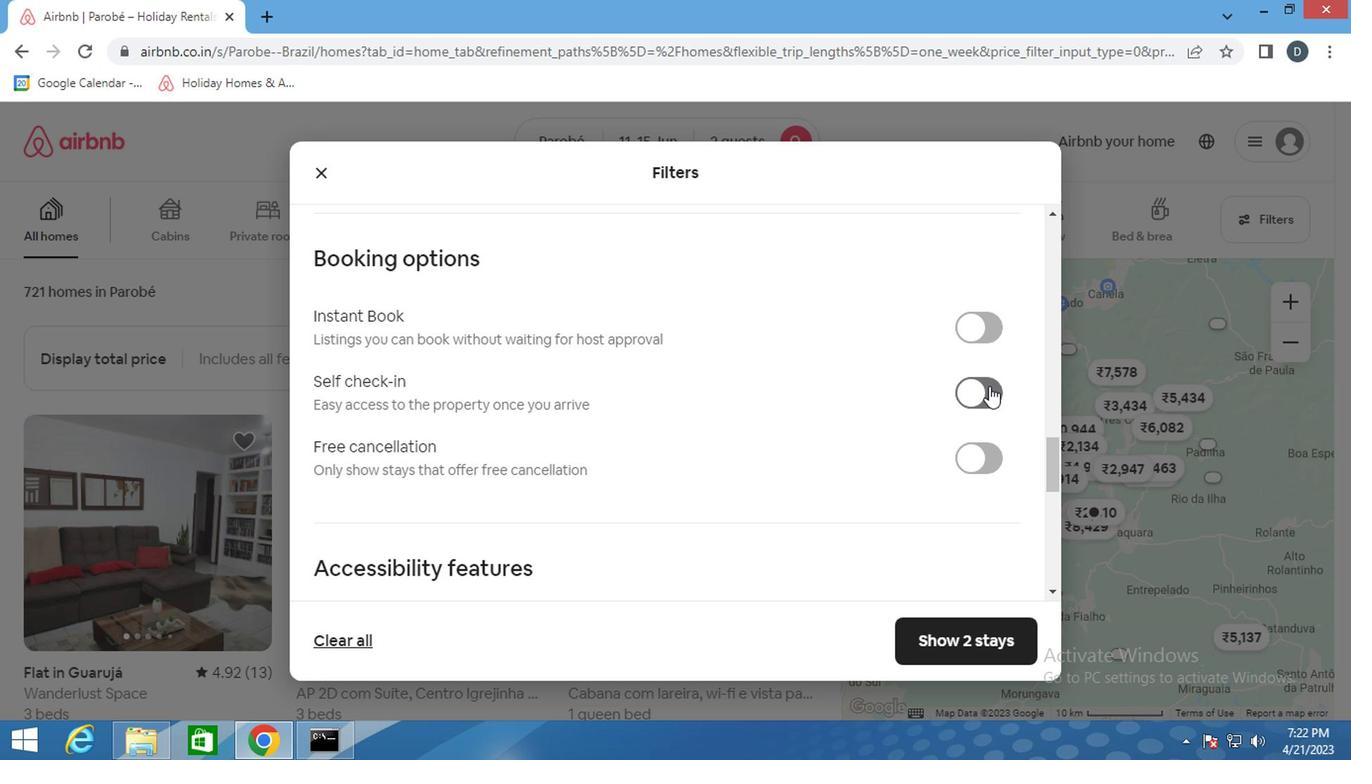 
Action: Mouse pressed left at (974, 388)
Screenshot: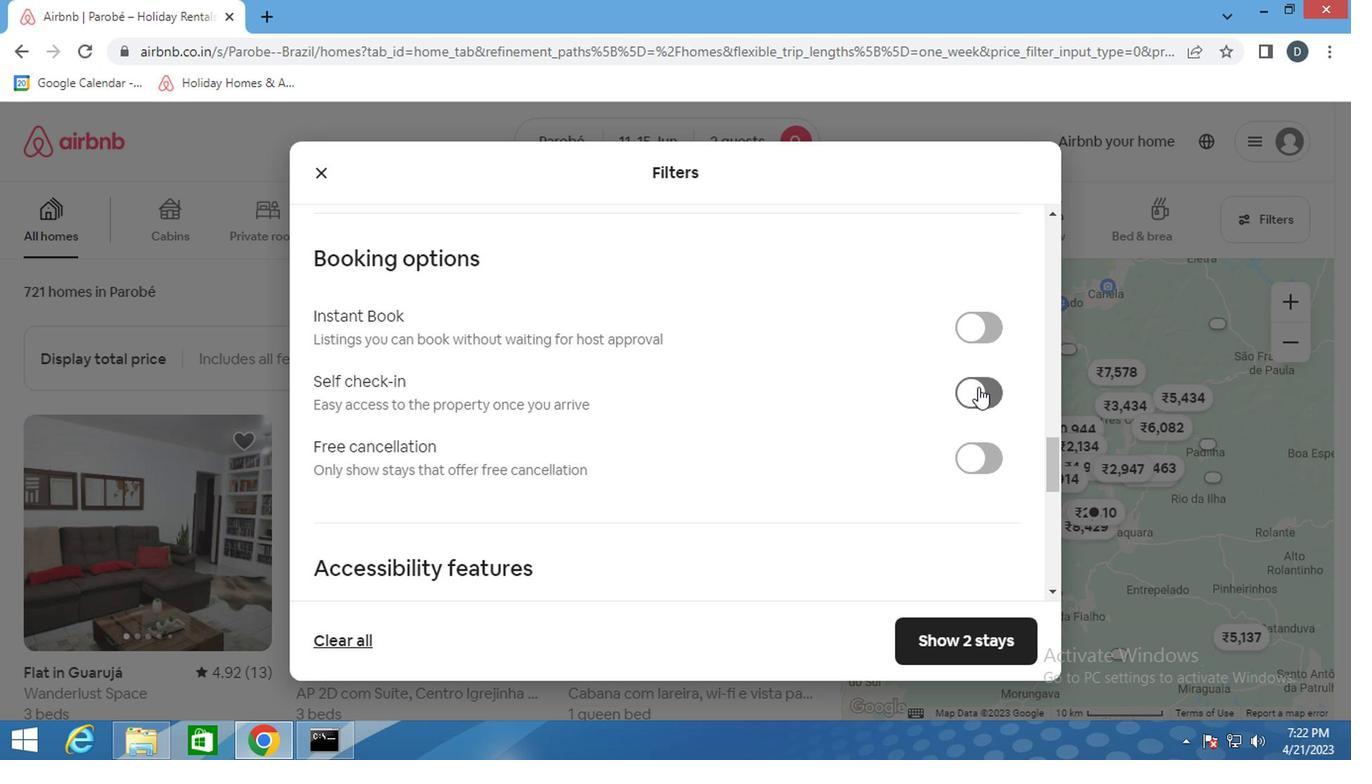 
Action: Mouse scrolled (974, 387) with delta (0, 0)
Screenshot: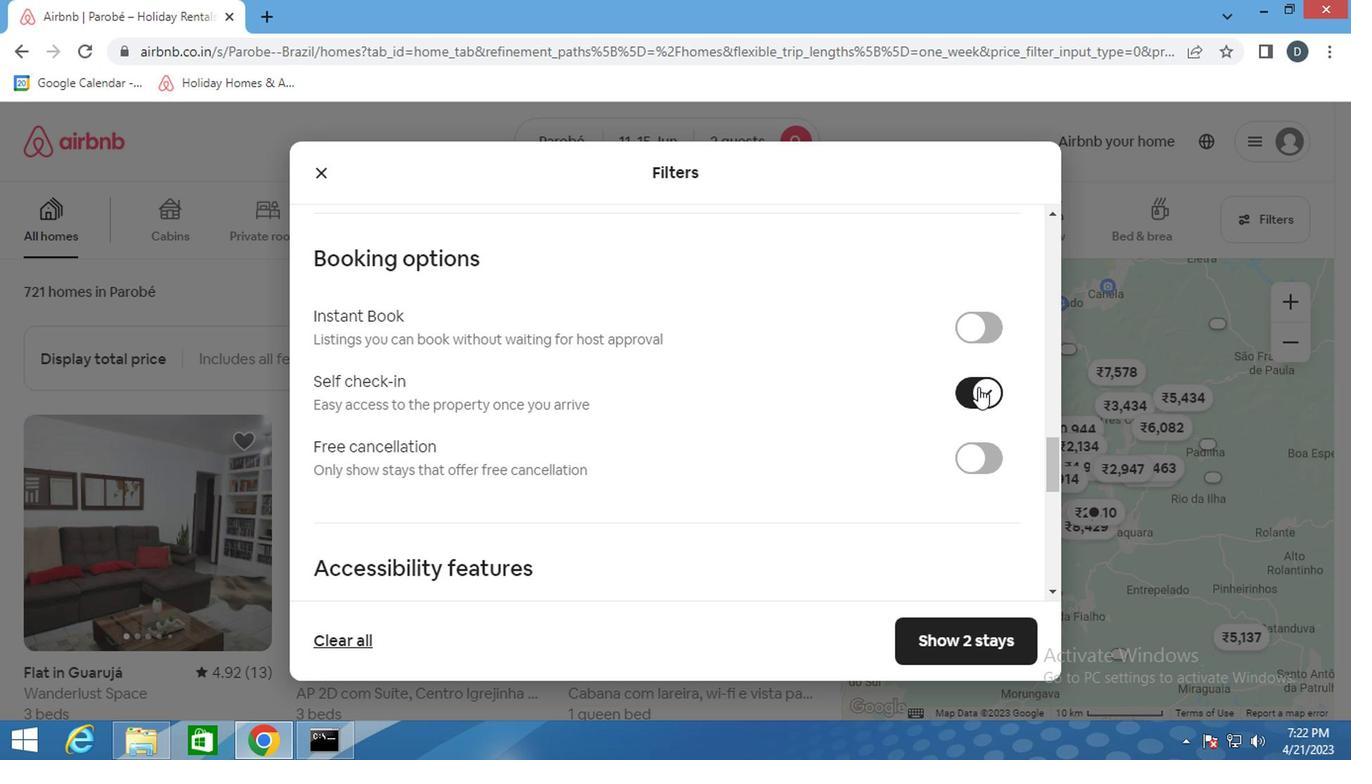 
Action: Mouse scrolled (974, 387) with delta (0, 0)
Screenshot: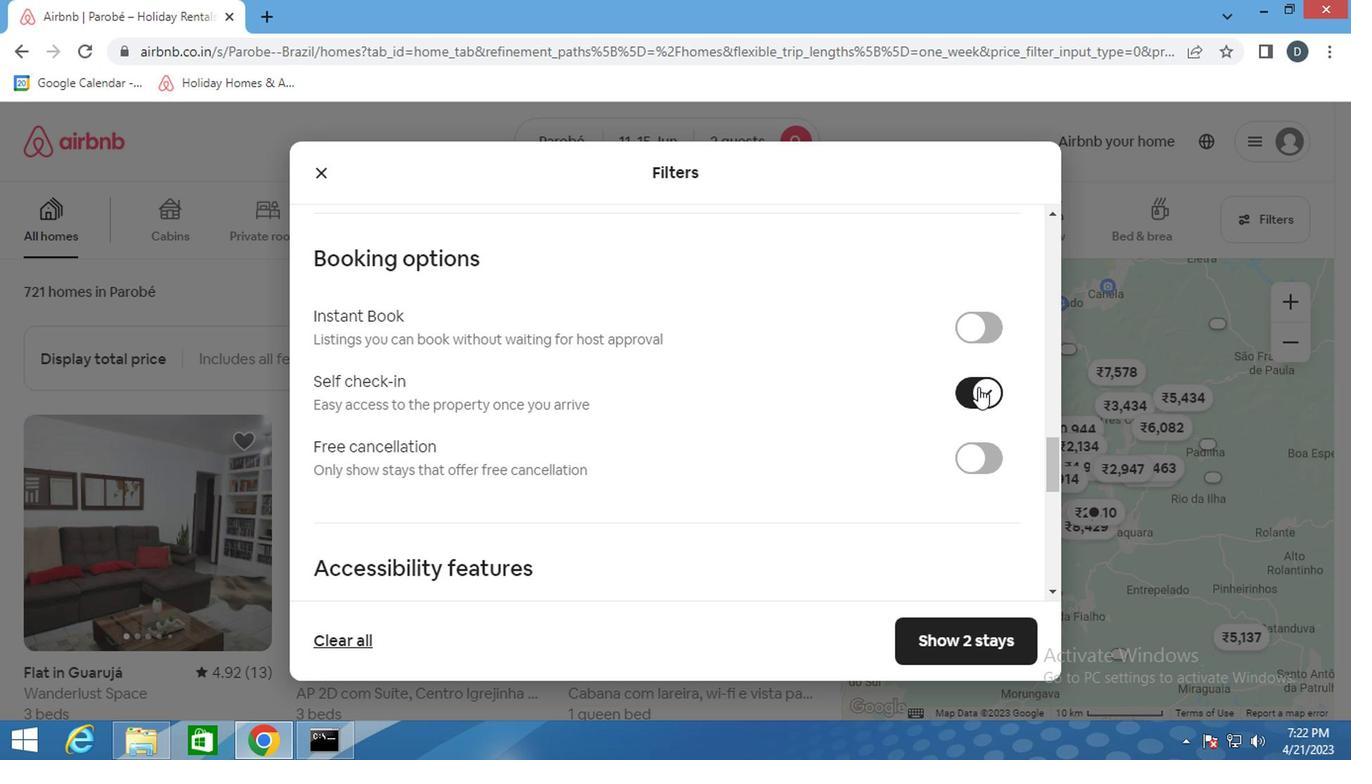 
Action: Mouse scrolled (974, 387) with delta (0, 0)
Screenshot: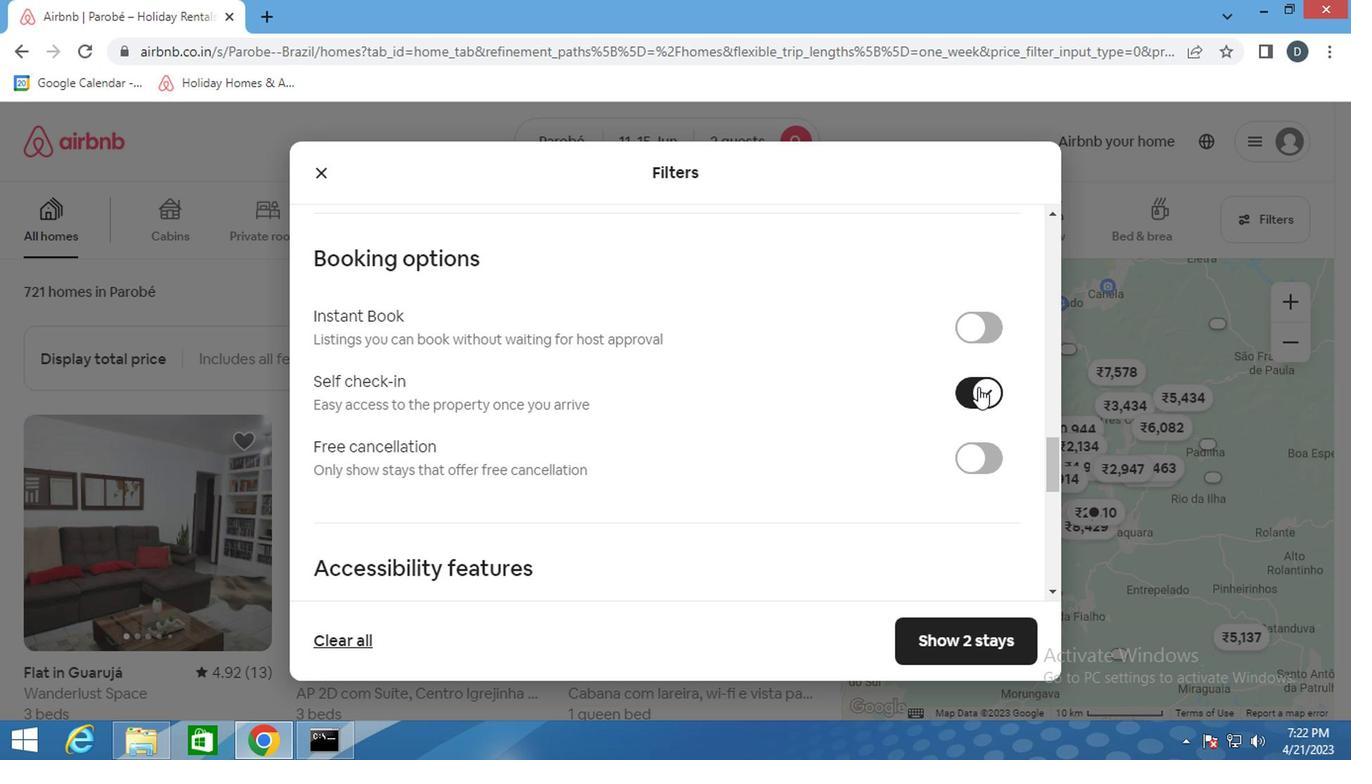 
Action: Mouse scrolled (974, 387) with delta (0, 0)
Screenshot: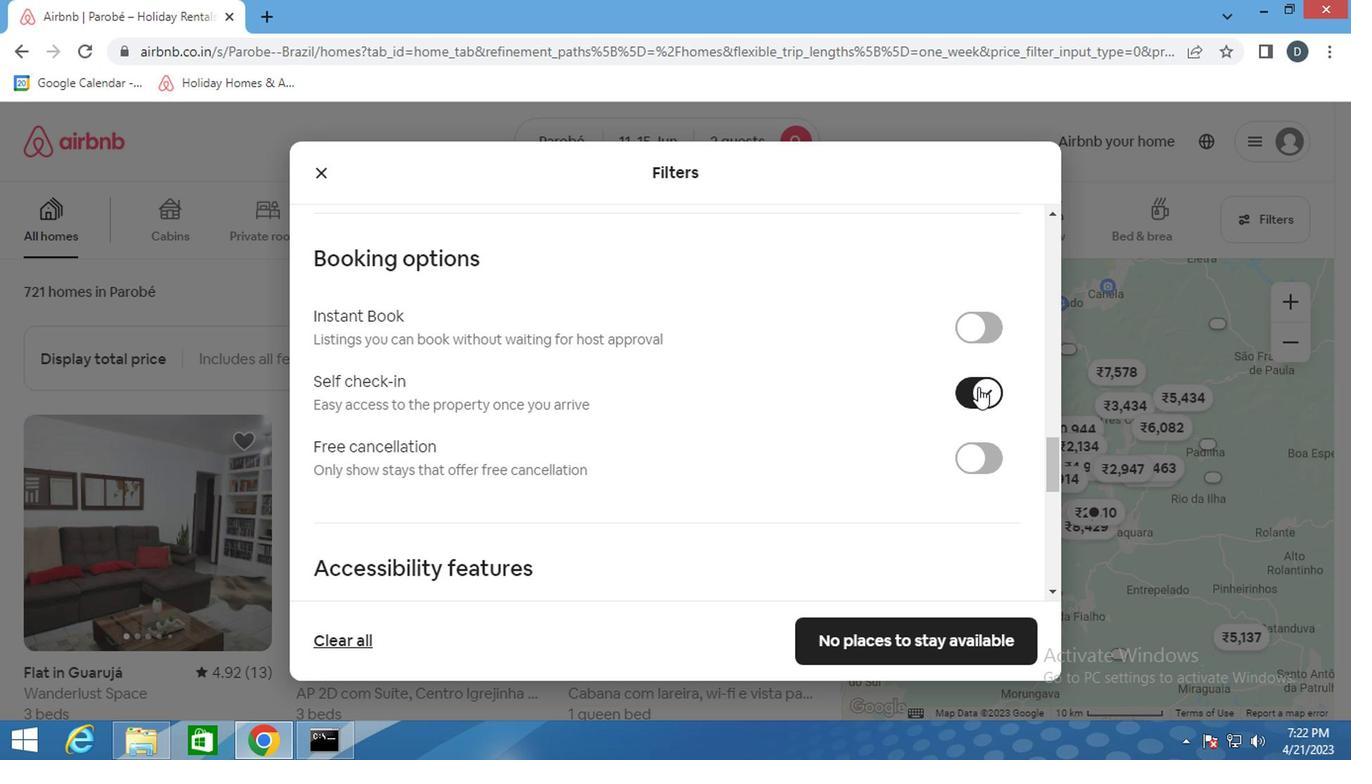 
Action: Mouse scrolled (974, 387) with delta (0, 0)
Screenshot: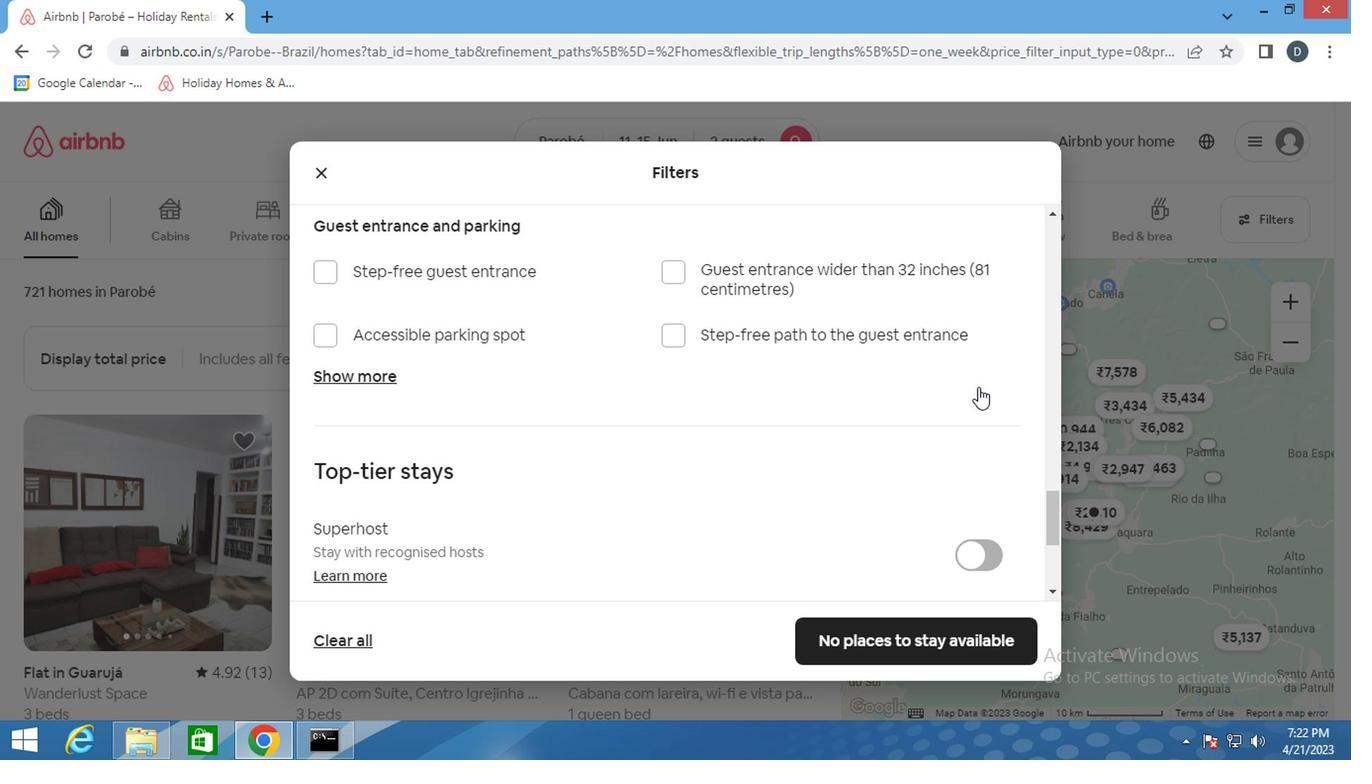
Action: Mouse scrolled (974, 387) with delta (0, 0)
Screenshot: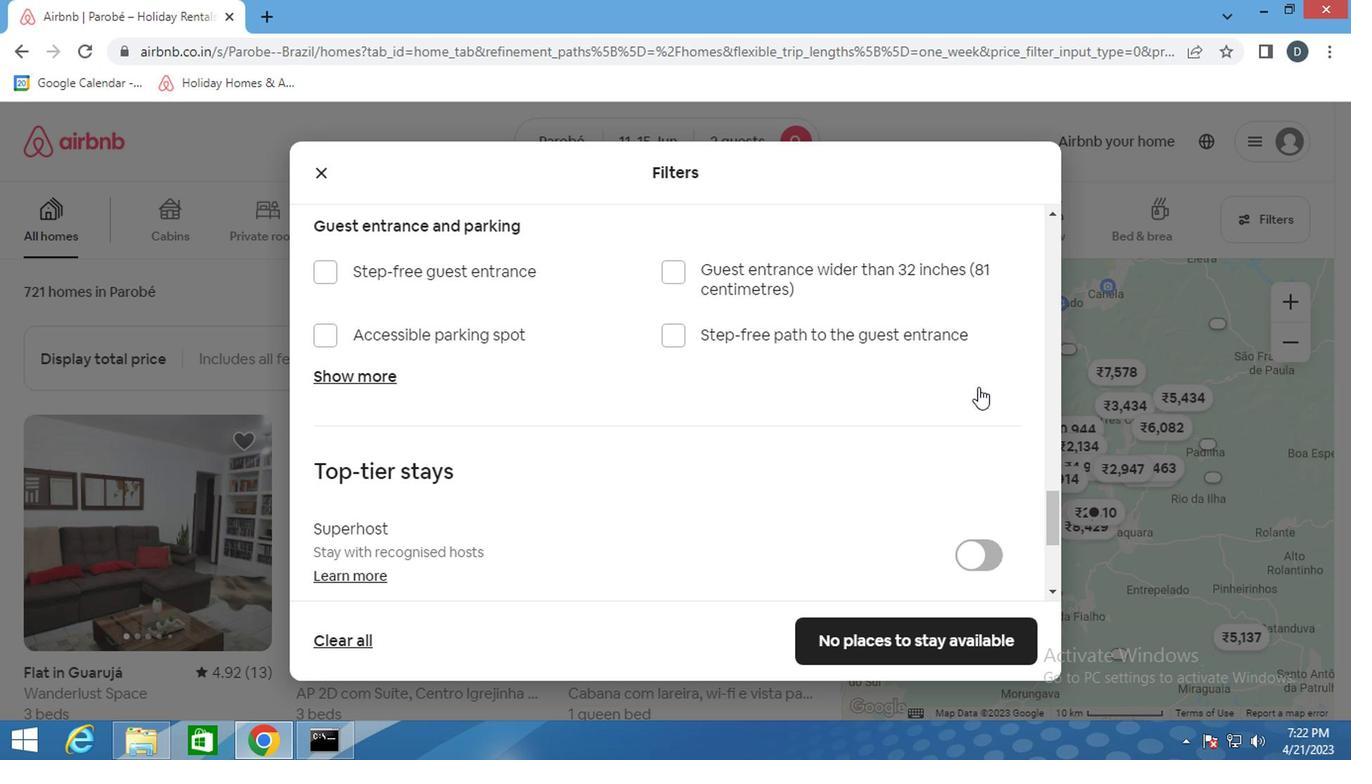 
Action: Mouse scrolled (974, 387) with delta (0, 0)
Screenshot: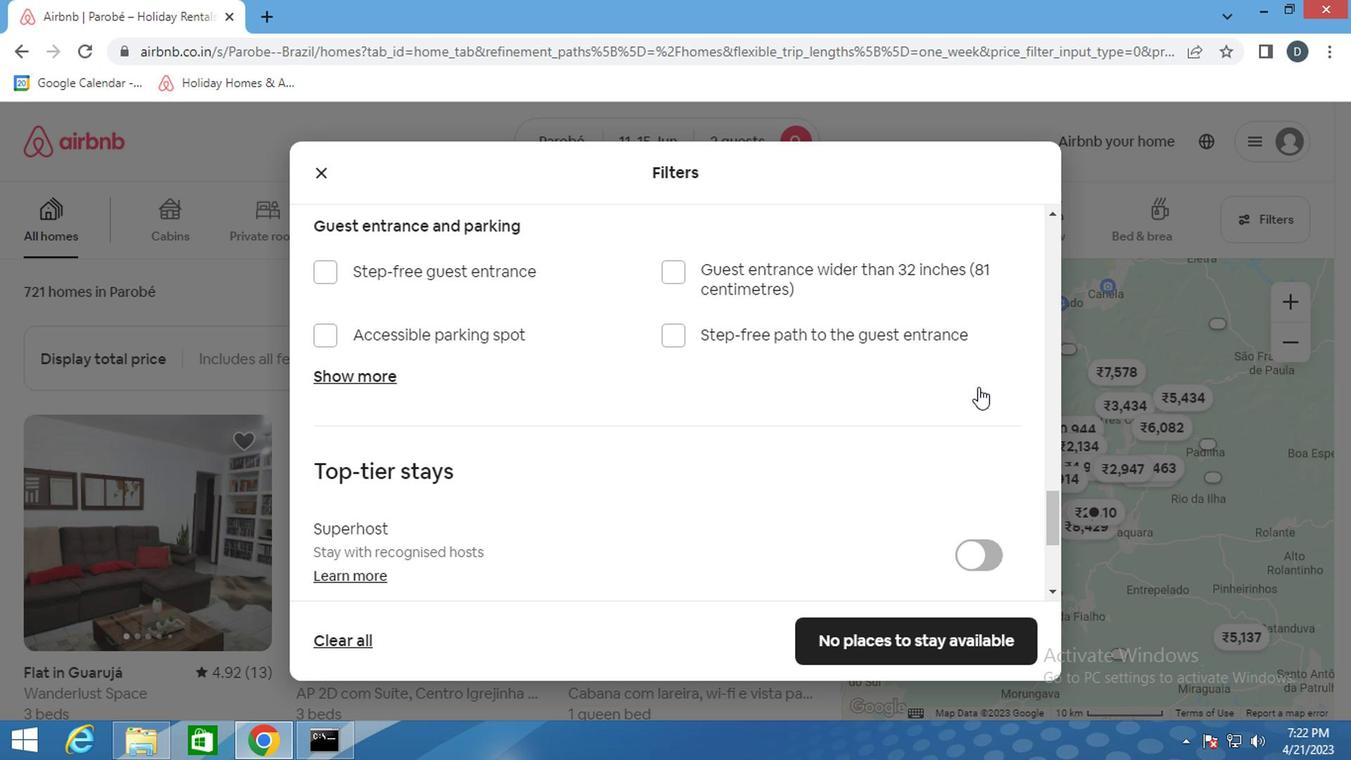 
Action: Mouse scrolled (974, 387) with delta (0, 0)
Screenshot: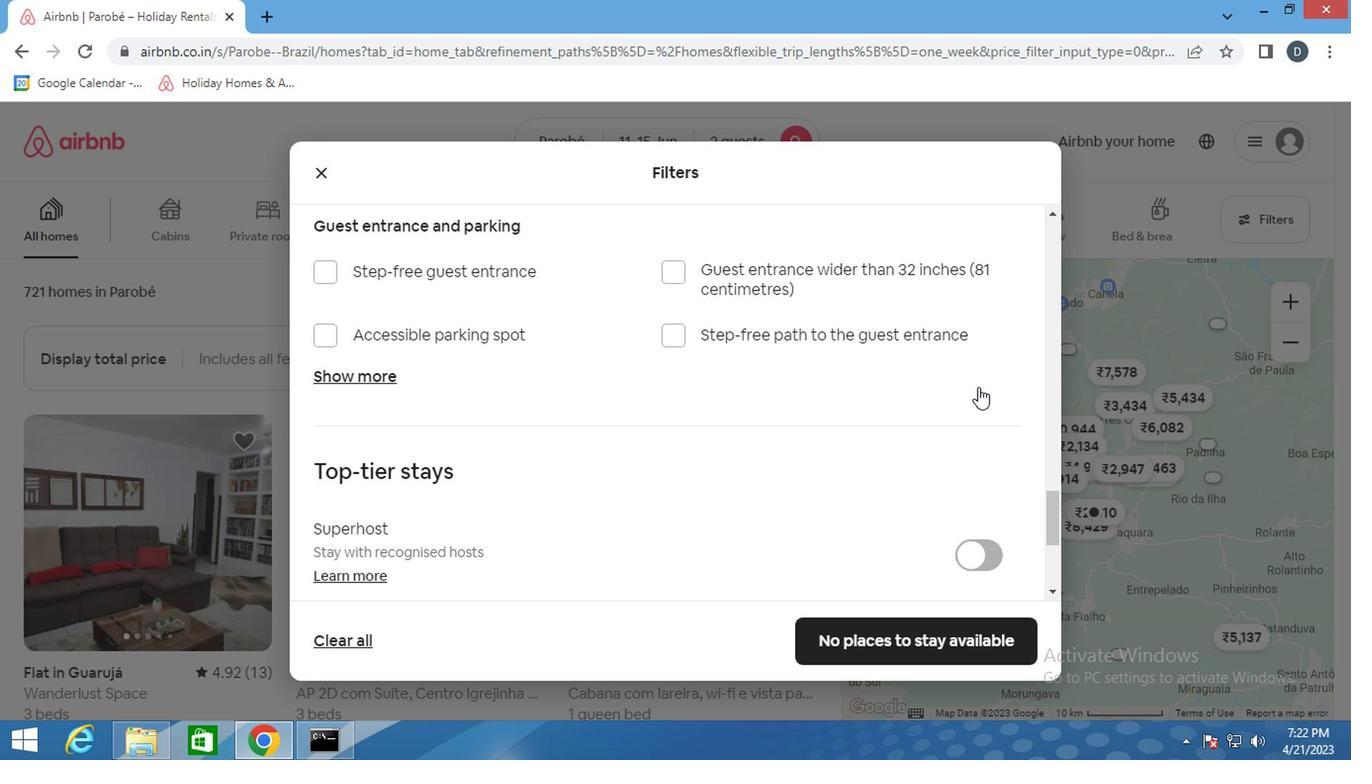 
Action: Mouse scrolled (974, 387) with delta (0, 0)
Screenshot: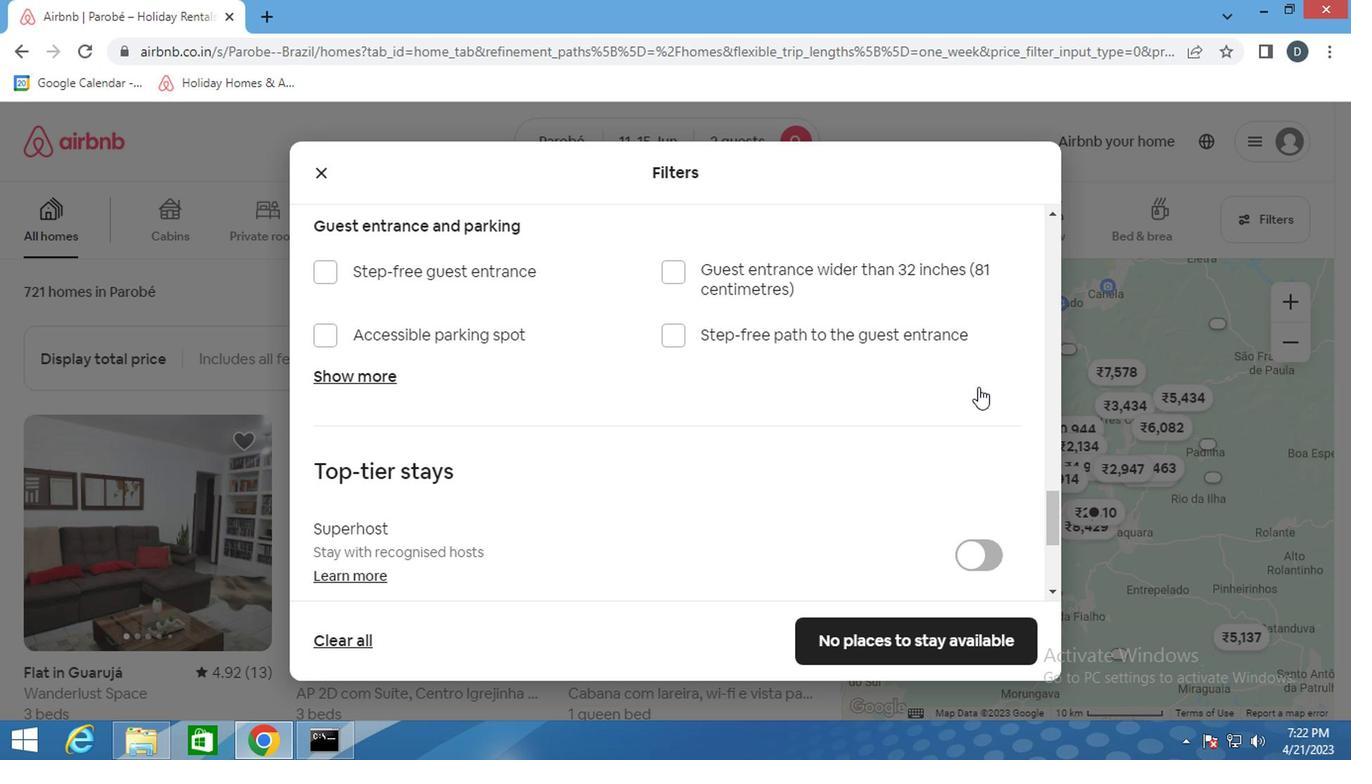 
Action: Mouse moved to (378, 549)
Screenshot: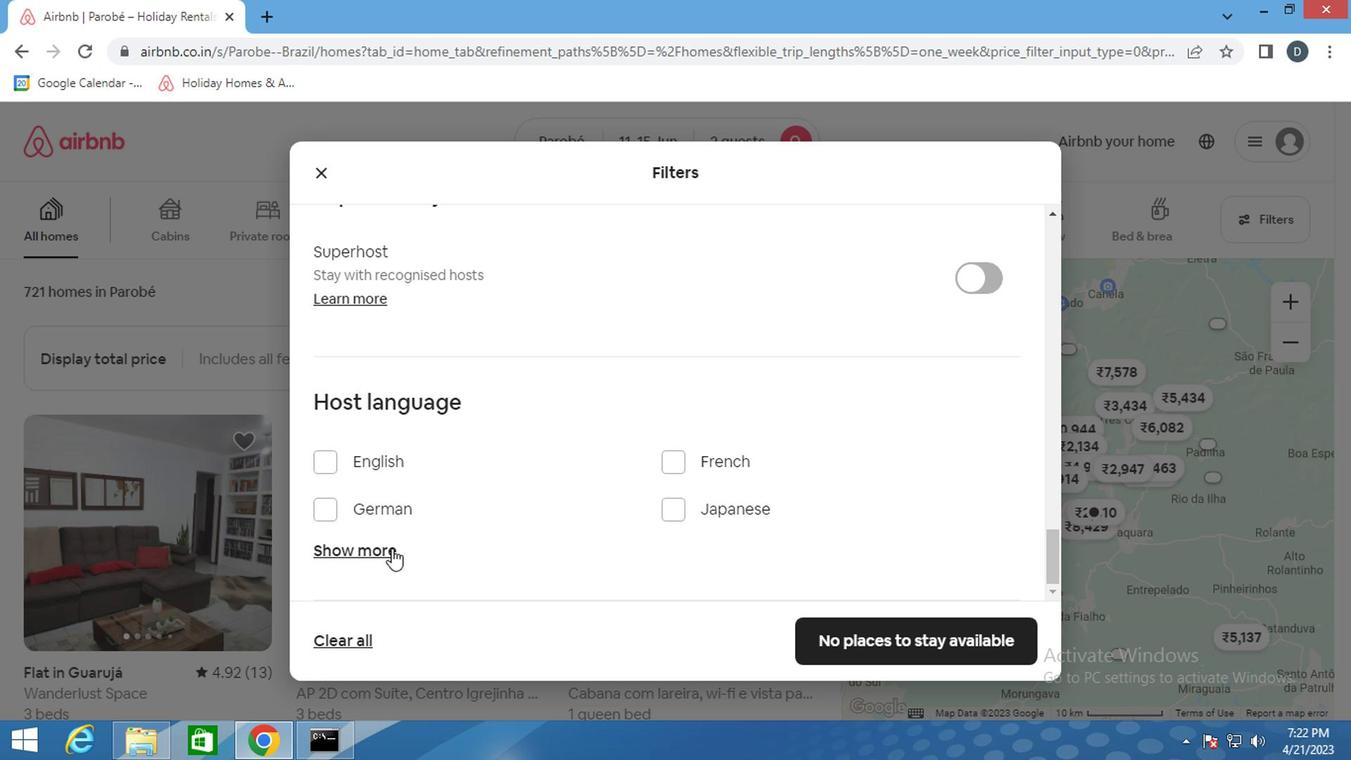 
Action: Mouse pressed left at (378, 549)
Screenshot: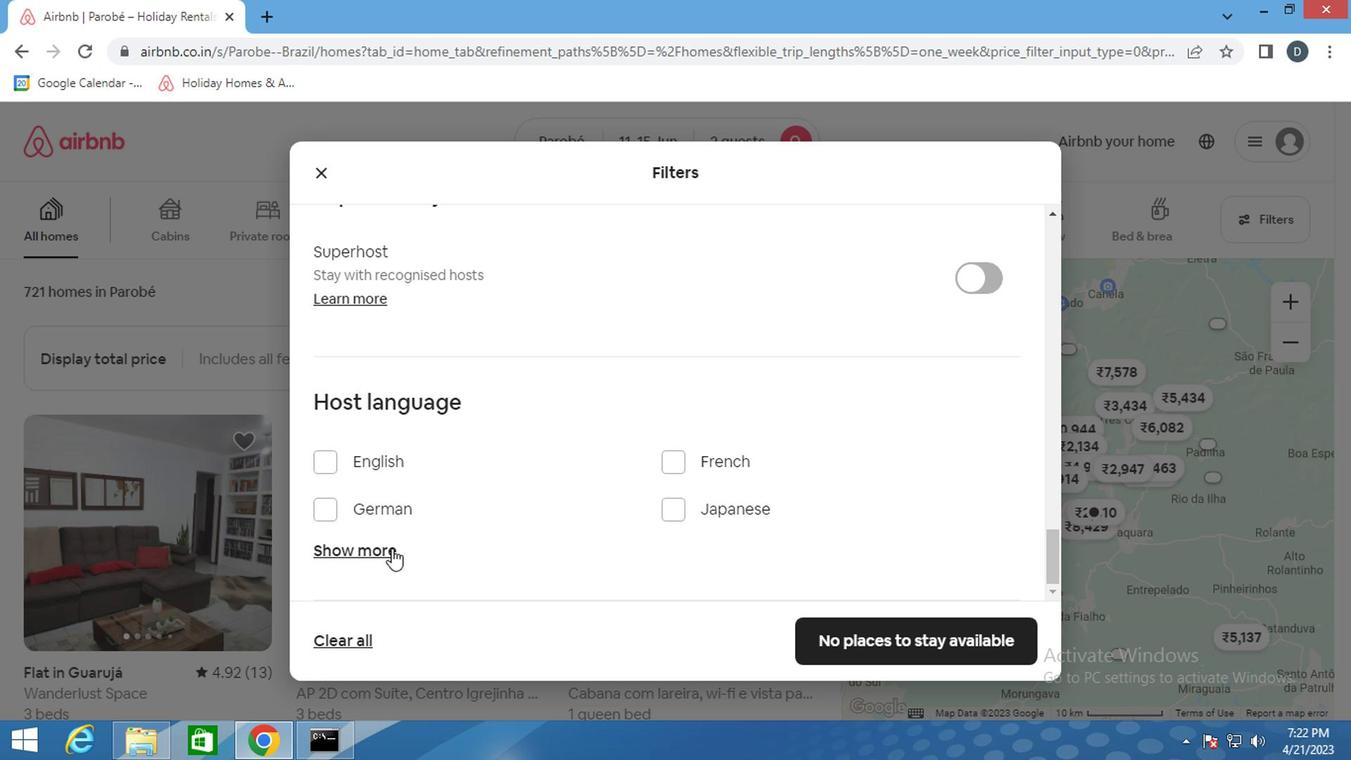 
Action: Mouse moved to (718, 565)
Screenshot: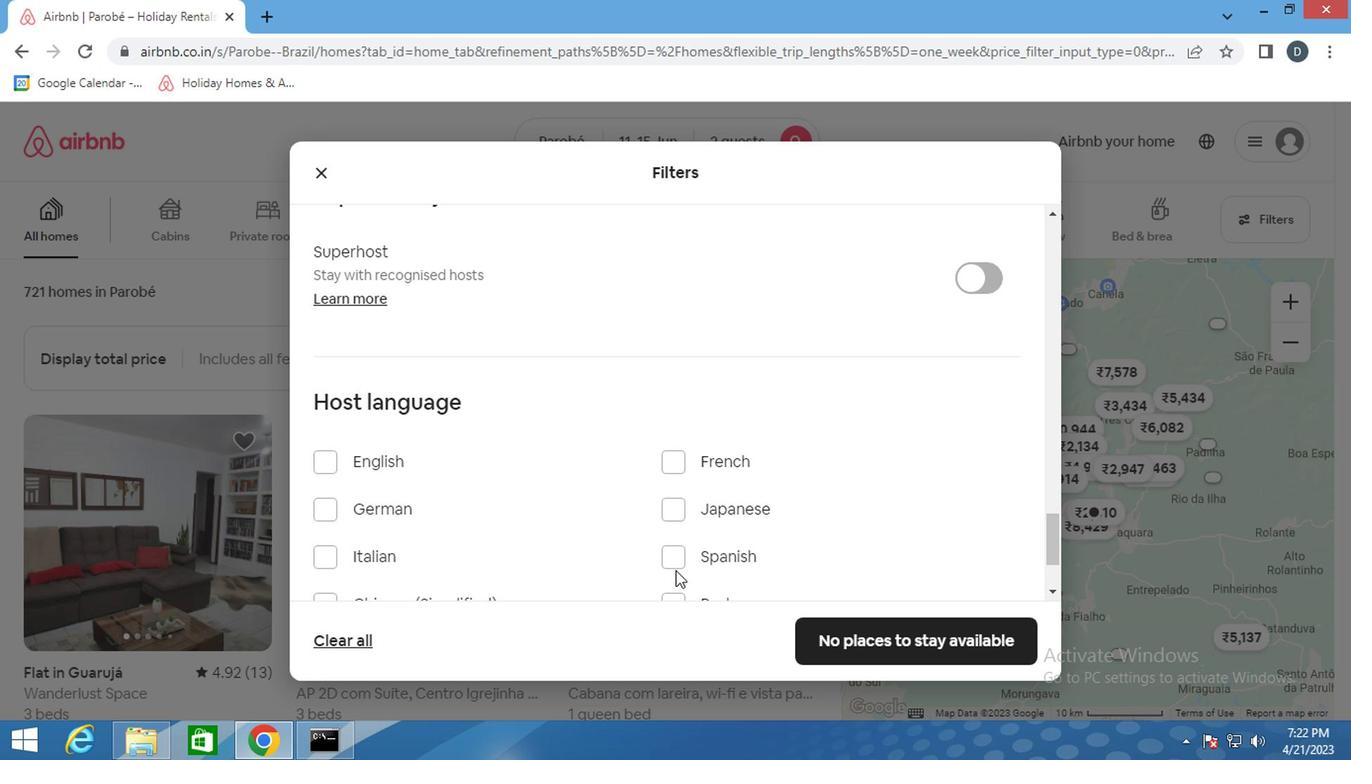 
Action: Mouse pressed left at (718, 565)
Screenshot: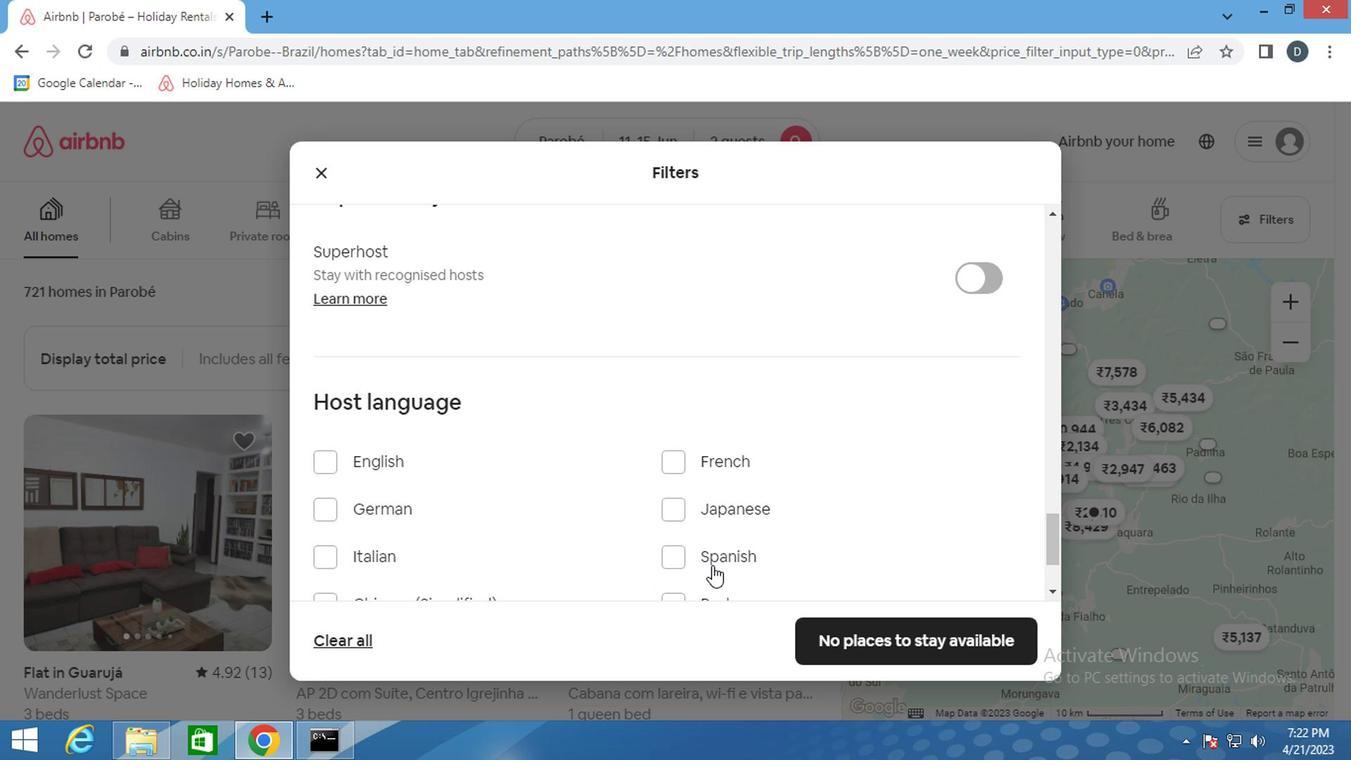
Action: Mouse moved to (934, 625)
Screenshot: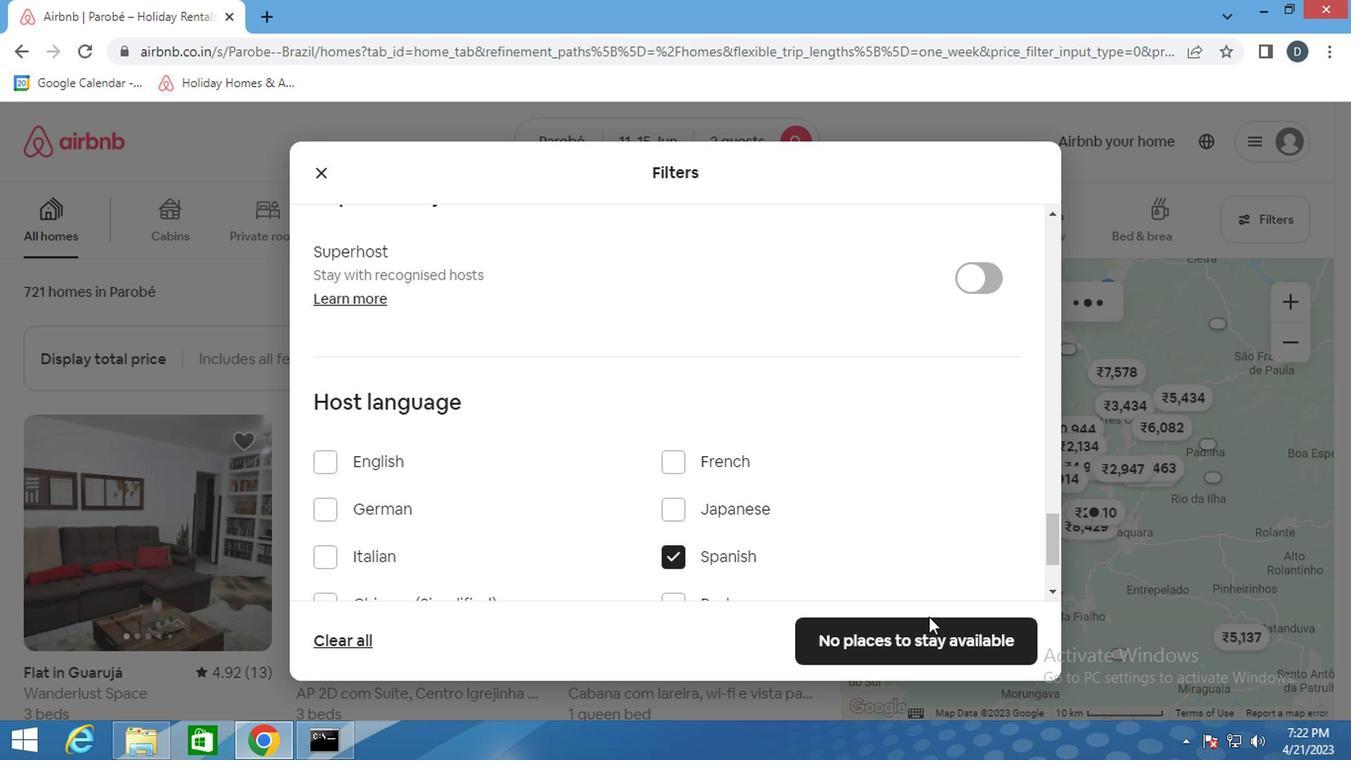 
Action: Mouse pressed left at (934, 625)
Screenshot: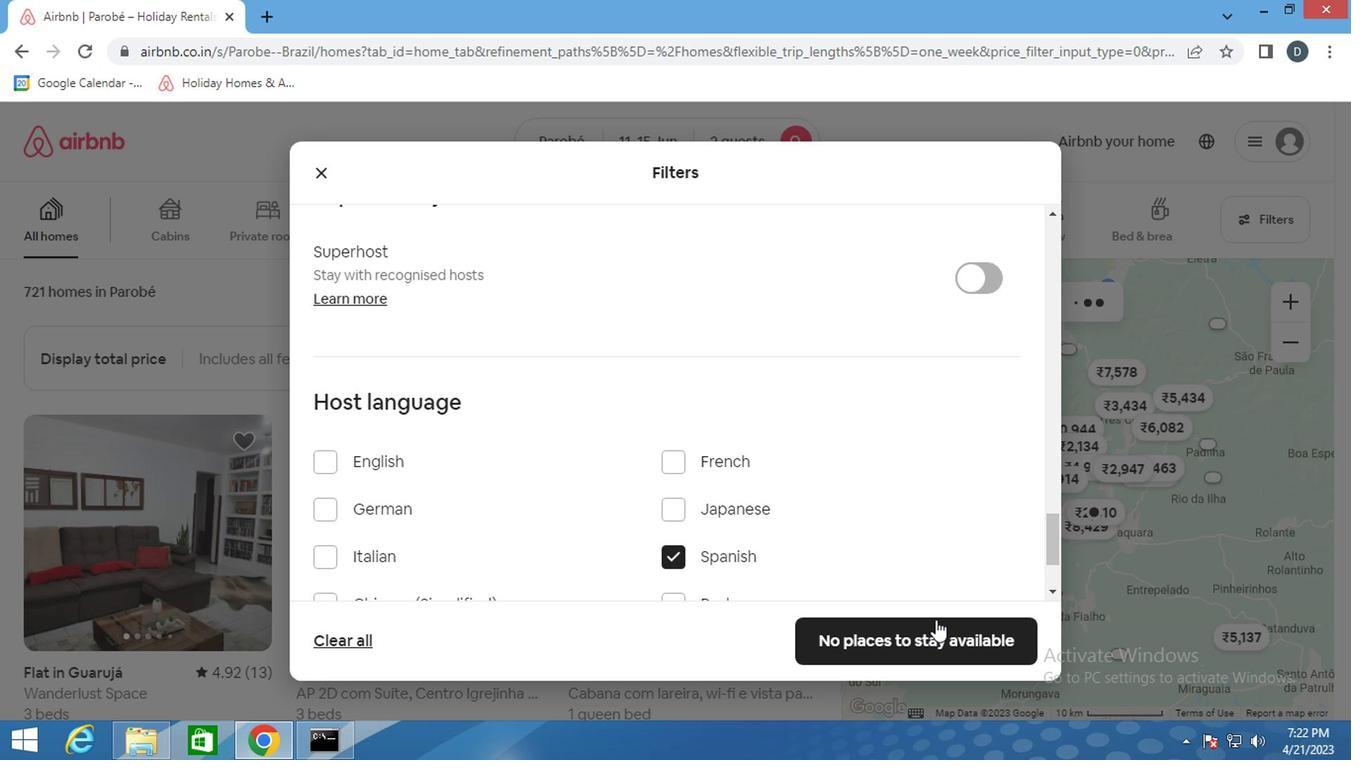 
Action: Mouse moved to (820, 395)
Screenshot: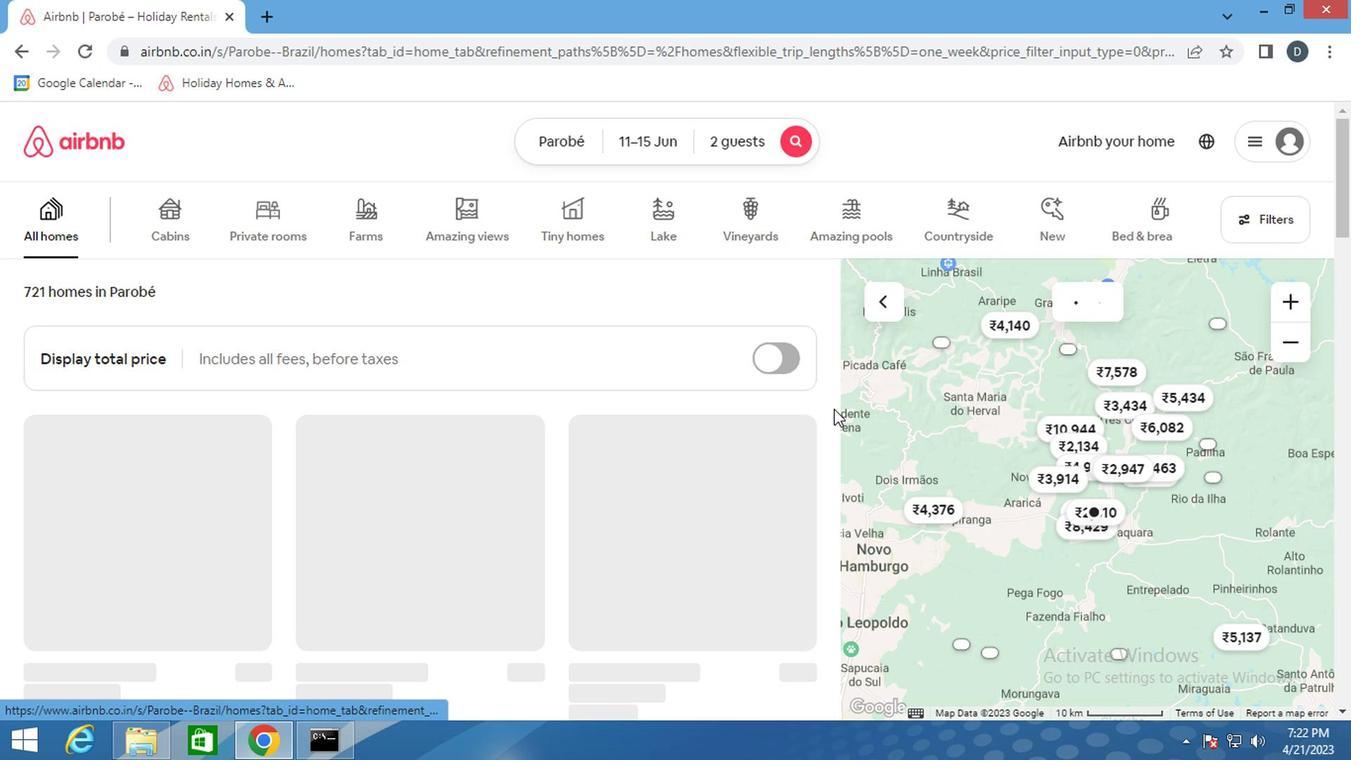 
